 Task: Open a blank worksheet and write heading  Sales data.Add 10 people name  'Ethan Reynolds, Olivia Thompson, Benjamin Martinez, Emma Davis, Alexander Mitchell, Ava Rodriguez, Daniel Anderson, Mia Lewis, Christopher Scott, Sophia Harris.'Item code in between  5005-5060. Product range in between  2000-9000. Add Products   Keen Shoe, Lacoste Shoe, Merrell Shoe, Mizuno Shoe, Onitsuka Tiger Shoe, Salomon Shoe, Sanuk Shoe, Saucony Shoe, Sperry Shoe, Superga Shoe.Choose quantity  1 to 10 Tax 12 percent commission 2 percent Total Add Amount. Save page Attendance Trackerbook
Action: Mouse moved to (7, 24)
Screenshot: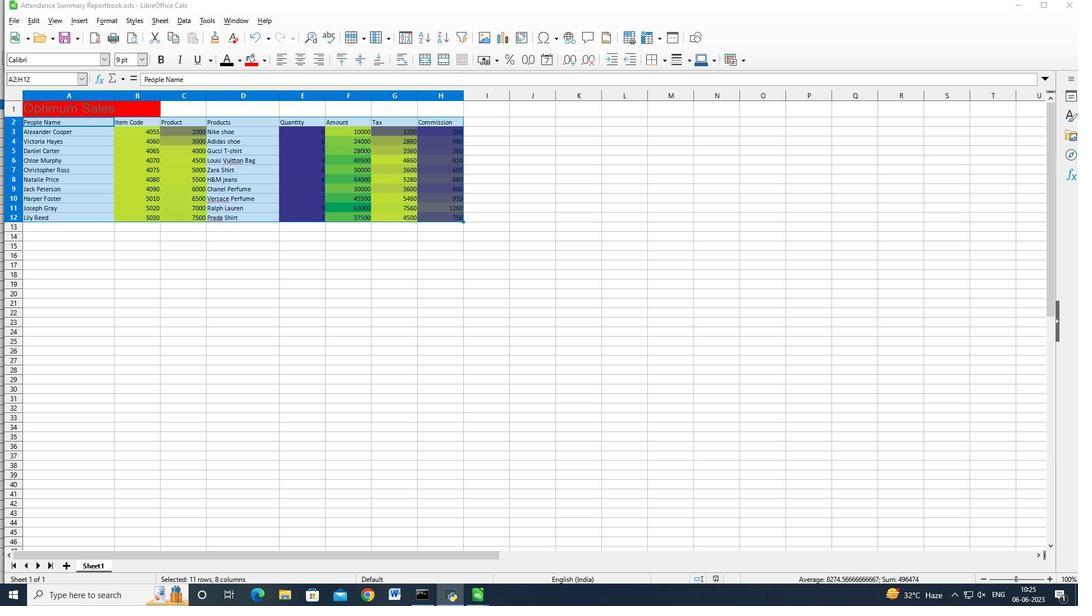 
Action: Mouse pressed left at (7, 24)
Screenshot: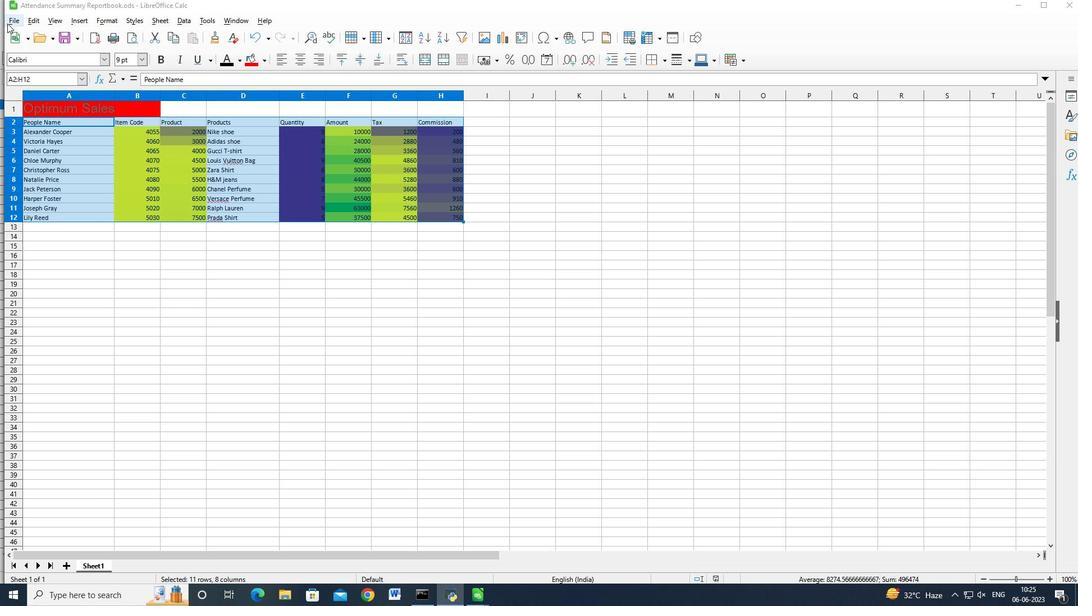
Action: Mouse moved to (134, 46)
Screenshot: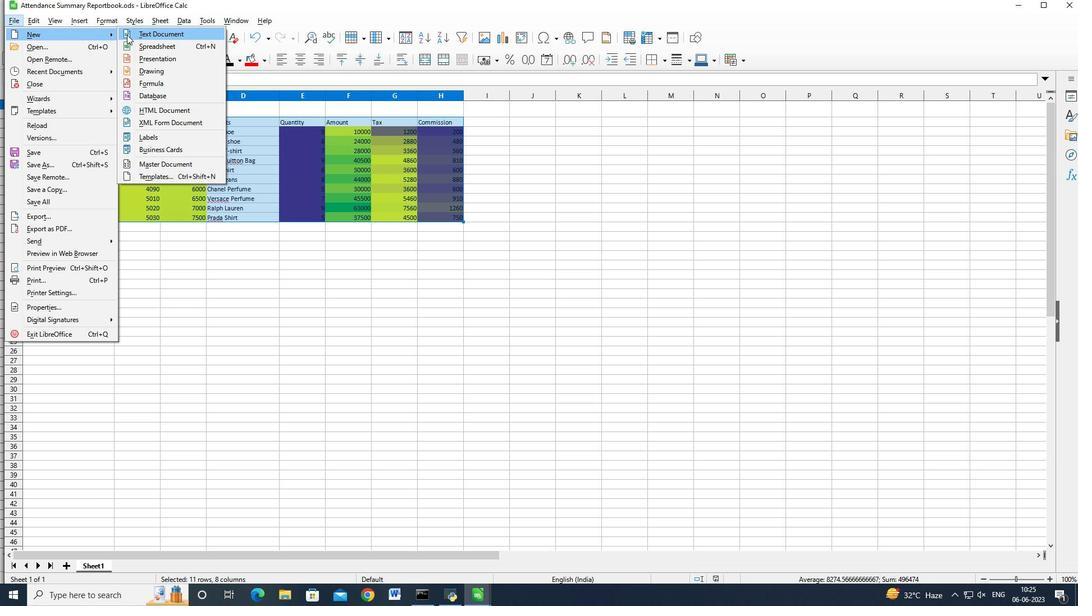 
Action: Mouse pressed left at (134, 46)
Screenshot: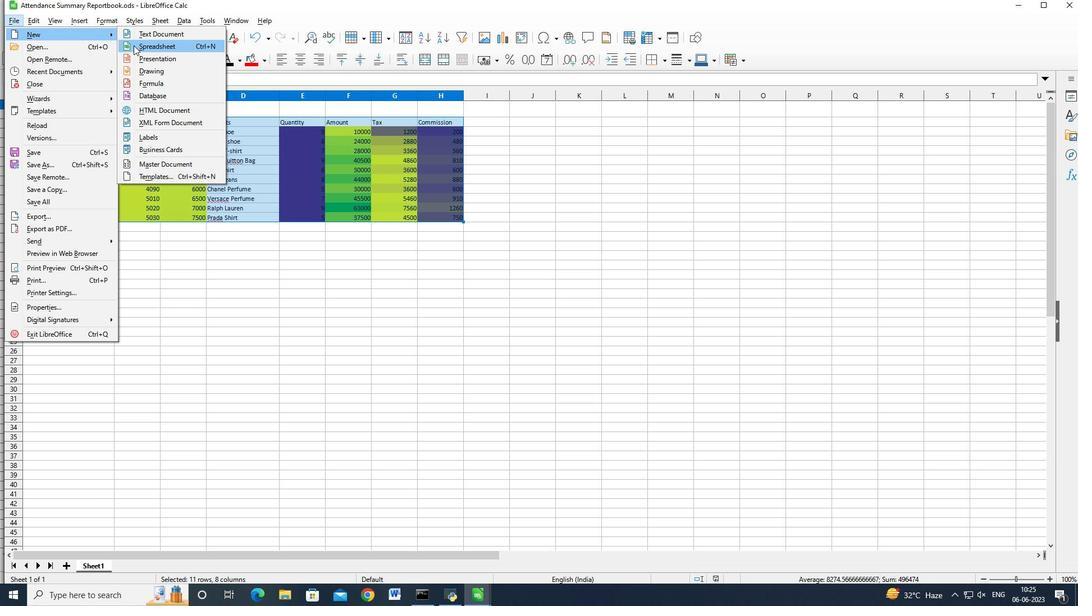 
Action: Mouse moved to (149, 51)
Screenshot: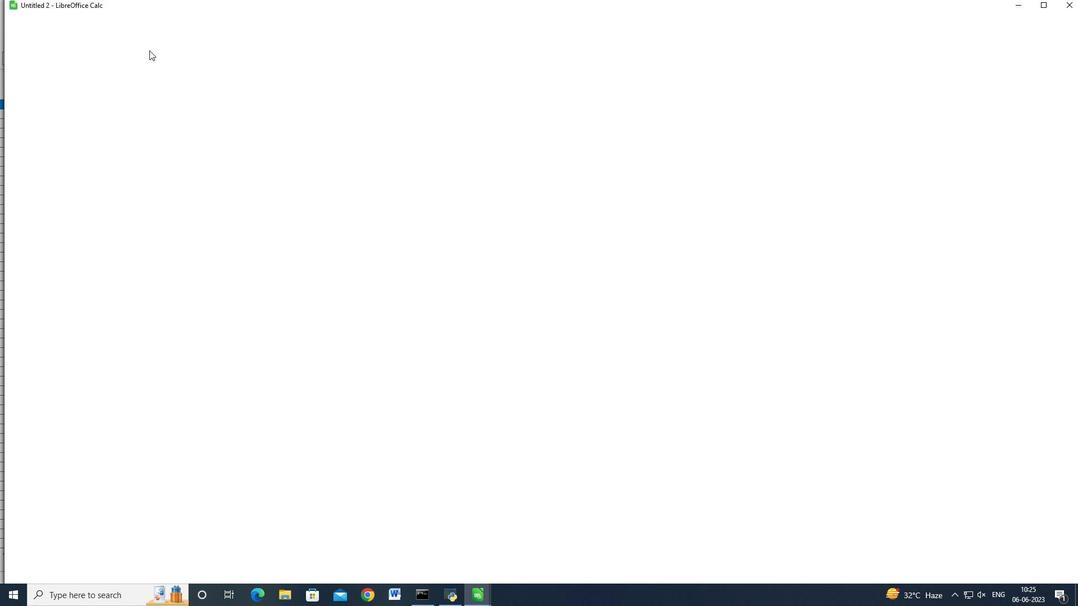 
Action: Key pressed <Key.shift_r><Key.shift_r>Sales<Key.space><Key.shift_r>D<Key.backspace>data<Key.enter><Key.shift>People<Key.space><Key.shift>Name<Key.space><Key.enter><Key.shift_r>Ethan<Key.space><Key.shift>Reynolds<Key.enter><Key.shift>Olivia<Key.space><Key.shift>Thompson<Key.enter><Key.shift><Key.shift><Key.shift><Key.shift>Benjamin<Key.space><Key.shift>Martinez<Key.enter><Key.shift_r>Emma<Key.space><Key.shift_r>Davis<Key.enter><Key.shift_r>Alexandeer<Key.space><Key.shift><Key.backspace><Key.backspace><Key.backspace>r<Key.shift>Mi<Key.backspace><Key.backspace><Key.backspace><Key.space><Key.shift>Mitchell<Key.enter><Key.shift_r>Ava<Key.space><Key.shift_r>Rodriguez<Key.enter><Key.shift_r>Daniel<Key.space><Key.shift_r>Anderson<Key.enter><Key.shift>Mia<Key.space><Key.shift>Lewis<Key.enter><Key.shift_r>Christopher<Key.space><Key.shift_r>Scott<Key.enter><Key.shift_r>Sp<Key.backspace>ophia<Key.space><Key.shift>Harris<Key.right><Key.up><Key.up><Key.up><Key.up><Key.up><Key.up><Key.up><Key.up><Key.up><Key.up><Key.shift>Item<Key.space><Key.shift>Code<Key.enter>5005<Key.enter>5010<Key.enter>5015<Key.enter>5020<Key.enter>5025<Key.enter>5030<Key.enter>5035<Key.enter>60<Key.backspace><Key.backspace>5040<Key.enter>5045<Key.enter>60<Key.backspace><Key.backspace>5050<Key.right><Key.up><Key.up><Key.up><Key.up><Key.up><Key.up><Key.up><Key.up><Key.up><Key.up><Key.up><Key.down><Key.shift><Key.shift><Key.shift><Key.shift><Key.shift><Key.shift><Key.shift><Key.shift><Key.shift><Key.shift><Key.shift><Key.shift><Key.shift><Key.shift><Key.shift><Key.shift><Key.shift><Key.shift><Key.shift><Key.shift><Key.shift><Key.shift><Key.shift><Key.shift><Key.shift><Key.shift><Key.shift><Key.shift><Key.shift>Product<Key.enter>2000<Key.enter>3000<Key.enter>4000<Key.enter>5000<Key.enter>6000<Key.enter>7000<Key.enter>8000<Key.enter>8500<Key.enter>8600<Key.enter>8700<Key.right><Key.up><Key.up><Key.up><Key.up><Key.up><Key.up><Key.up><Key.up><Key.up><Key.up><Key.shift>Products<Key.enter><Key.shift>Keen<Key.space><Key.shift_r>Show<Key.backspace>e<Key.enter><Key.shift>ACOSE<Key.backspace>TE<Key.space><Key.shift_r>SHOE<Key.enter><Key.shift_r><Key.shift_r><Key.shift_r><Key.shift_r><Key.shift_r><Key.shift_r><Key.shift_r><Key.shift_r><Key.shift_r><Key.shift_r><Key.shift_r><Key.shift_r><Key.shift_r><Key.shift_r>MERELL<Key.space><Key.shift>Show<Key.backspace>es<Key.backspace><Key.enter><Key.shift>Mizuno<Key.space><Key.shift_r>Shoe<Key.enter><Key.shift>Onitsuka<Key.space><Key.shift>Tiger<Key.space><Key.shift_r>Shoe<Key.enter><Key.shift>Salmon<Key.space><Key.shift_r>Shoe<Key.enter><Key.shift_r>Sanuk<Key.space><Key.shift_r>Shoe<Key.enter><Key.shift_r>Saucony<Key.space><Key.shift_r>Shoe<Key.enter><Key.shift_r>Sperry<Key.space><Key.shift>Shoe<Key.enter><Key.shift>Superga<Key.space><Key.shift>Shoes<Key.right><Key.up><Key.up><Key.up><Key.up><Key.up><Key.up><Key.up><Key.up><Key.up><Key.up><Key.shift_r>Qy<Key.backspace>un<Key.backspace>antity<Key.enter>1<Key.enter>2<Key.enter>3<Key.enter>4<Key.enter>5<Key.enter>6<Key.enter>7<Key.enter>8<Key.enter>9<Key.enter>10<Key.right><Key.up><Key.up><Key.up><Key.up><Key.up><Key.up><Key.up><Key.up><Key.up><Key.up><Key.shift>P<Key.backspace><Key.shift>Total<Key.down>=<Key.left><Key.shift>*<Key.left><Key.left><Key.enter>=<Key.left><Key.shift>*<Key.left><Key.left><Key.enter>=<Key.left><Key.shift>*<Key.left><Key.left><Key.enter>
Screenshot: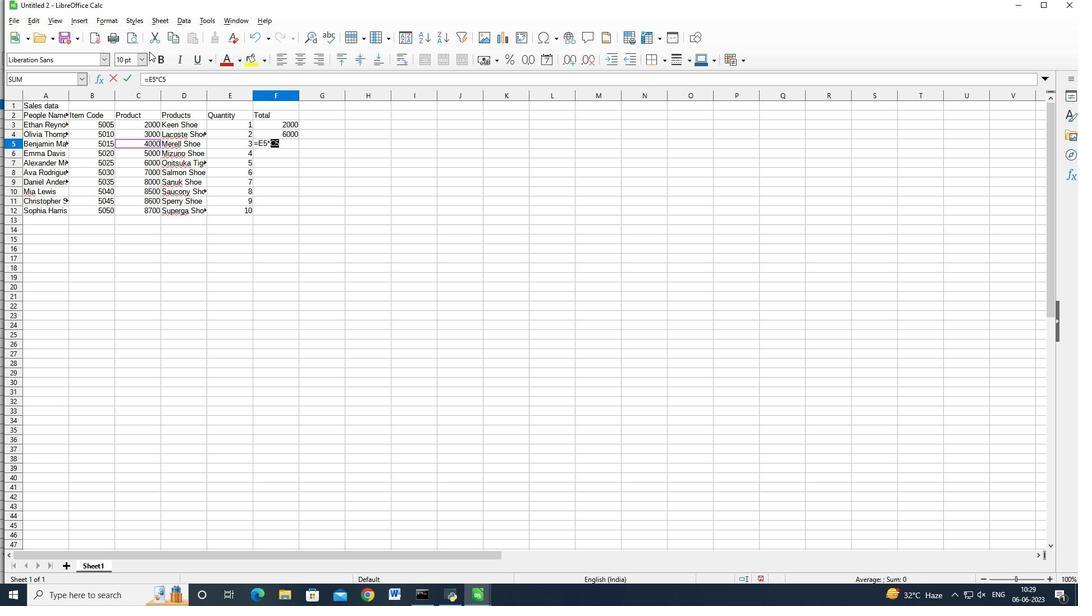 
Action: Mouse moved to (270, 121)
Screenshot: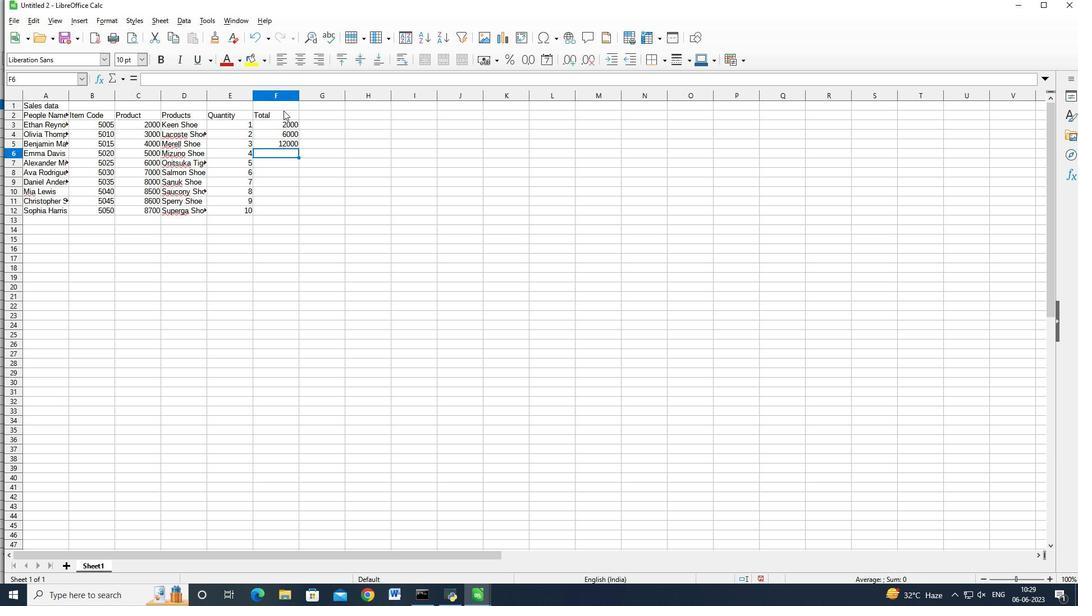 
Action: Mouse pressed left at (270, 121)
Screenshot: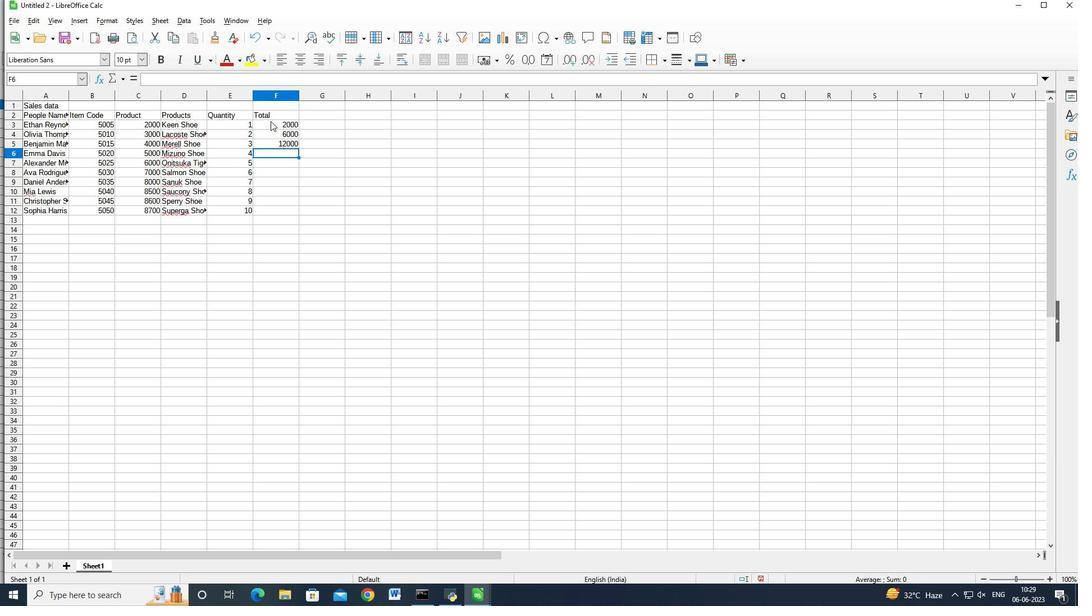 
Action: Mouse moved to (276, 133)
Screenshot: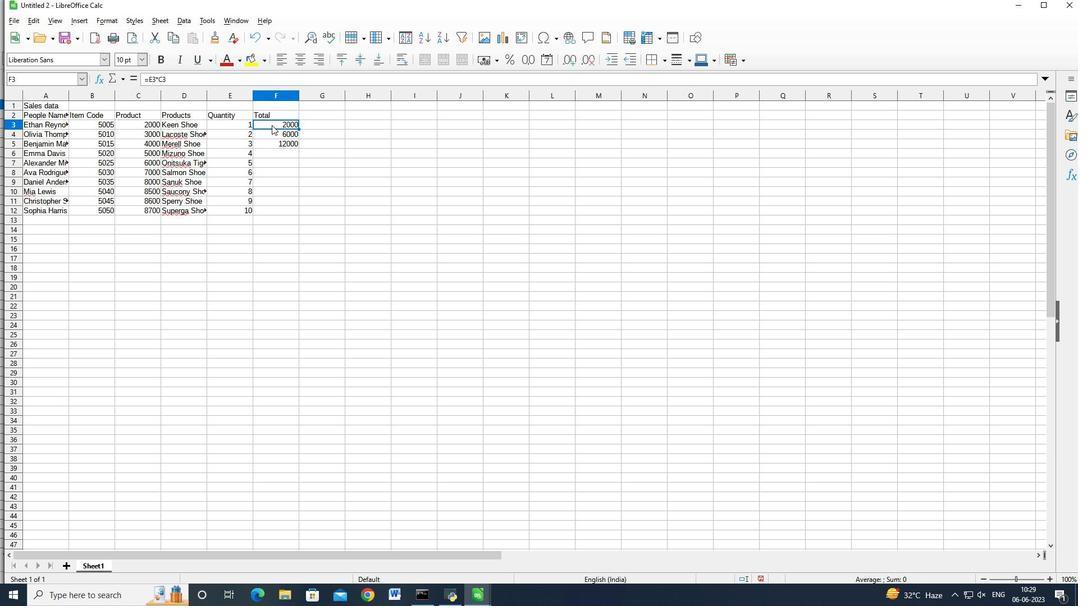 
Action: Key pressed <Key.shift>
Screenshot: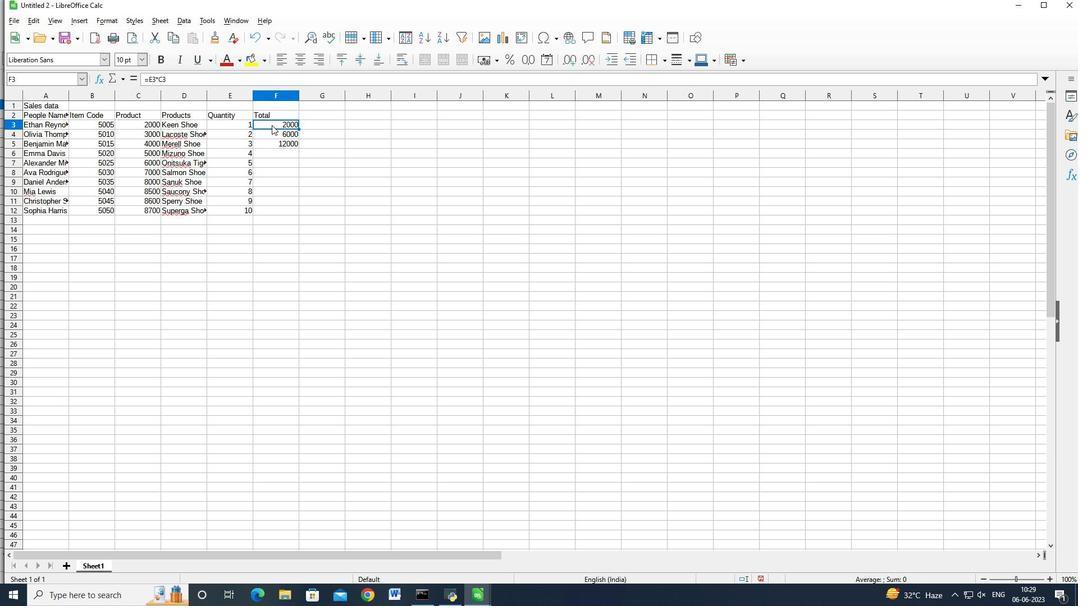 
Action: Mouse moved to (276, 133)
Screenshot: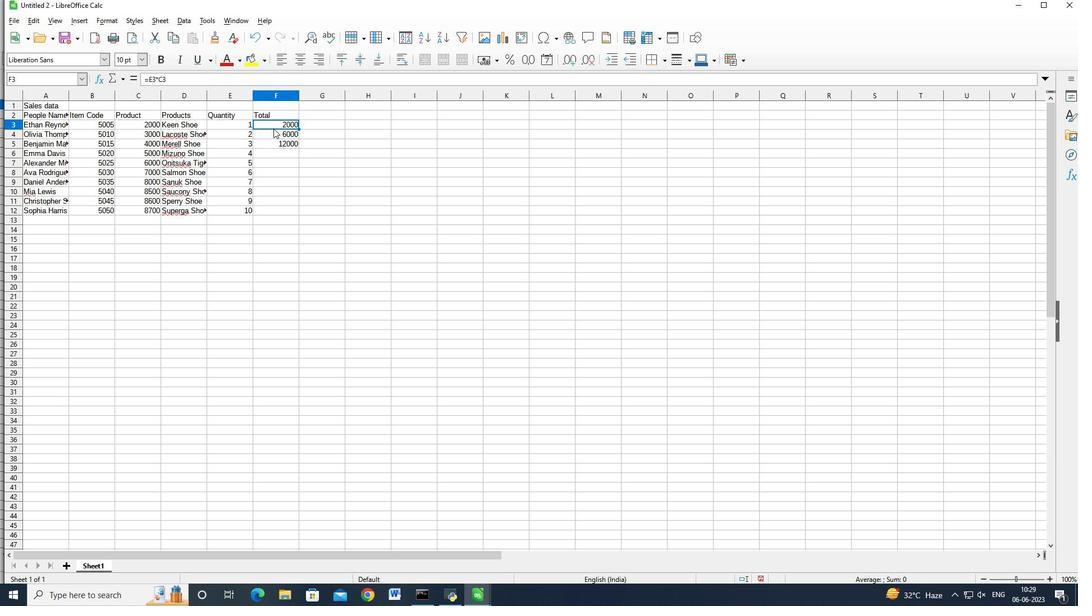 
Action: Mouse pressed left at (276, 133)
Screenshot: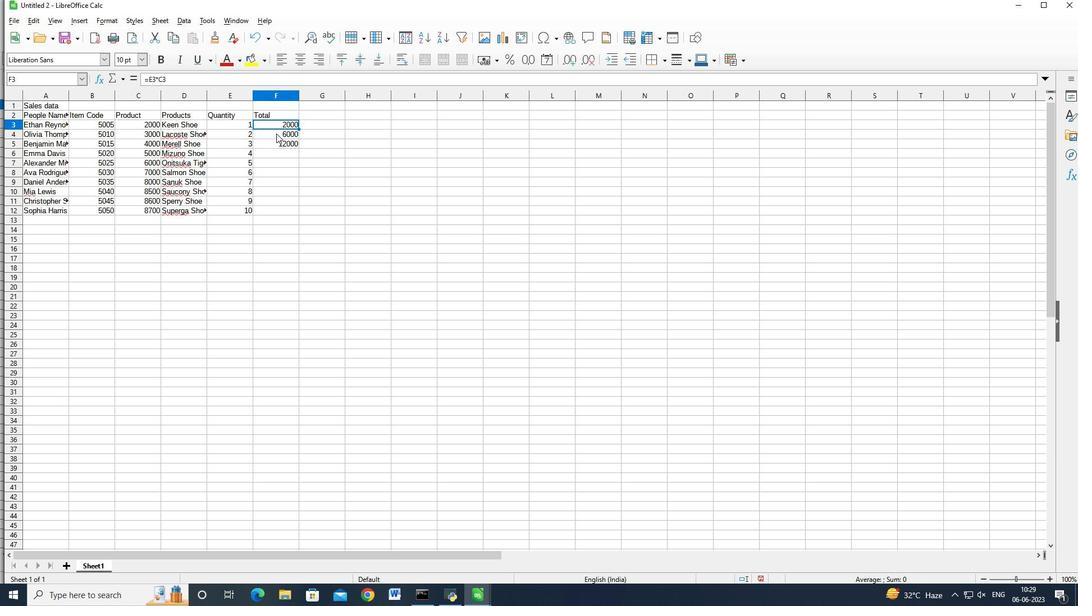 
Action: Mouse moved to (280, 137)
Screenshot: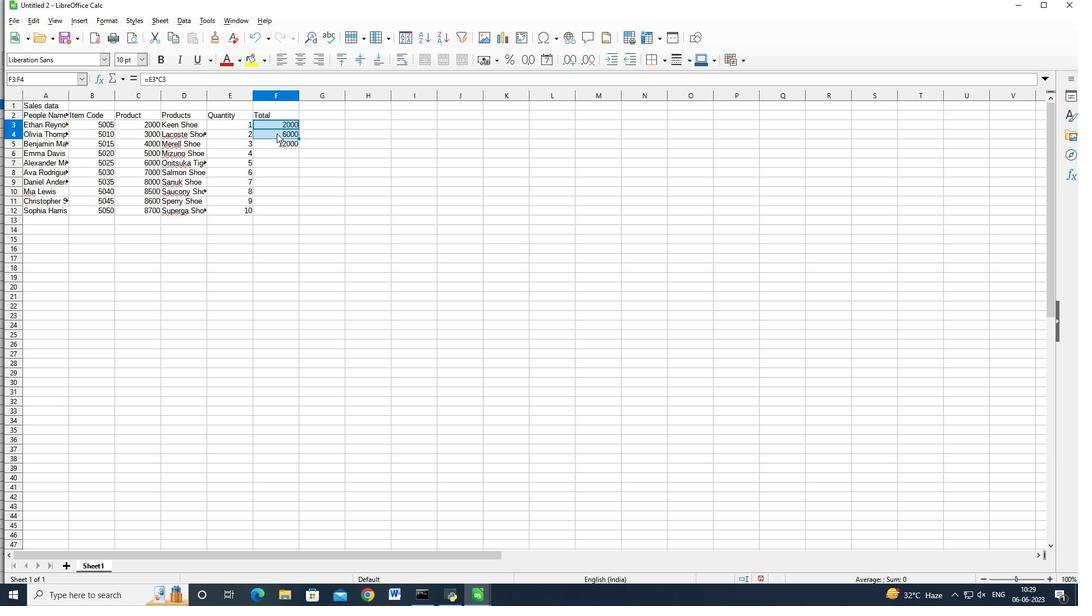 
Action: Key pressed <Key.shift>
Screenshot: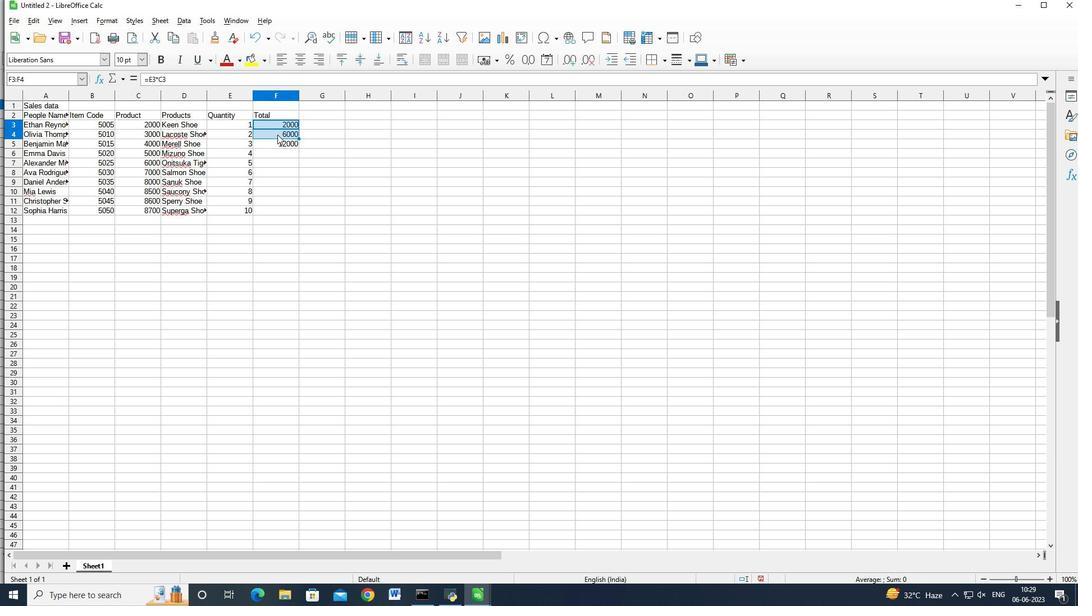 
Action: Mouse moved to (280, 138)
Screenshot: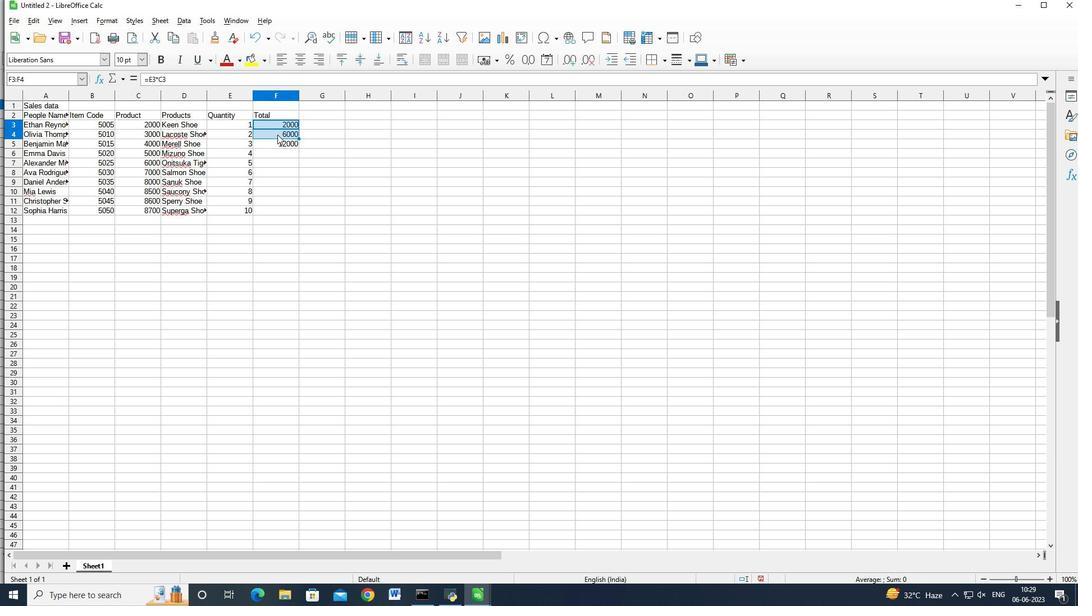 
Action: Key pressed <Key.shift>
Screenshot: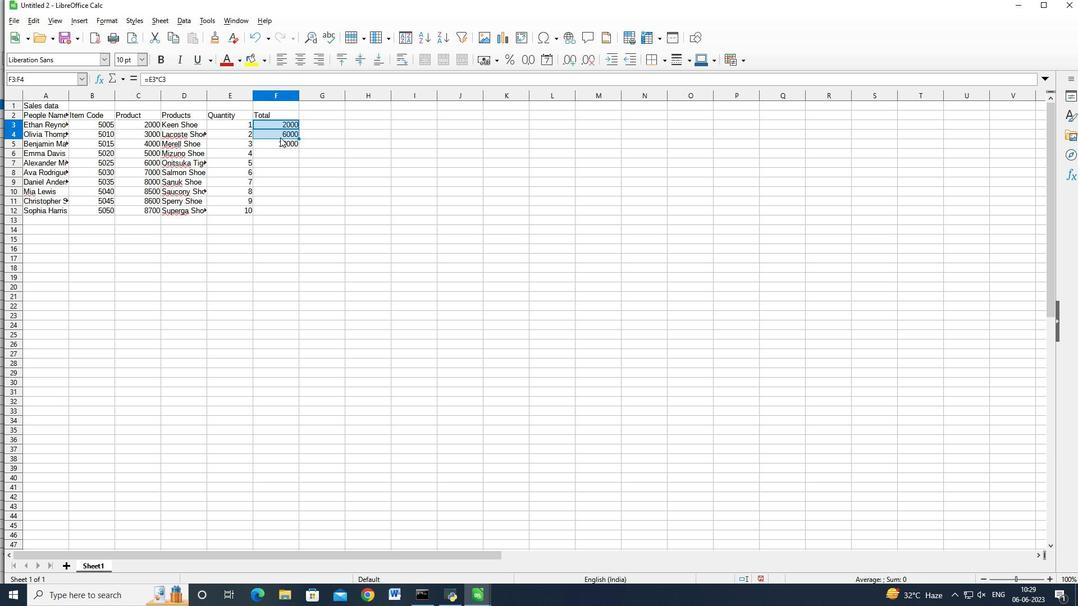 
Action: Mouse moved to (280, 138)
Screenshot: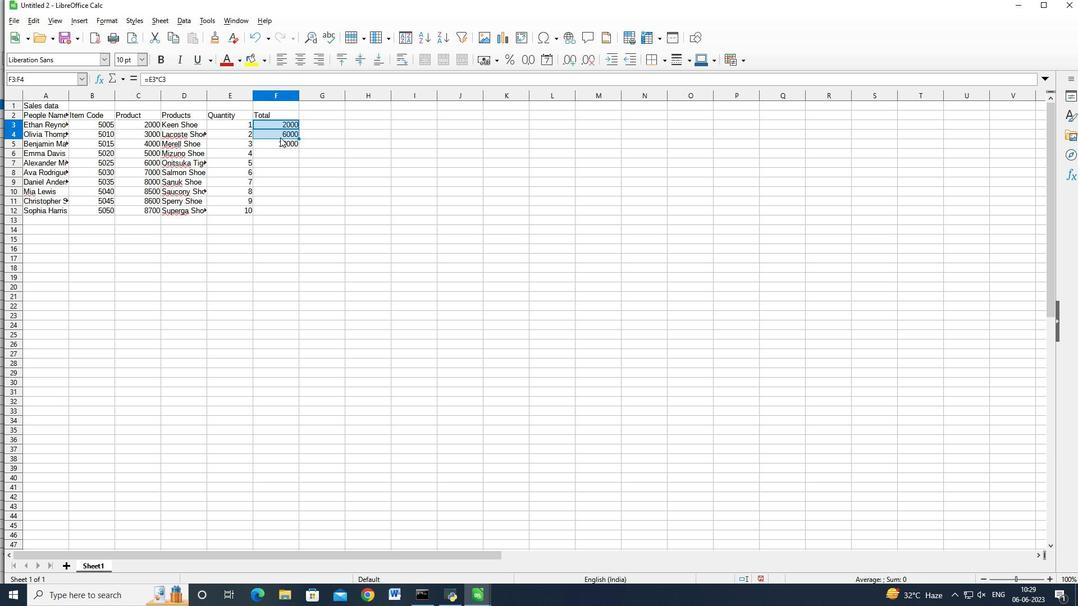 
Action: Key pressed <Key.shift>
Screenshot: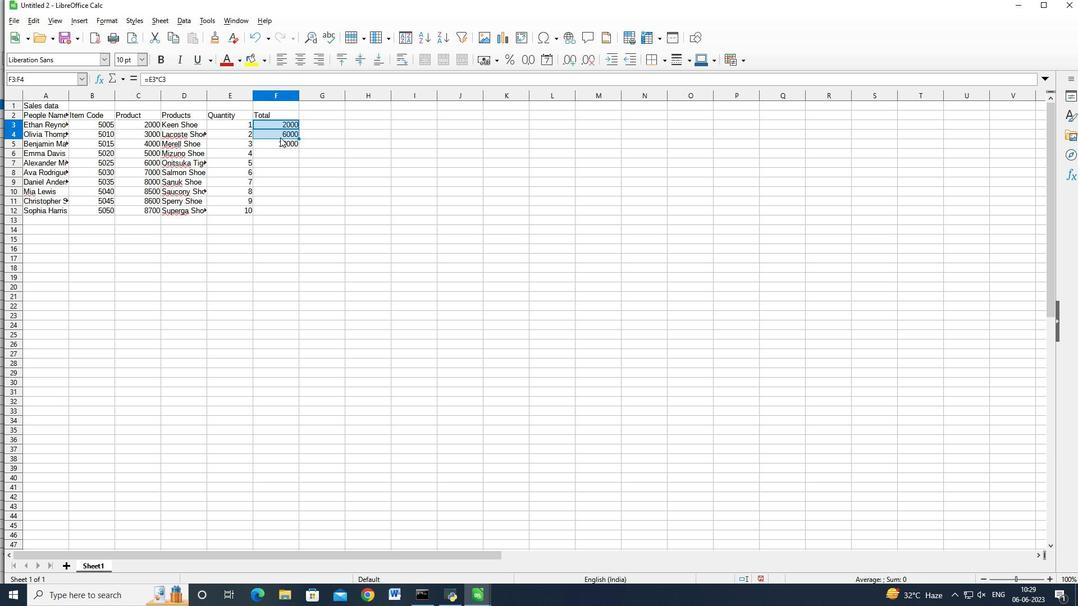 
Action: Mouse moved to (281, 138)
Screenshot: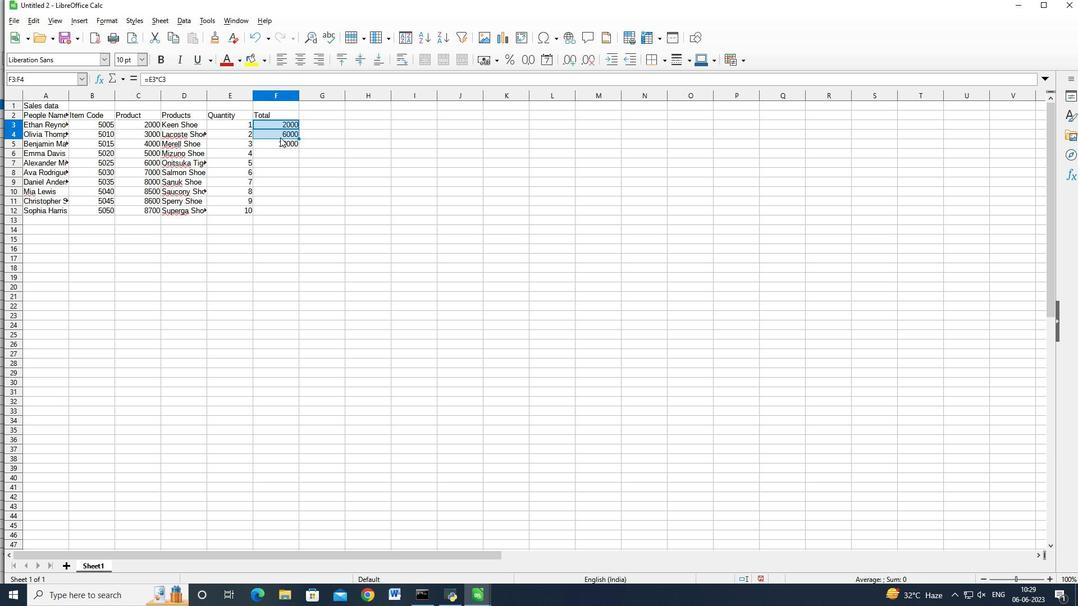 
Action: Key pressed <Key.shift>
Screenshot: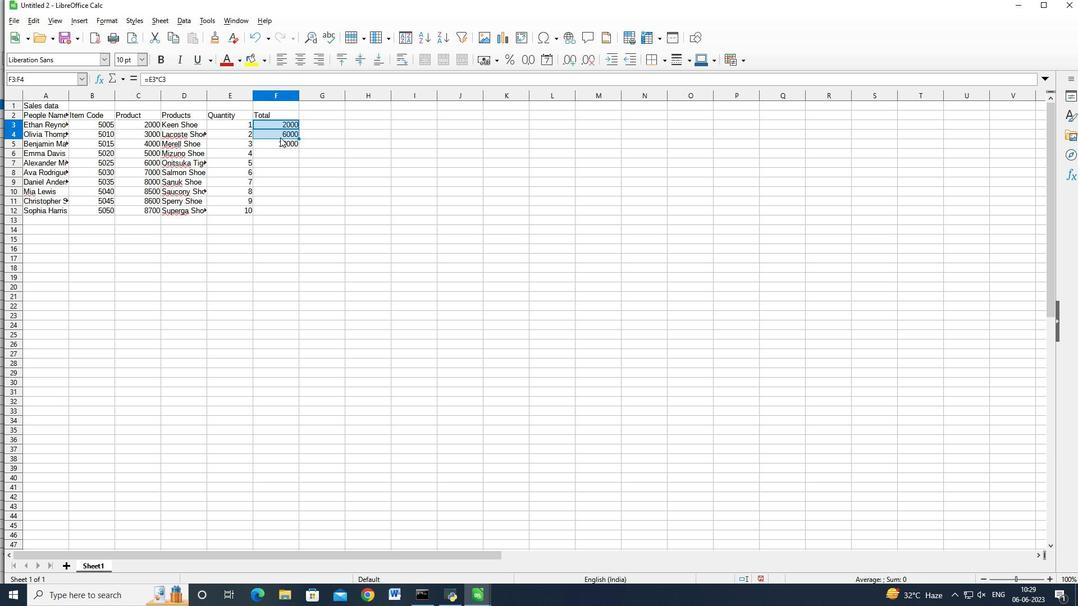 
Action: Mouse moved to (281, 139)
Screenshot: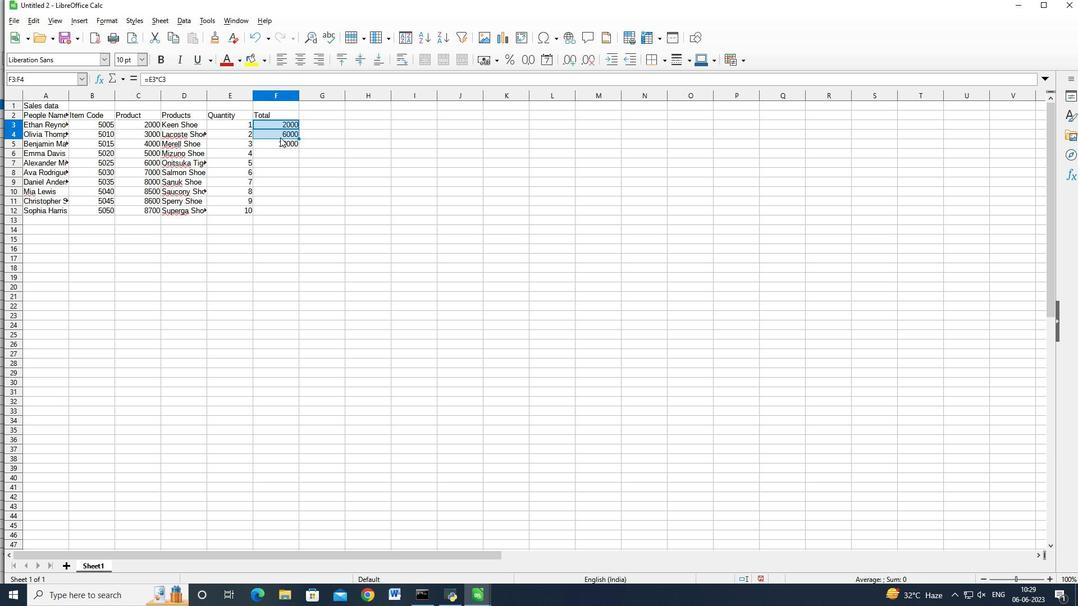 
Action: Key pressed <Key.shift>
Screenshot: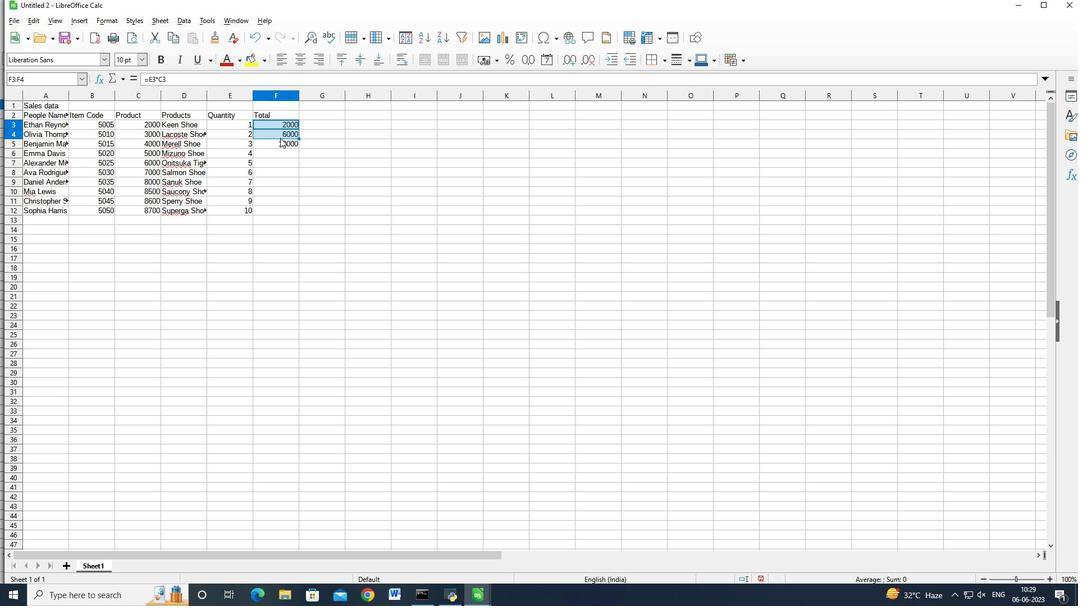 
Action: Mouse moved to (281, 139)
Screenshot: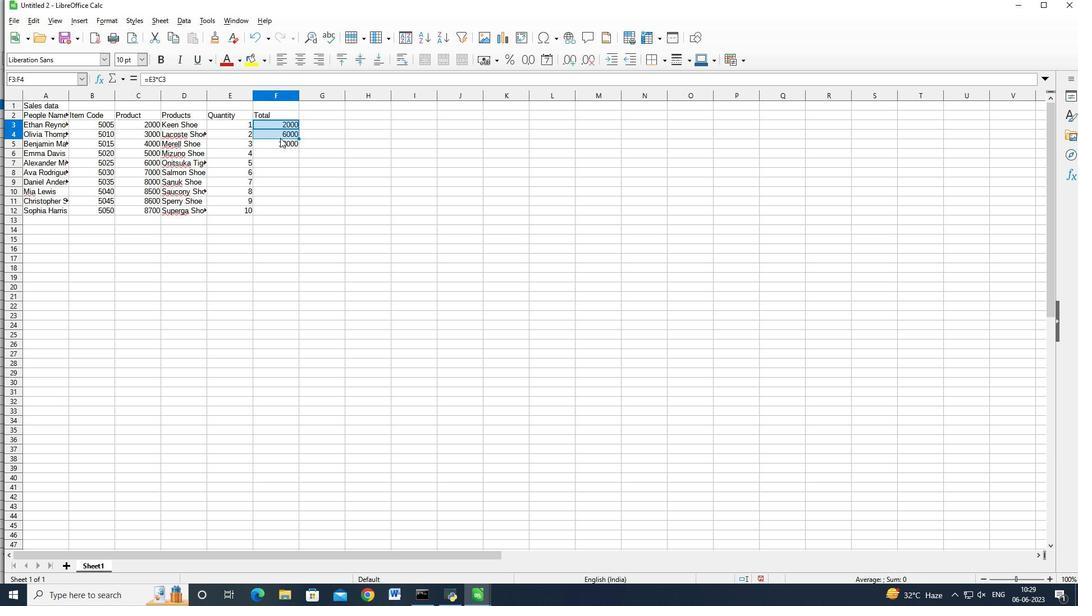 
Action: Key pressed <Key.shift><Key.shift>
Screenshot: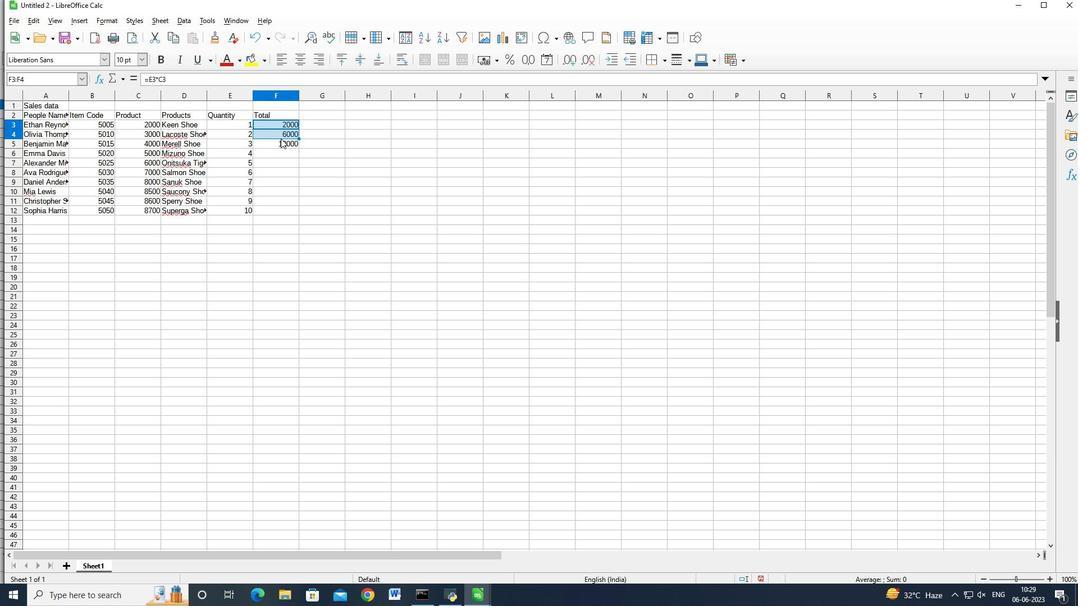 
Action: Mouse pressed left at (281, 139)
Screenshot: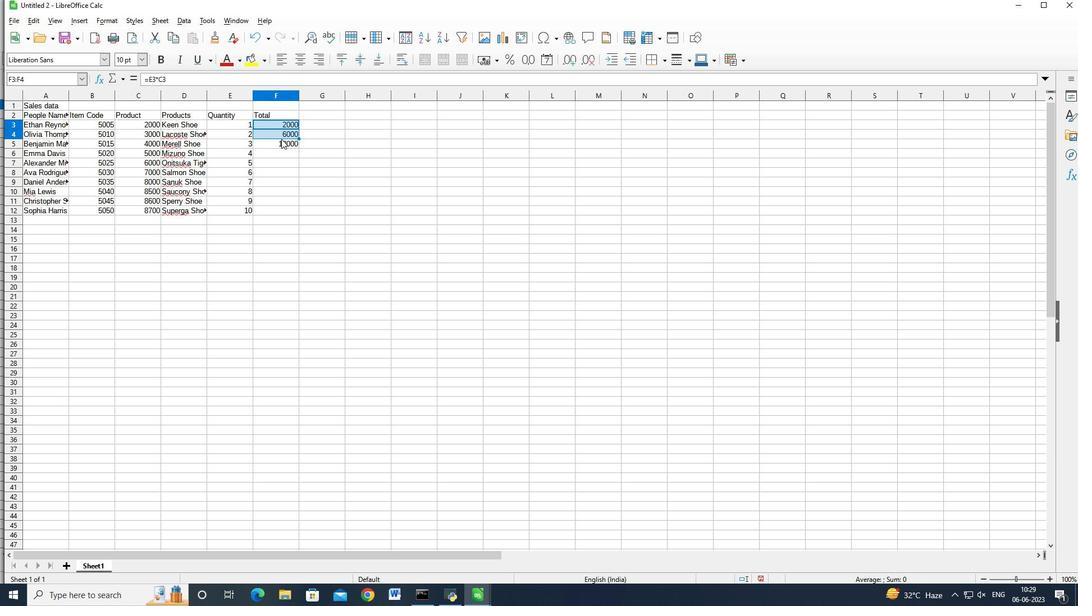 
Action: Key pressed <Key.shift><Key.shift><Key.shift><Key.shift><Key.shift><Key.shift>
Screenshot: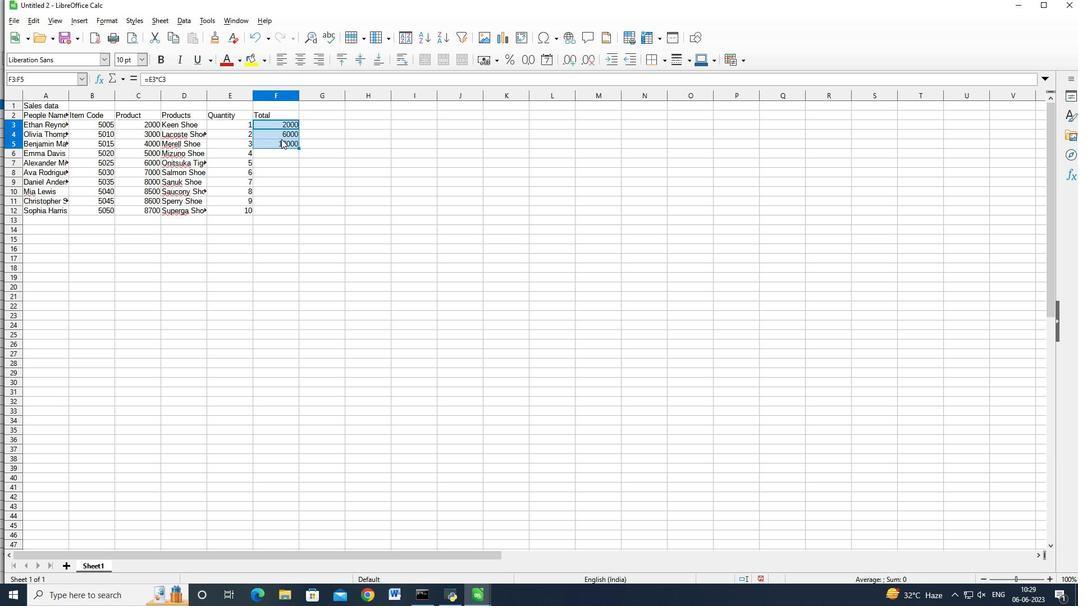 
Action: Mouse moved to (287, 139)
Screenshot: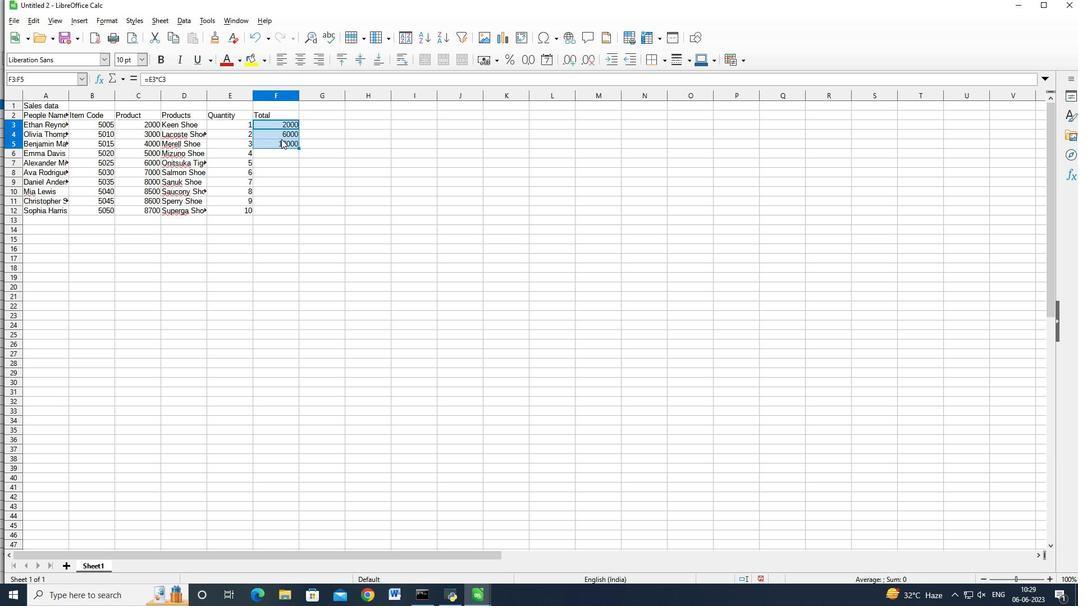 
Action: Key pressed <Key.shift>
Screenshot: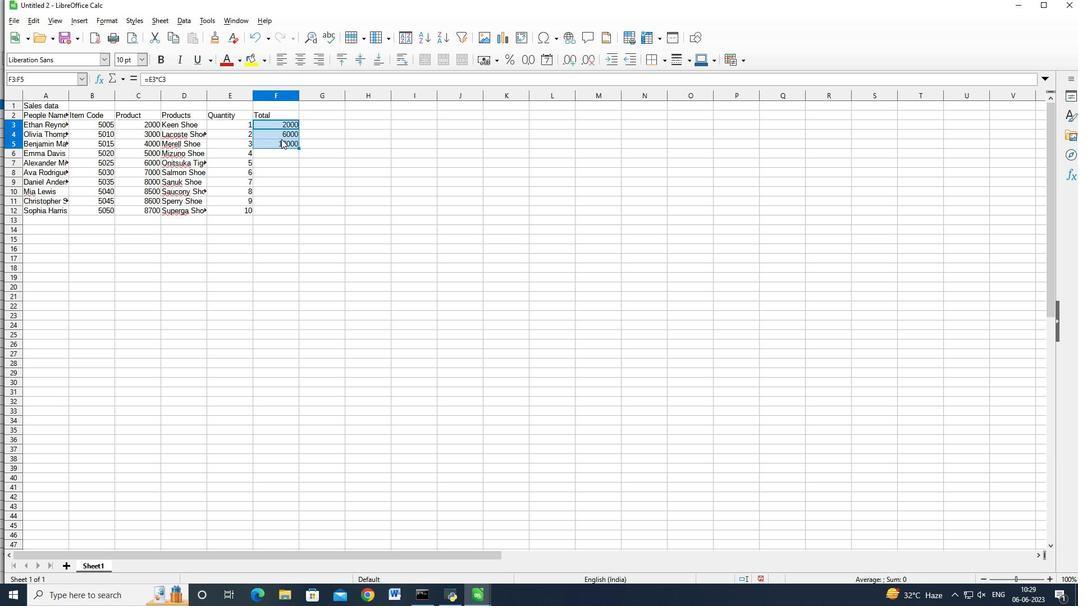
Action: Mouse moved to (296, 143)
Screenshot: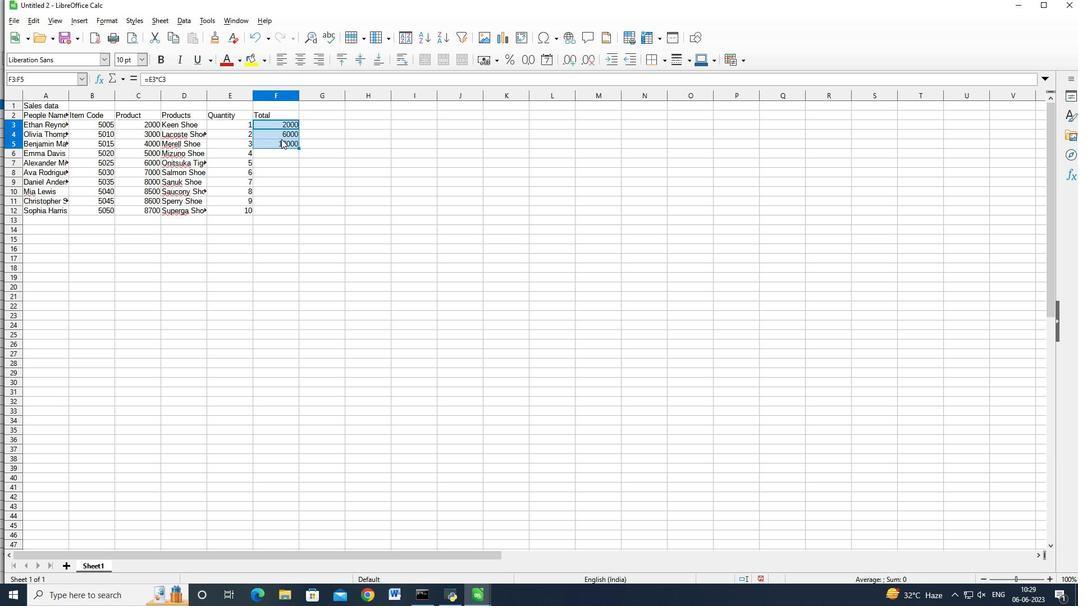 
Action: Key pressed <Key.shift>
Screenshot: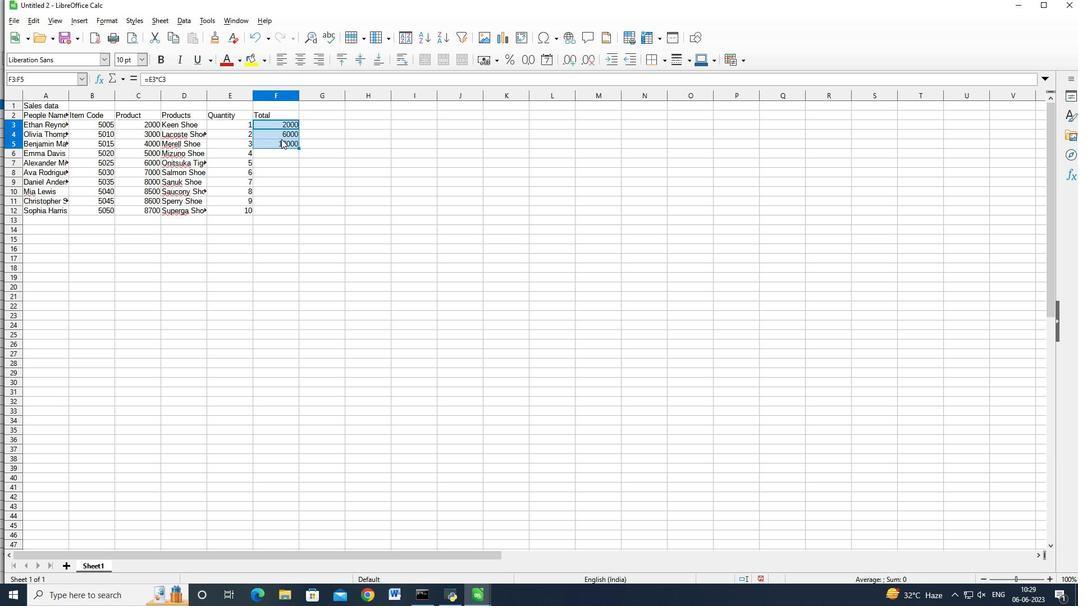 
Action: Mouse moved to (303, 146)
Screenshot: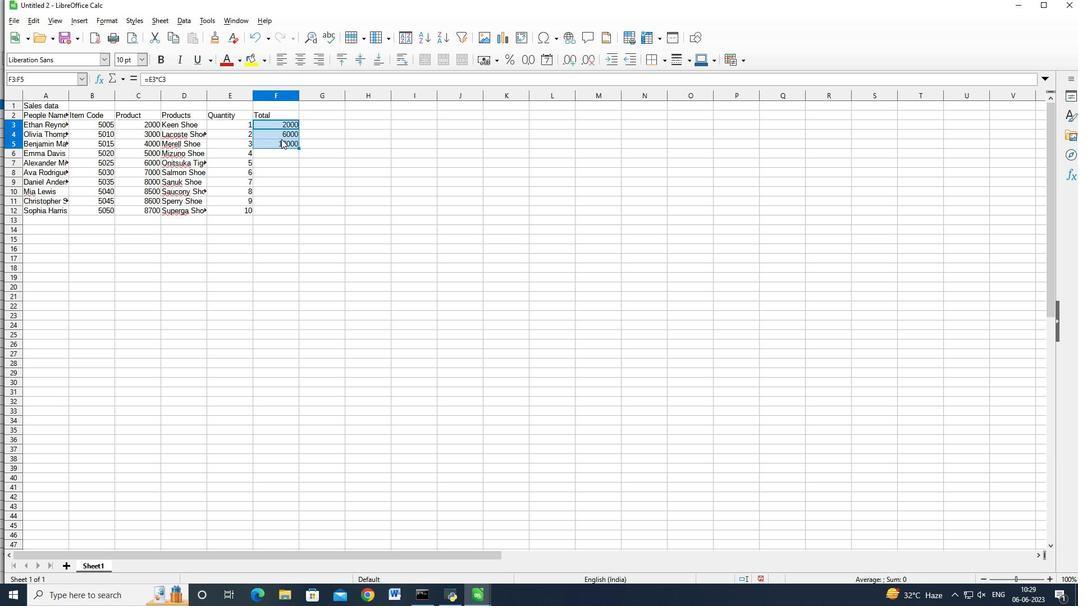 
Action: Key pressed <Key.shift>
Screenshot: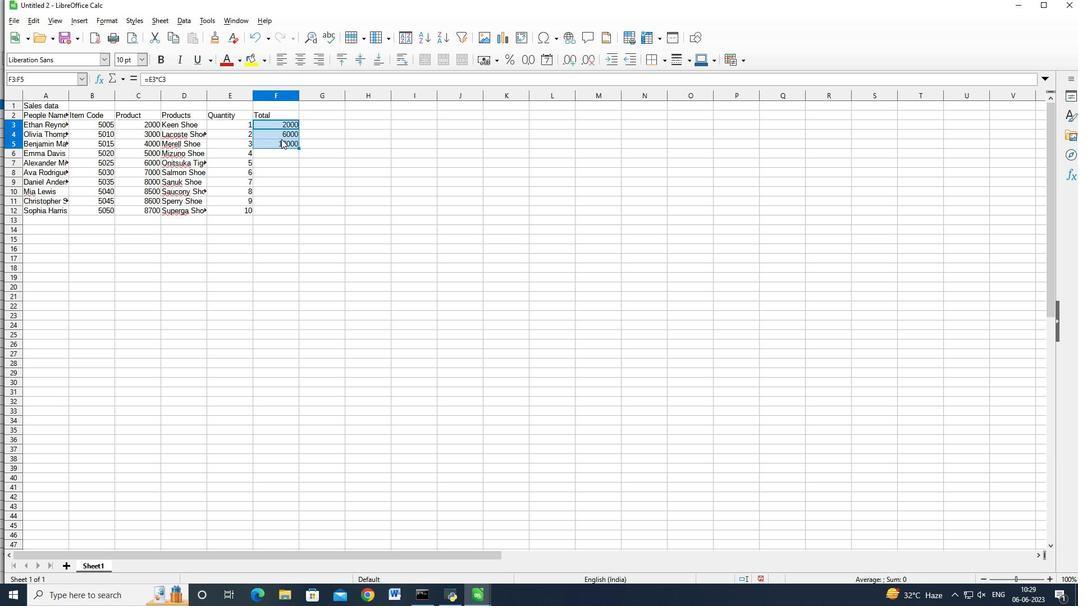 
Action: Mouse moved to (306, 147)
Screenshot: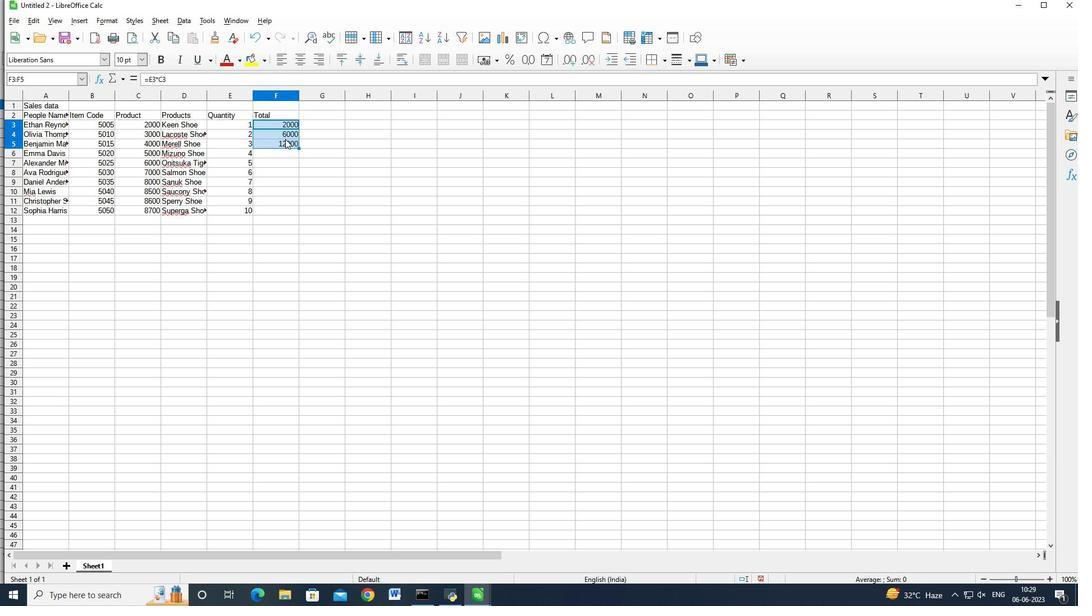 
Action: Key pressed <Key.shift><Key.shift>
Screenshot: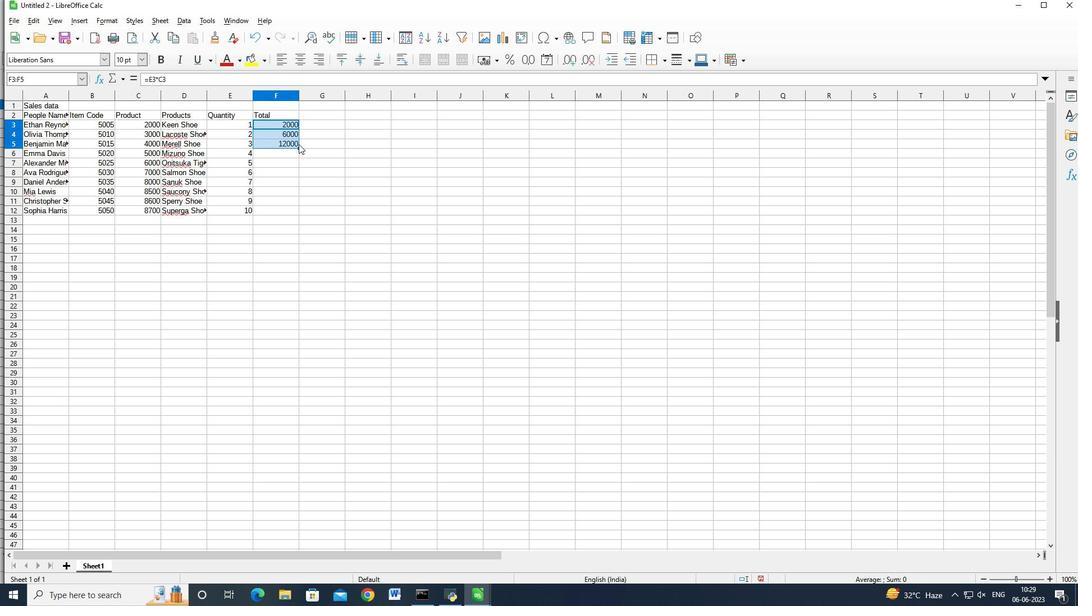 
Action: Mouse moved to (306, 147)
Screenshot: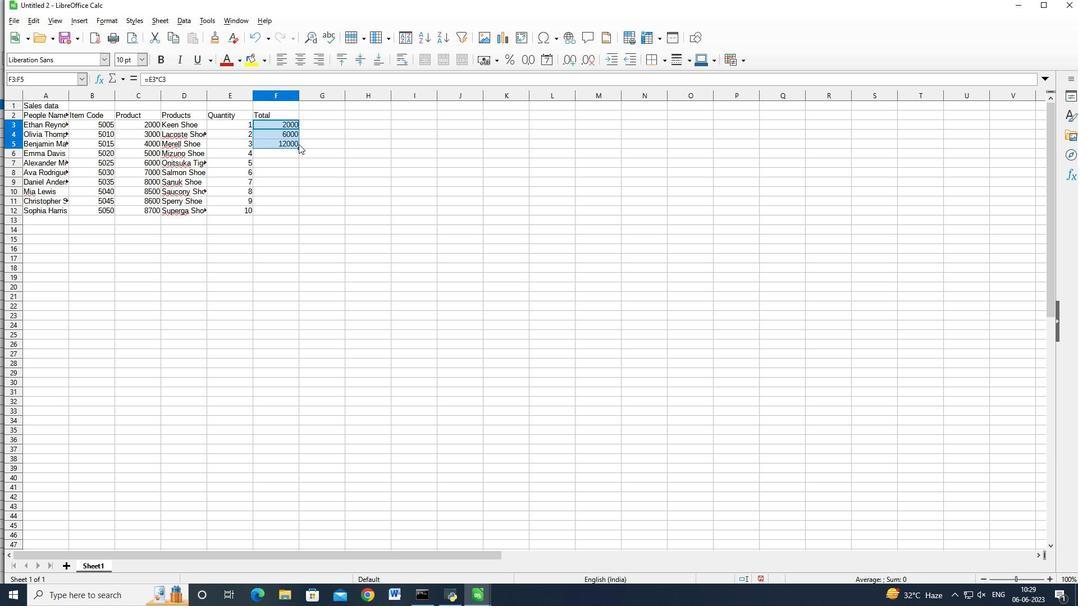 
Action: Key pressed <Key.shift>
Screenshot: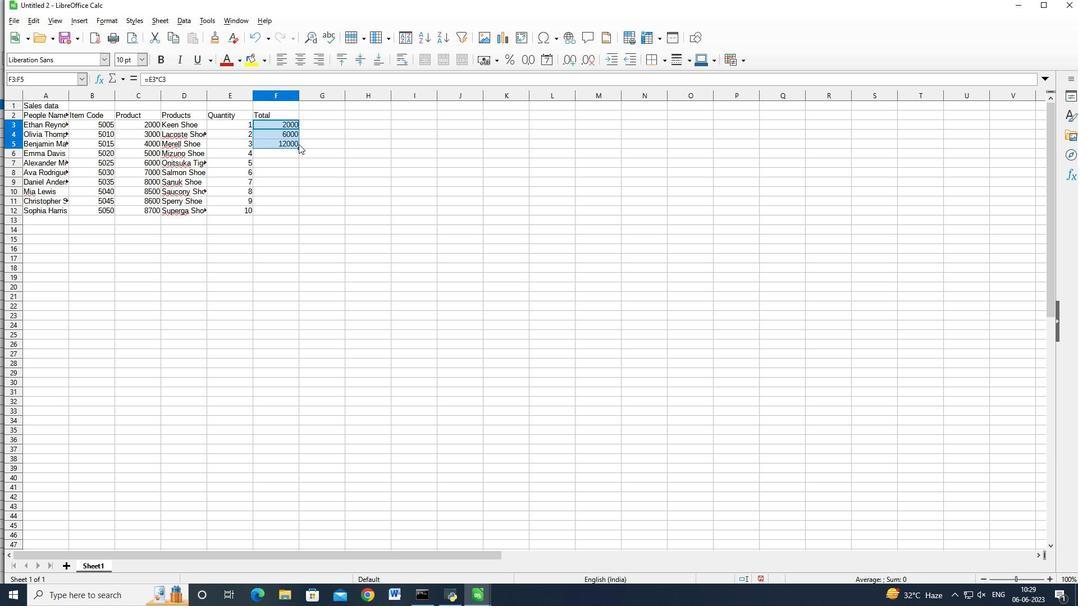 
Action: Mouse moved to (306, 148)
Screenshot: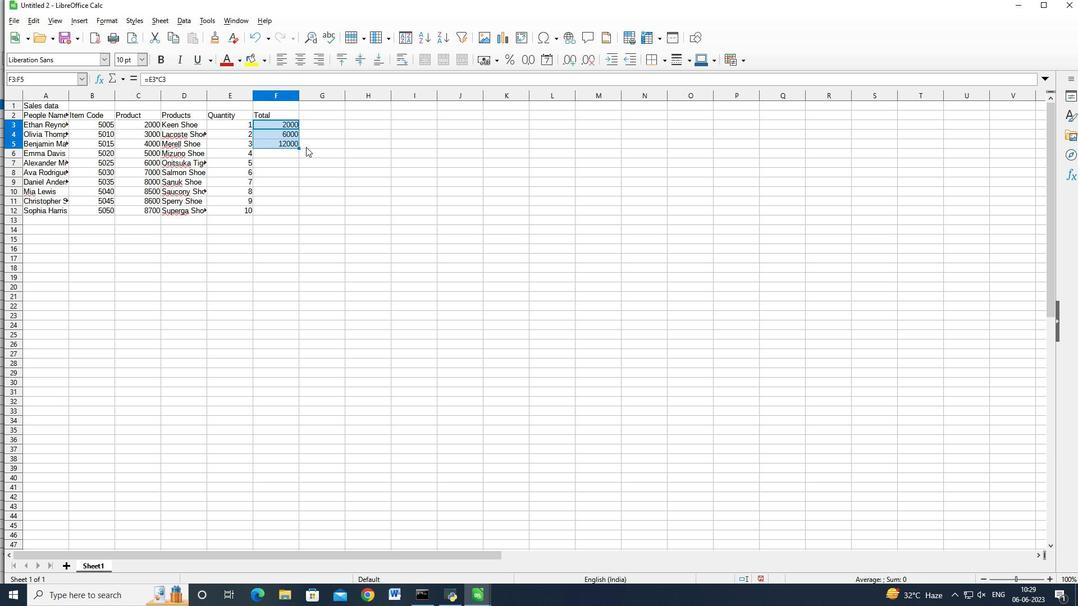 
Action: Key pressed <Key.shift>
Screenshot: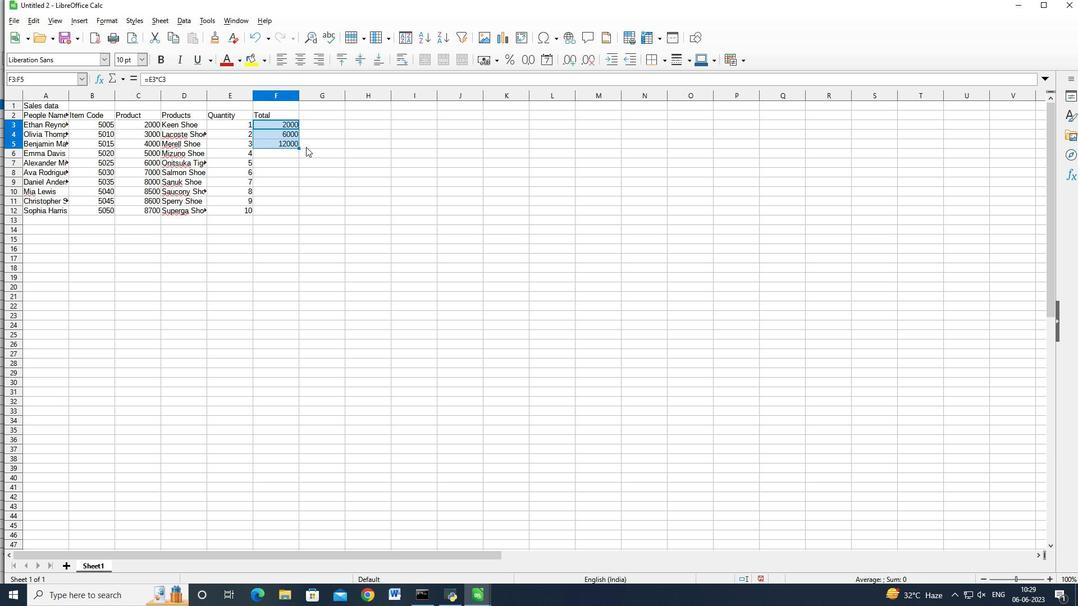 
Action: Mouse moved to (305, 149)
Screenshot: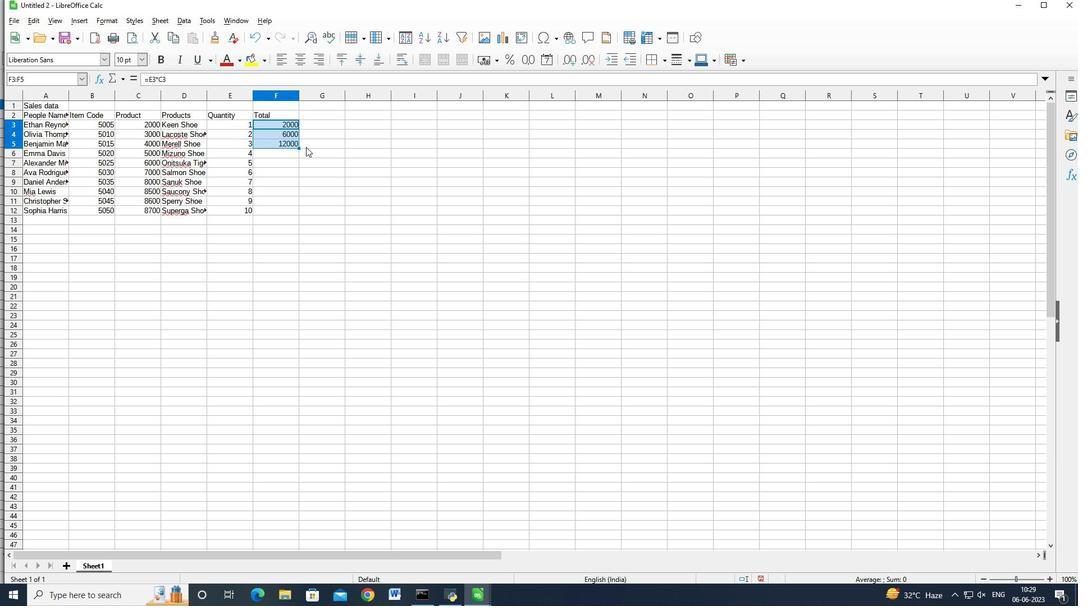 
Action: Key pressed <Key.shift>
Screenshot: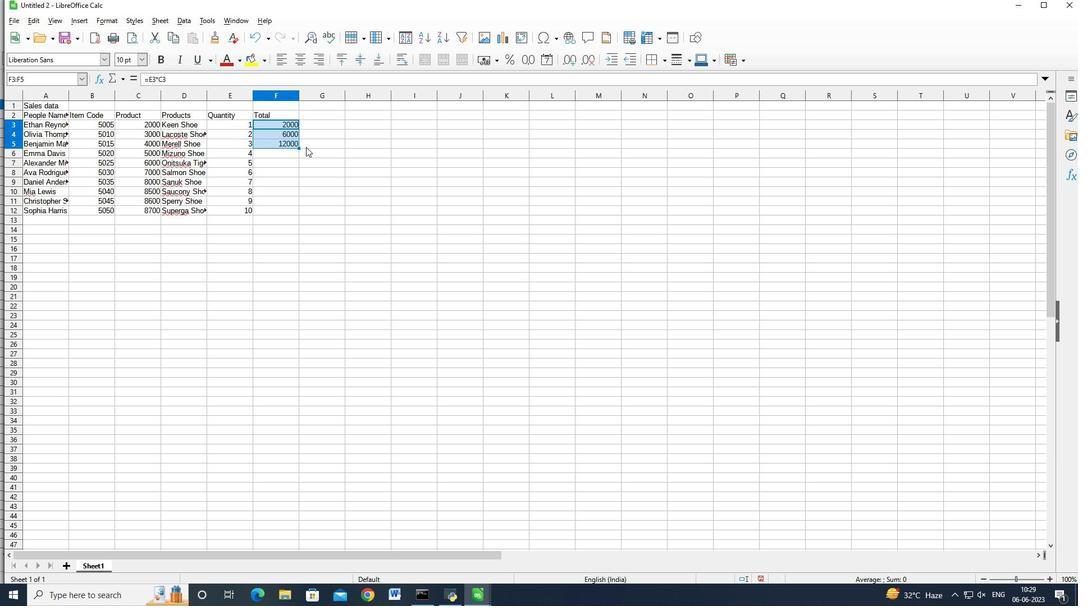 
Action: Mouse moved to (299, 148)
Screenshot: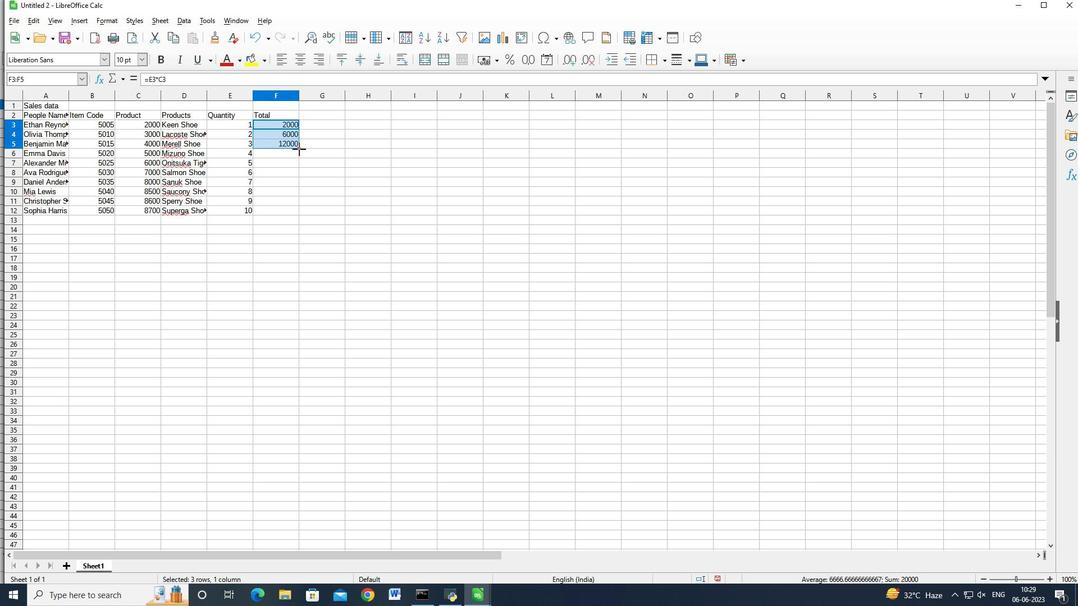 
Action: Mouse pressed left at (299, 148)
Screenshot: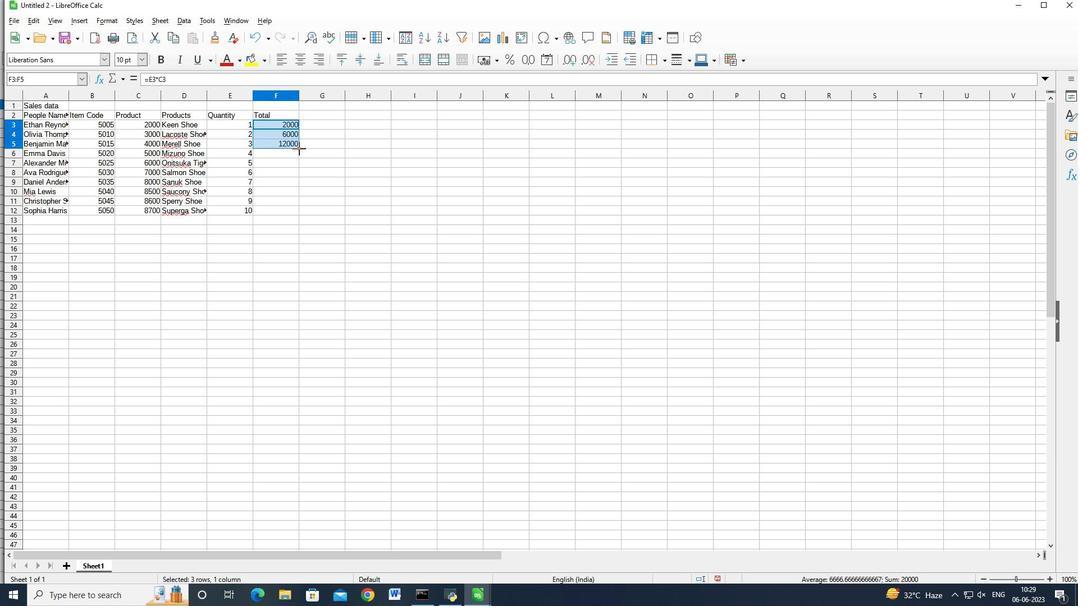 
Action: Mouse moved to (312, 116)
Screenshot: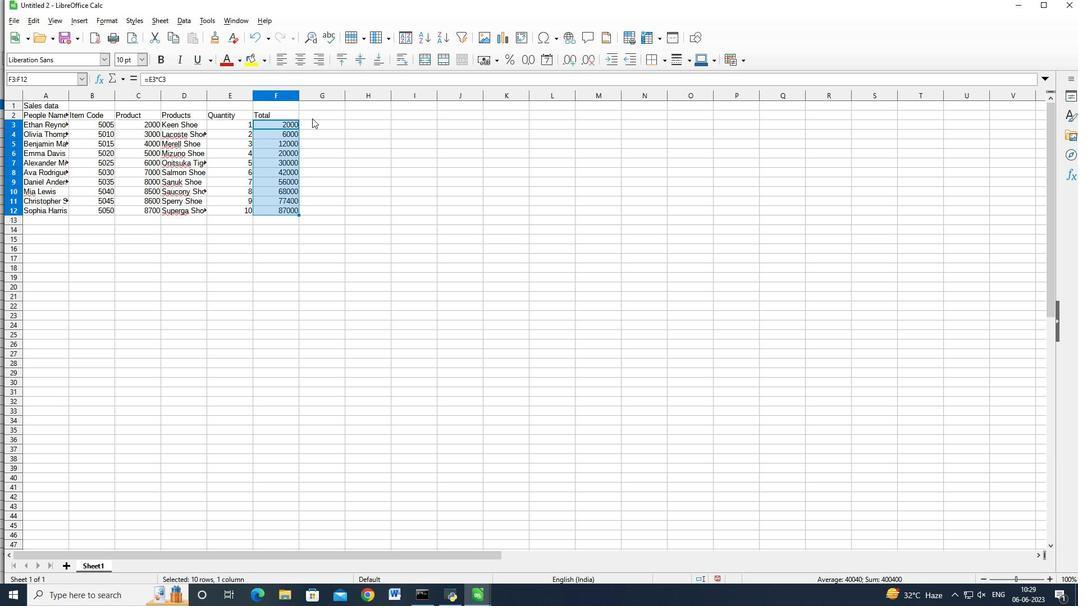 
Action: Mouse pressed left at (312, 116)
Screenshot: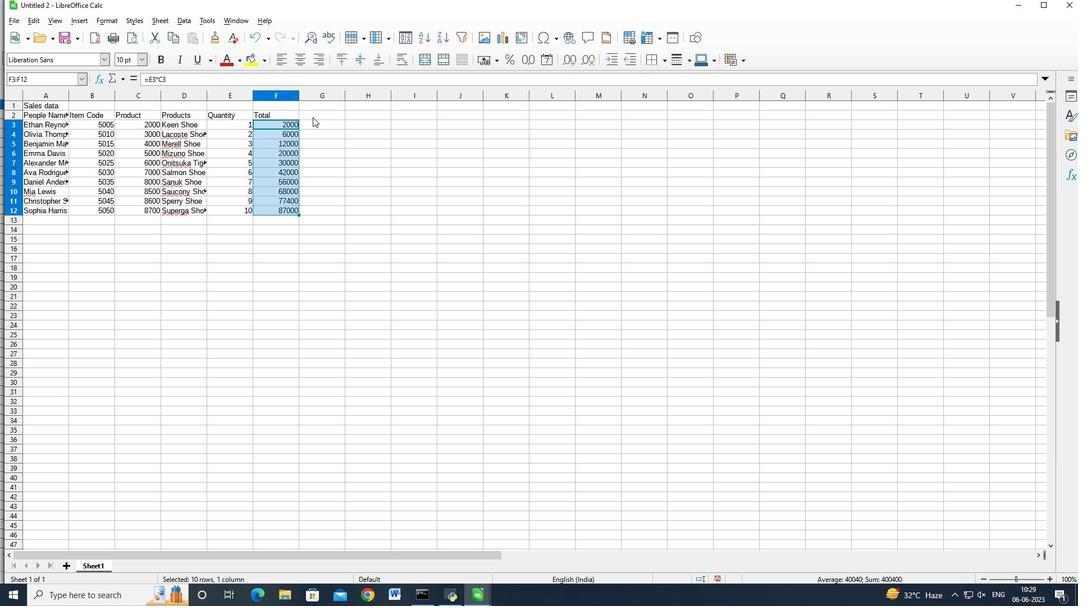 
Action: Mouse moved to (312, 116)
Screenshot: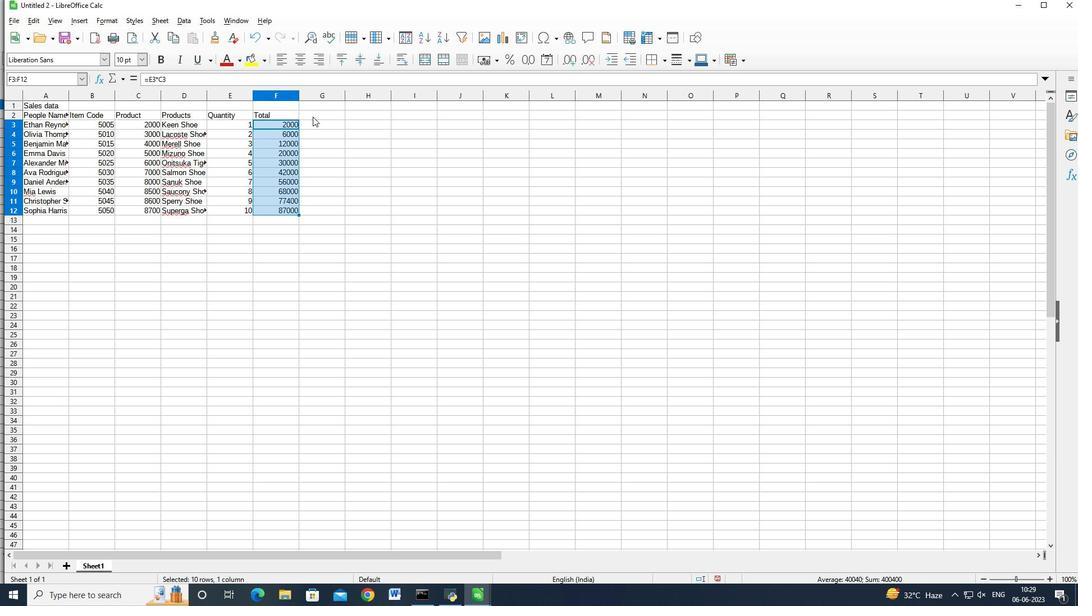 
Action: Key pressed <Key.shift><Key.shift><Key.shift><Key.shift><Key.shift><Key.shift><Key.shift><Key.shift><Key.shift>Quan<Key.backspace><Key.backspace><Key.backspace><Key.backspace><Key.shift>Tax<Key.enter>=<Key.left><Key.shift>*12<Key.shift_r>%<Key.enter>=<Key.left><Key.shift_r>*12<Key.shift_r>%<Key.enter>=<Key.left><Key.shift_r><Key.shift_r><Key.shift_r>*12<Key.shift_r>%<Key.enter>
Screenshot: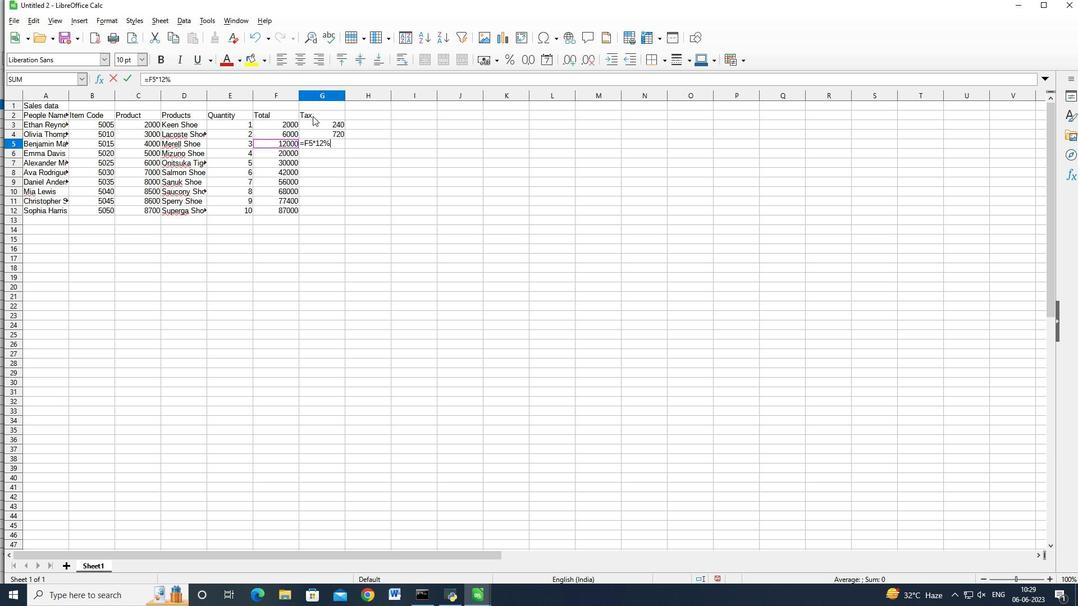 
Action: Mouse moved to (323, 121)
Screenshot: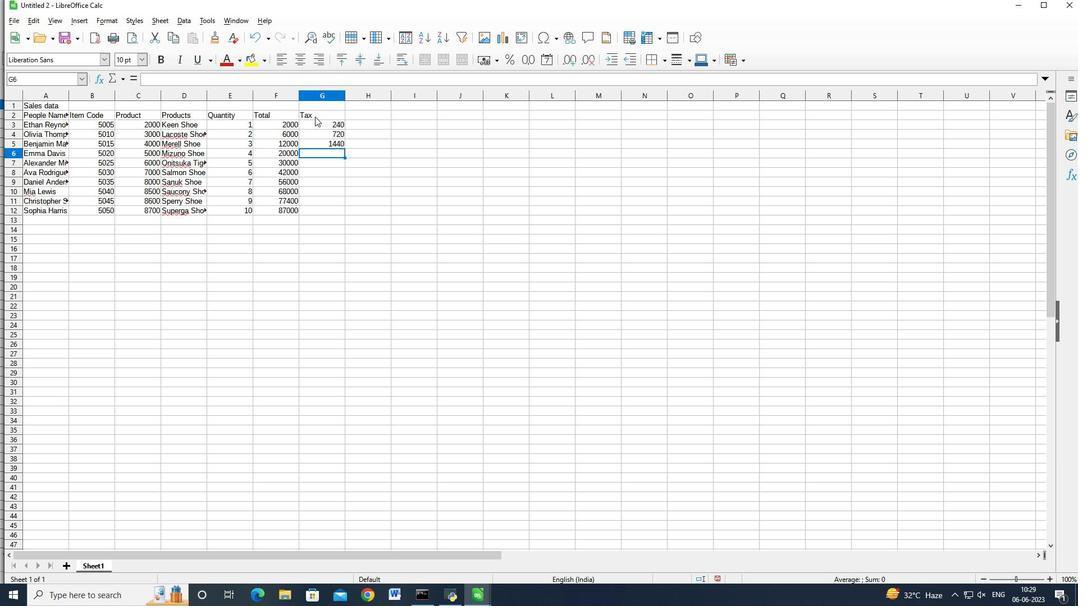 
Action: Mouse pressed left at (323, 121)
Screenshot: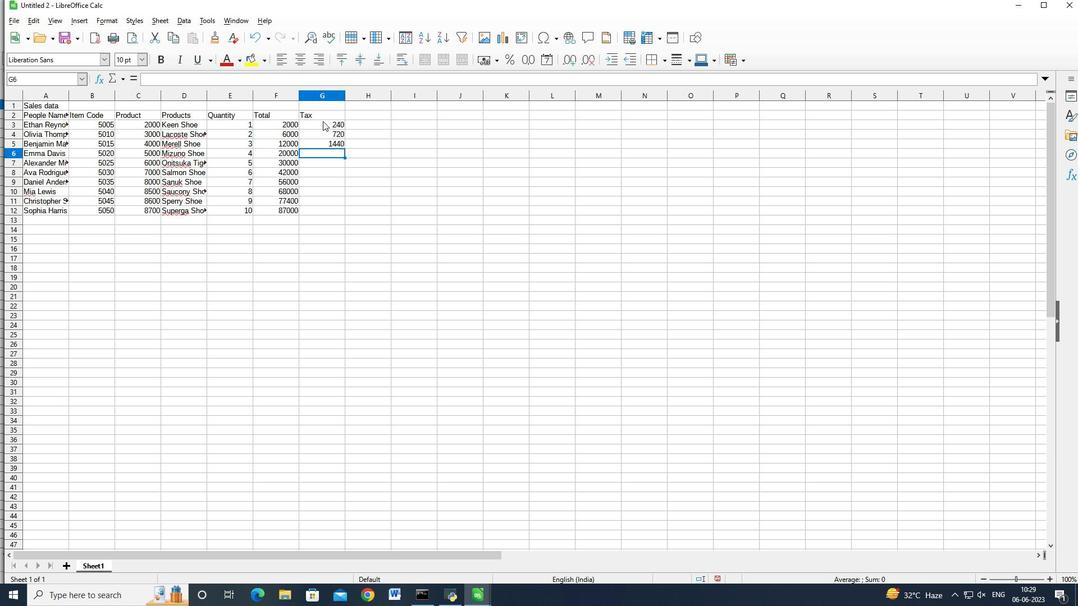 
Action: Mouse moved to (325, 129)
Screenshot: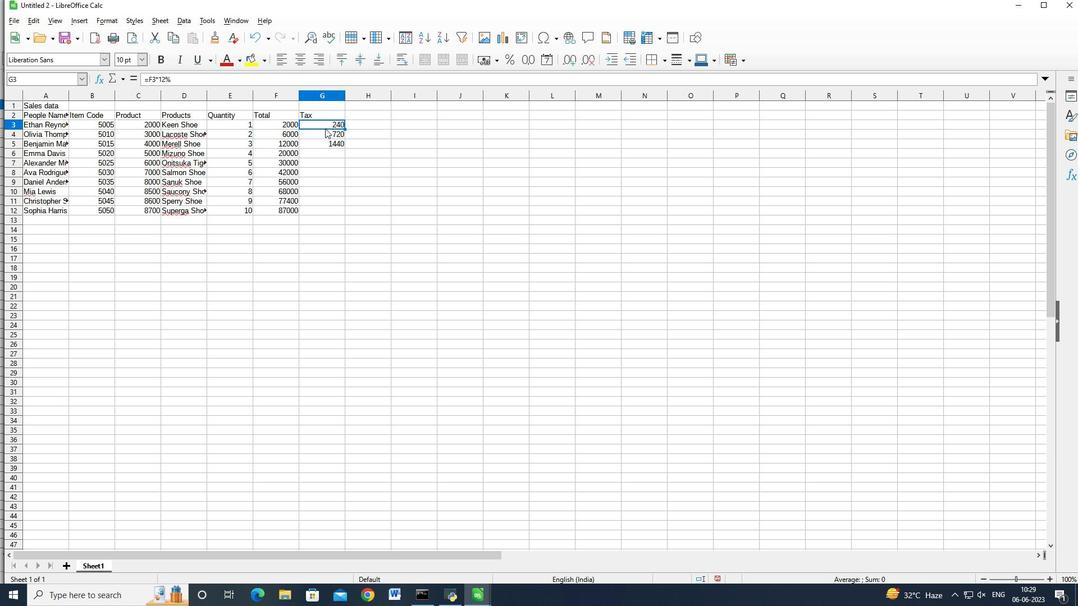 
Action: Key pressed <Key.shift>
Screenshot: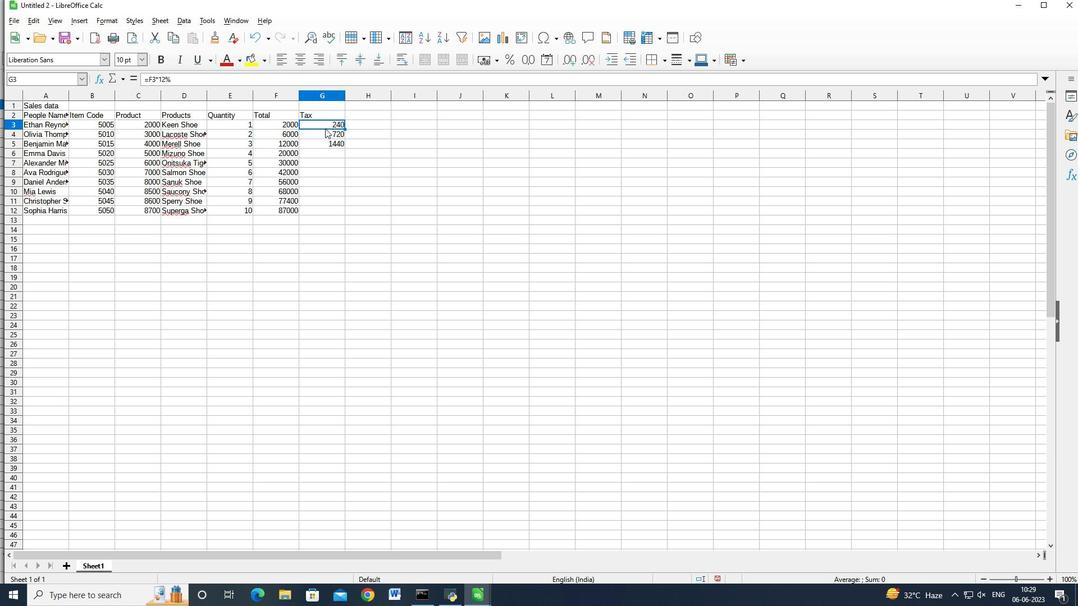 
Action: Mouse pressed left at (325, 129)
Screenshot: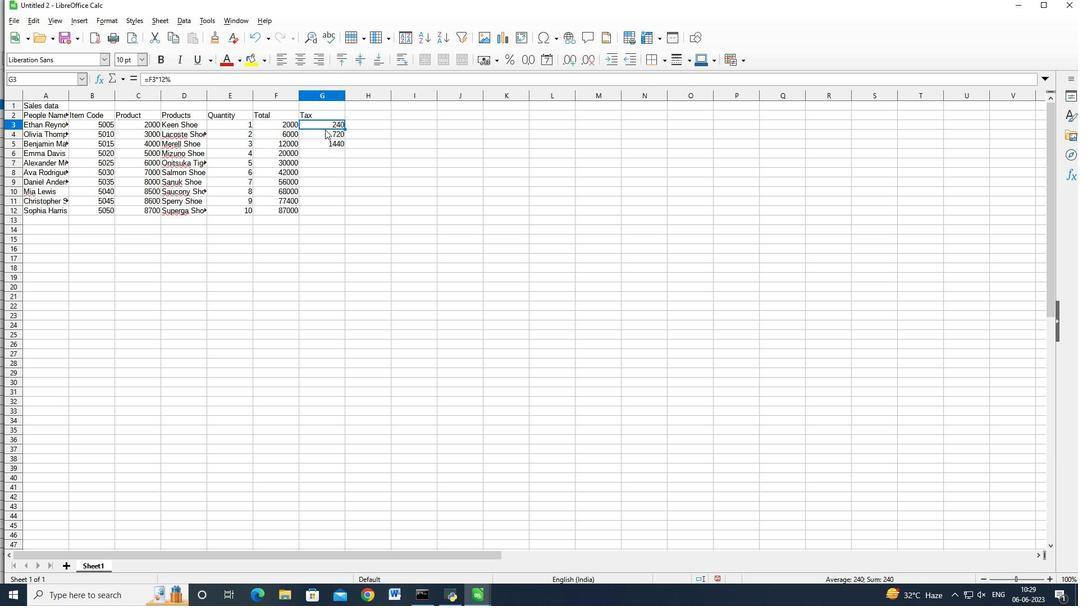 
Action: Mouse moved to (329, 139)
Screenshot: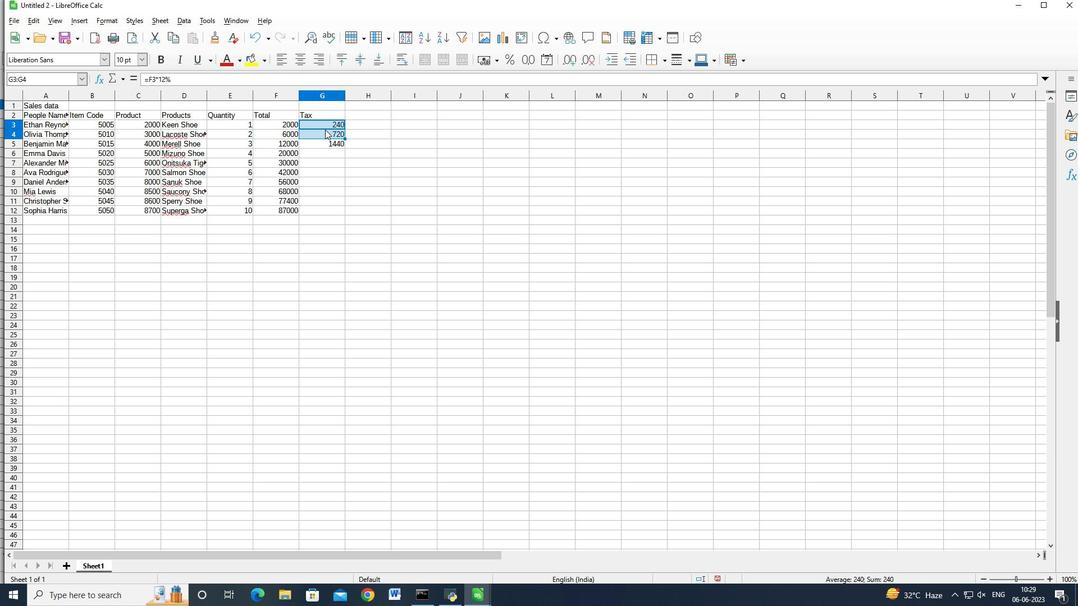 
Action: Key pressed <Key.shift>
Screenshot: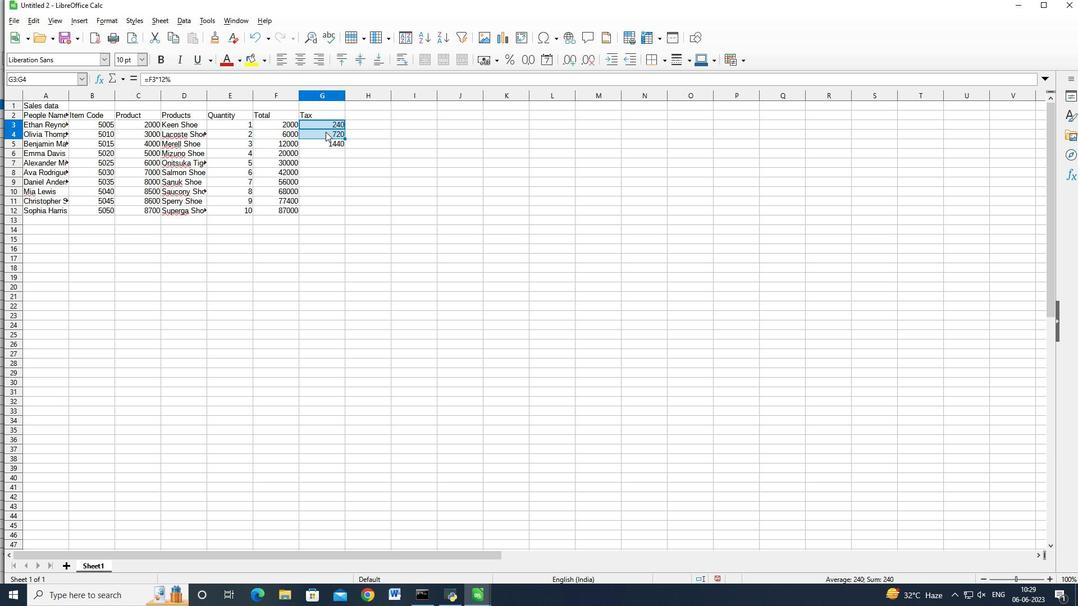 
Action: Mouse moved to (329, 140)
Screenshot: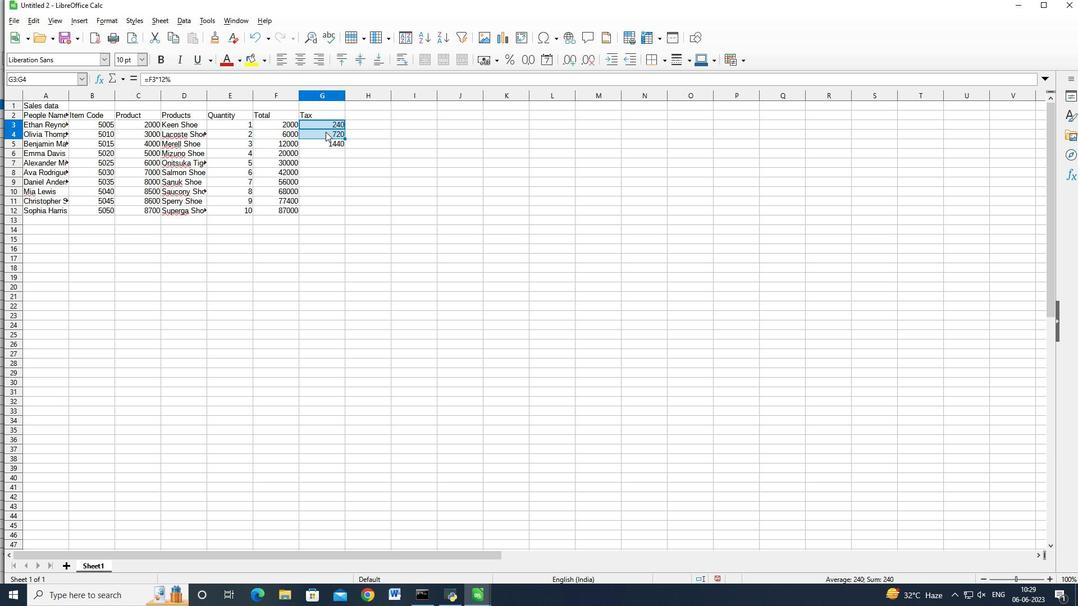 
Action: Key pressed <Key.shift><Key.shift><Key.shift><Key.shift>
Screenshot: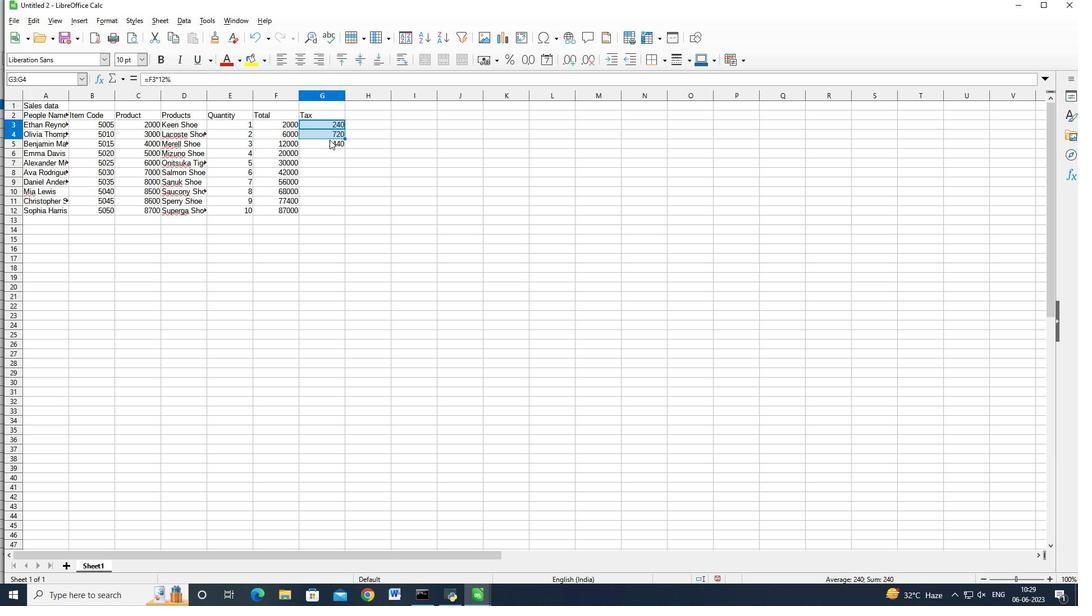 
Action: Mouse pressed left at (329, 140)
Screenshot: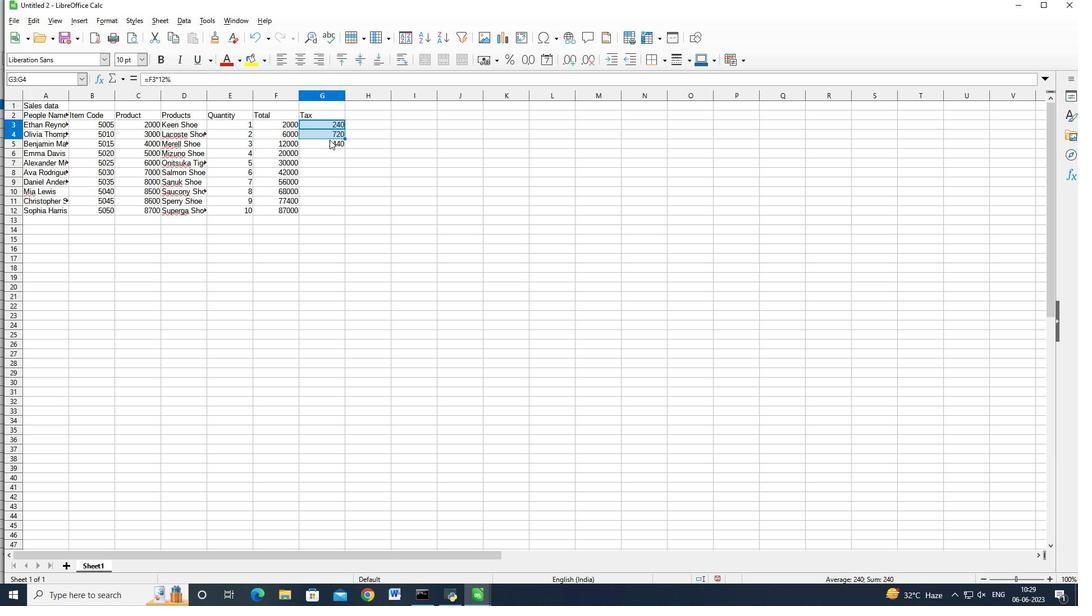 
Action: Key pressed <Key.shift><Key.shift><Key.shift><Key.shift><Key.shift>
Screenshot: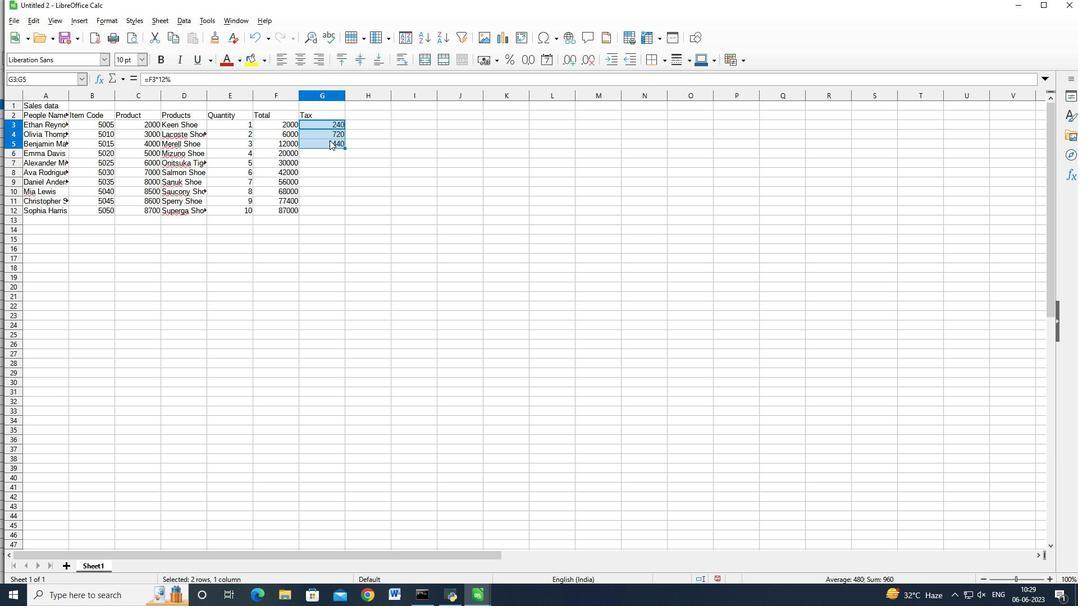 
Action: Mouse moved to (332, 140)
Screenshot: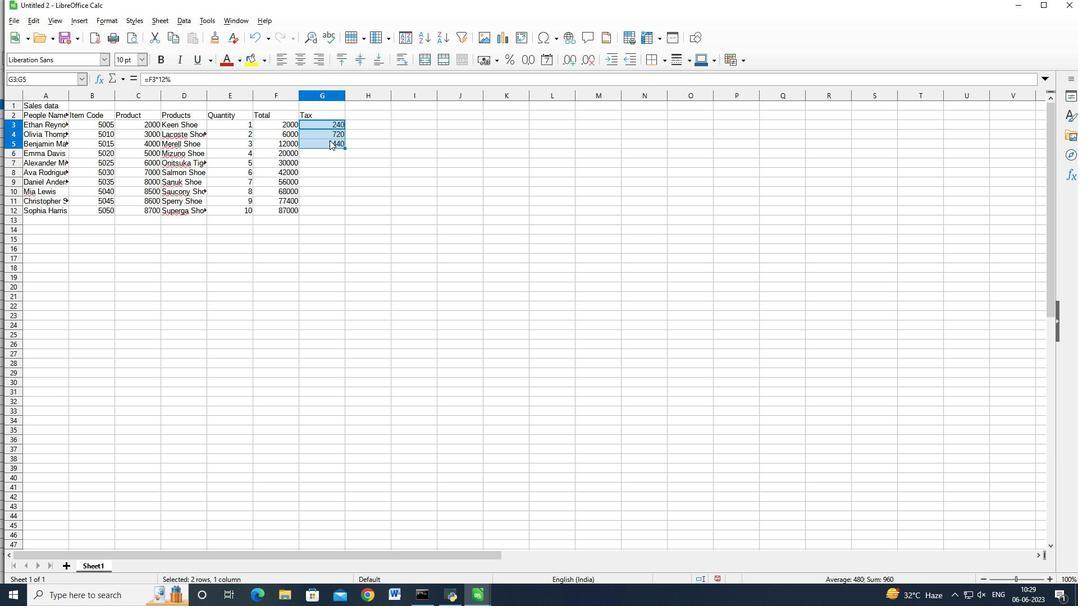 
Action: Key pressed <Key.shift>
Screenshot: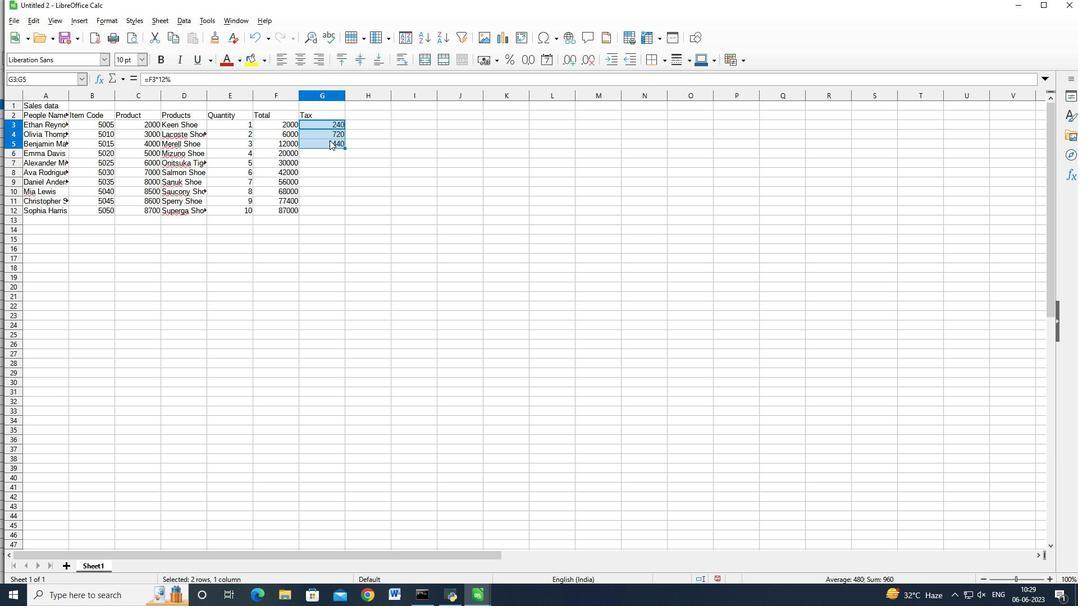 
Action: Mouse moved to (333, 140)
Screenshot: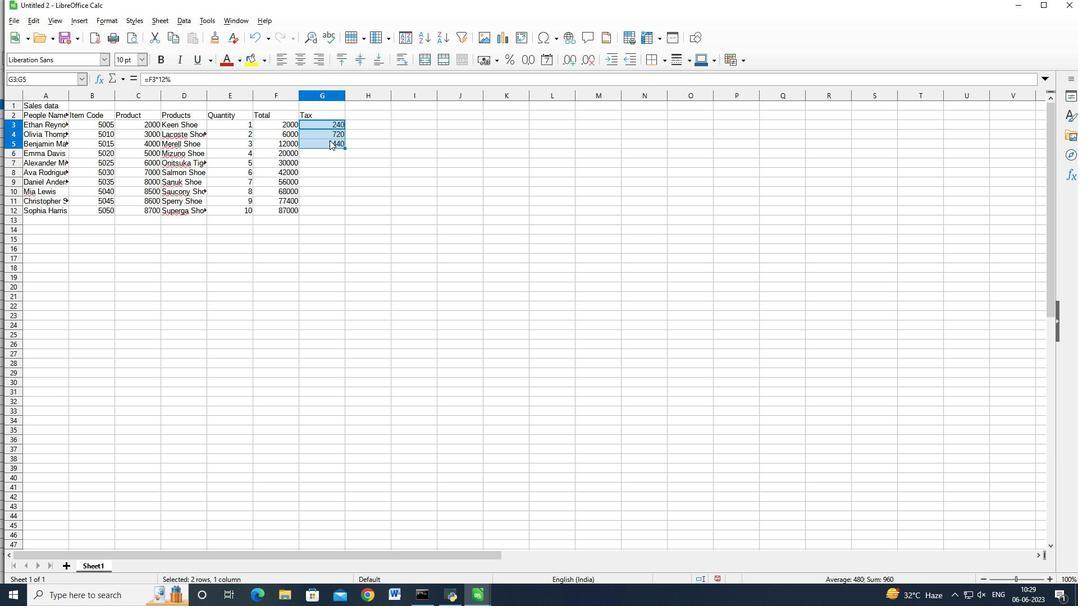
Action: Key pressed <Key.shift>
Screenshot: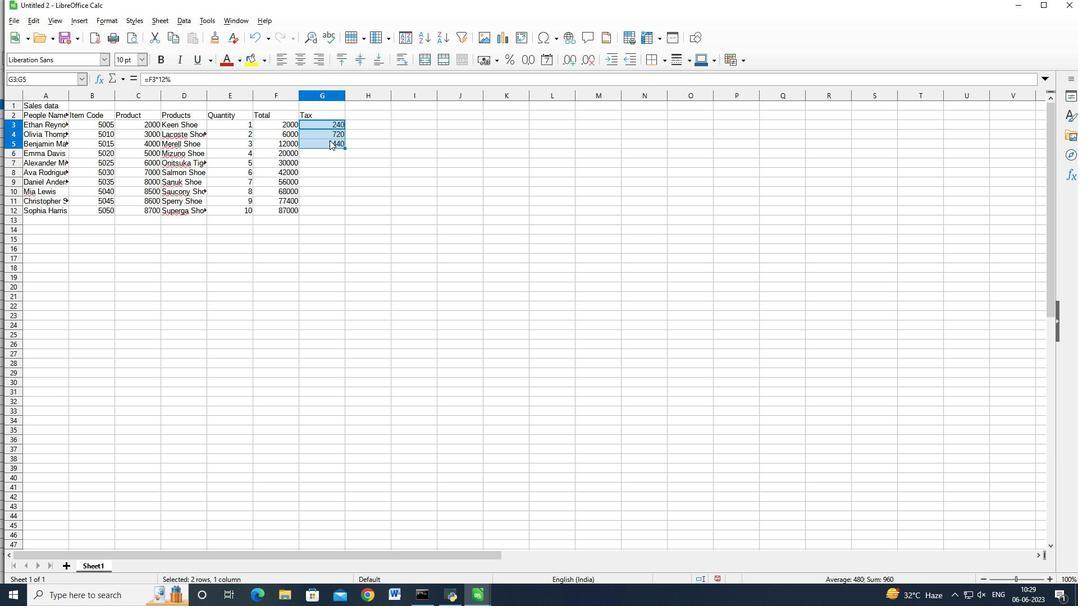 
Action: Mouse moved to (334, 139)
Screenshot: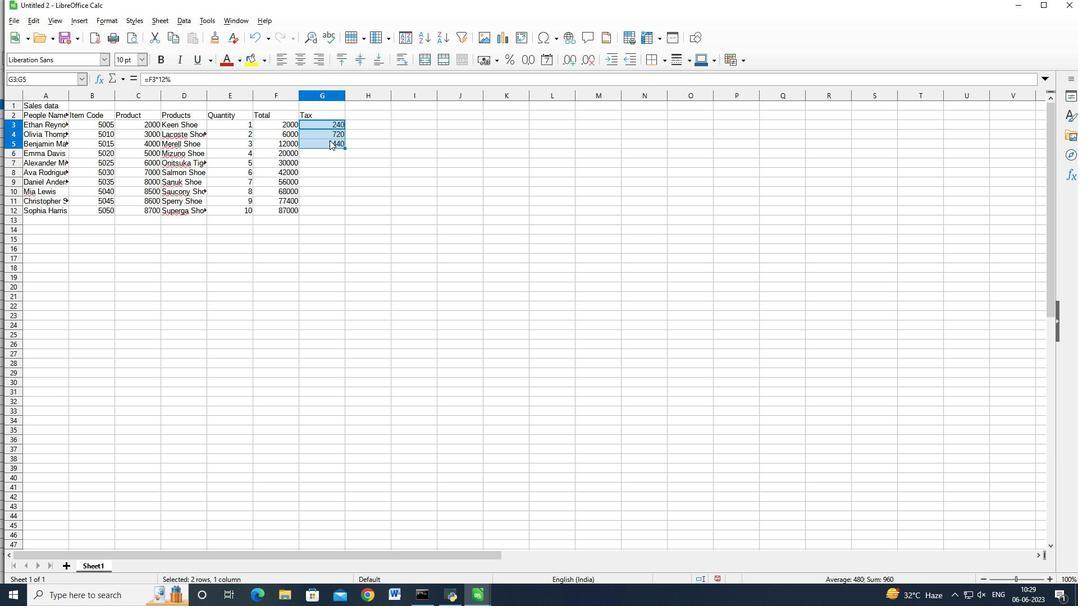 
Action: Key pressed <Key.shift>
Screenshot: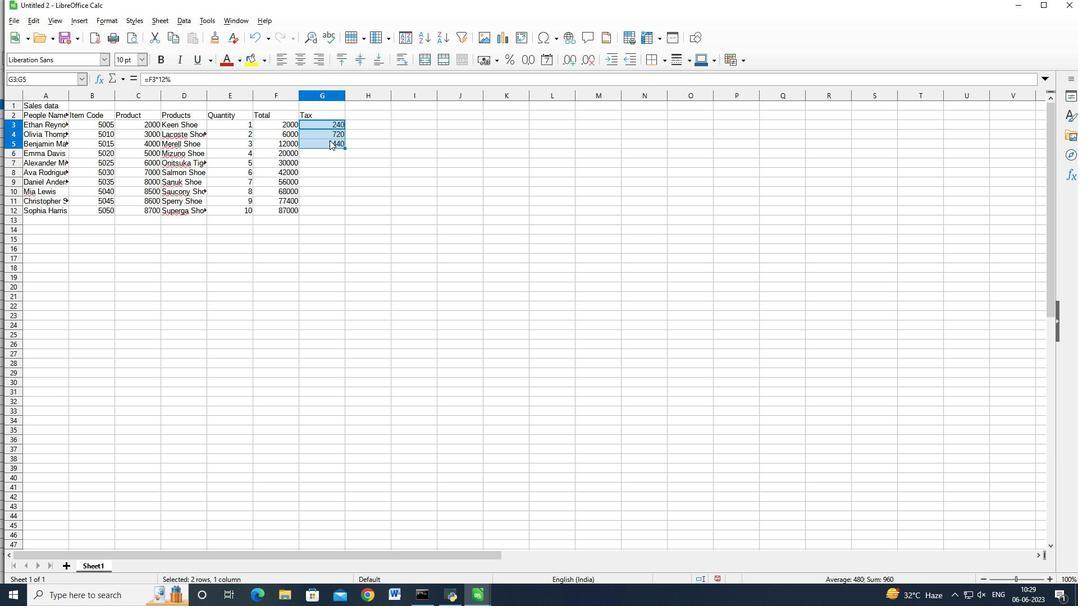 
Action: Mouse moved to (334, 139)
Screenshot: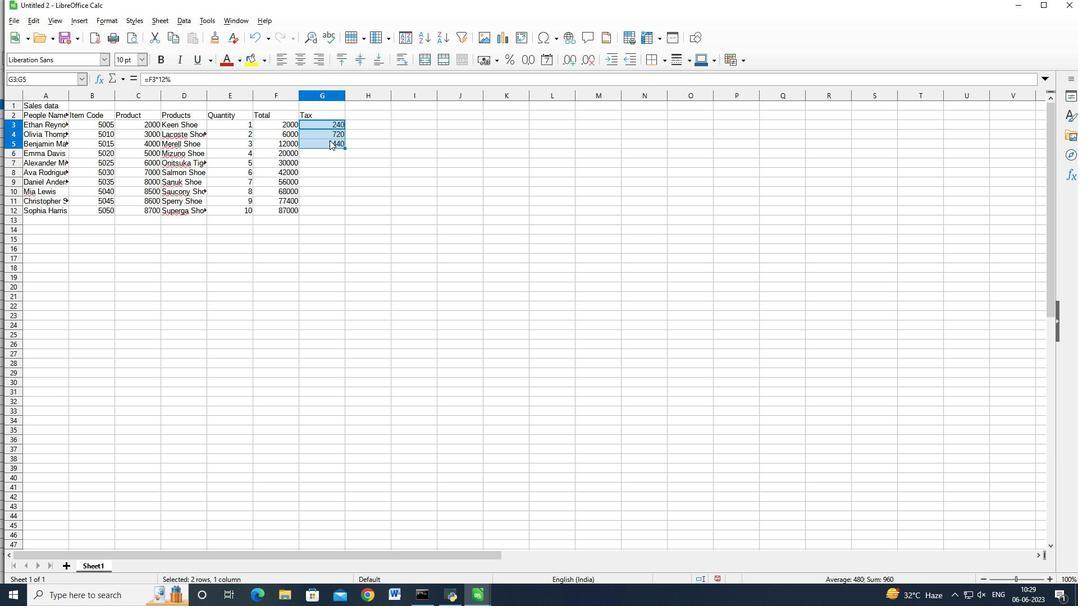 
Action: Key pressed <Key.shift>
Screenshot: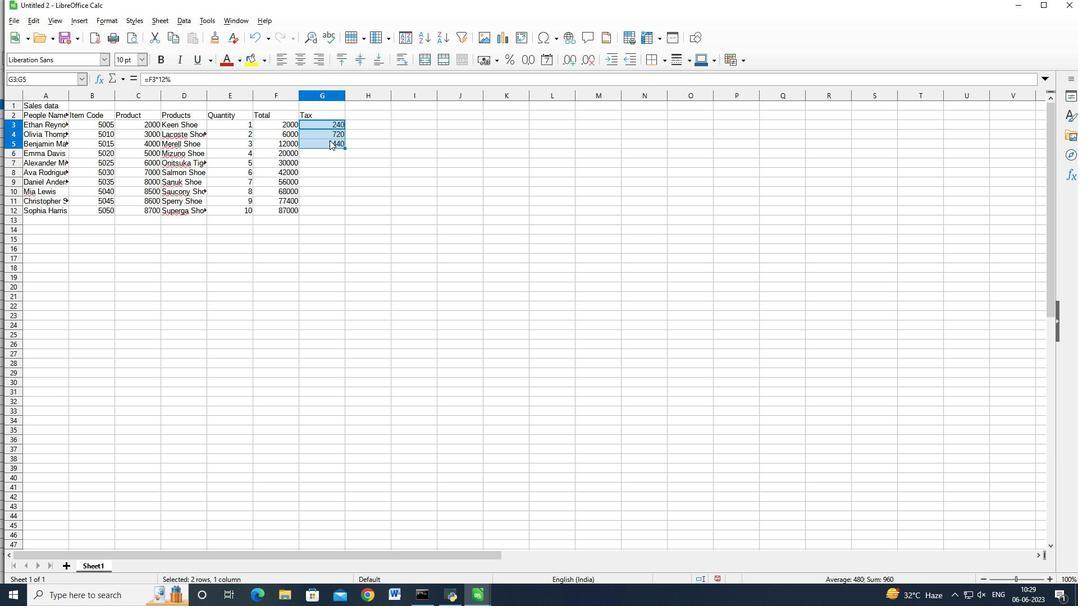 
Action: Mouse moved to (335, 139)
Screenshot: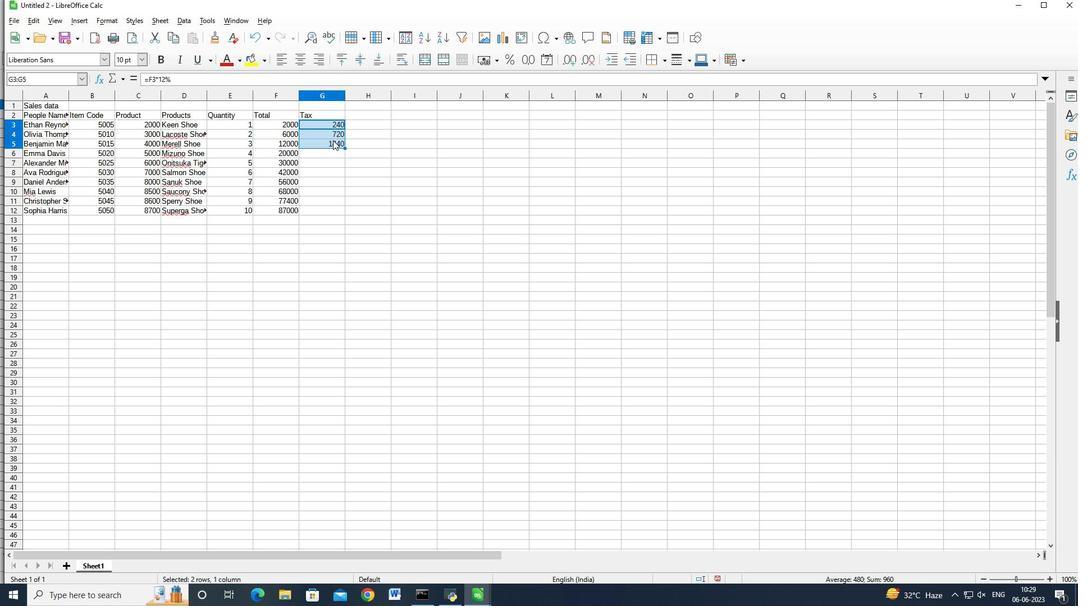 
Action: Key pressed <Key.shift>
Screenshot: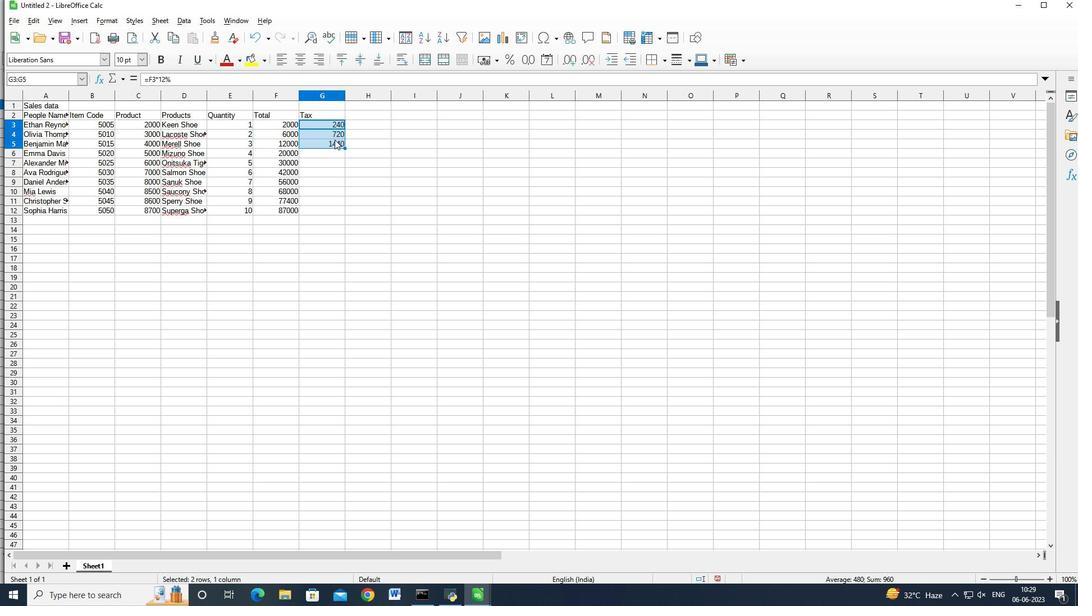 
Action: Mouse moved to (339, 142)
Screenshot: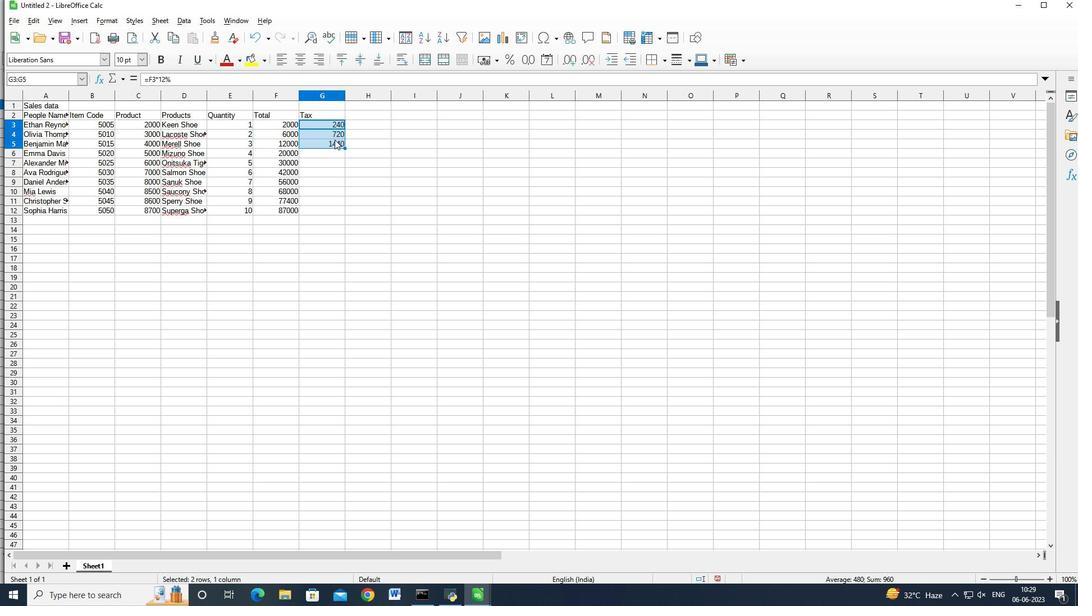 
Action: Key pressed <Key.shift>
Screenshot: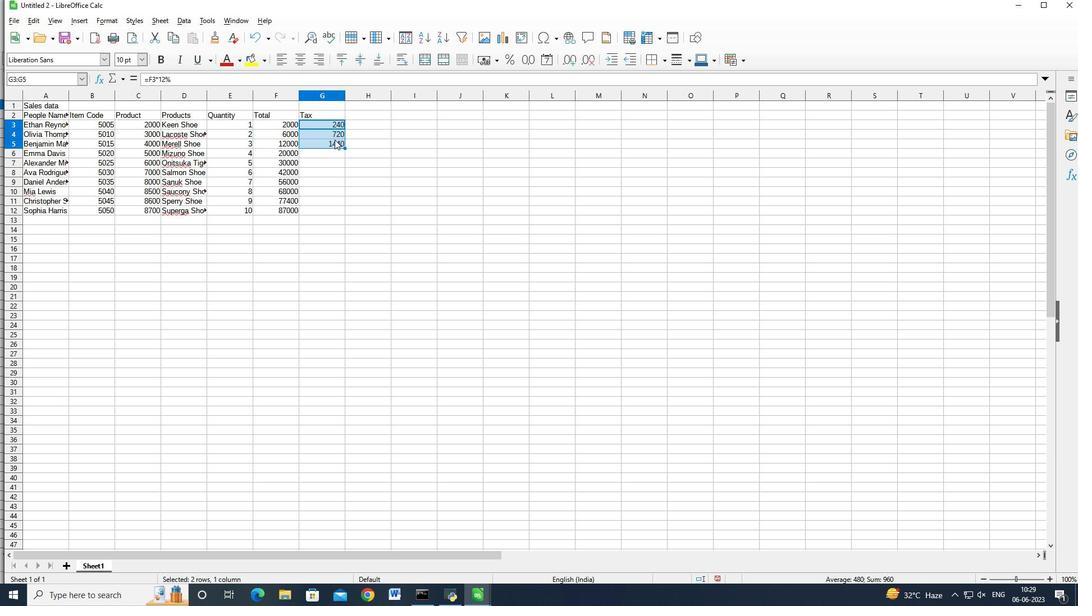 
Action: Mouse moved to (342, 144)
Screenshot: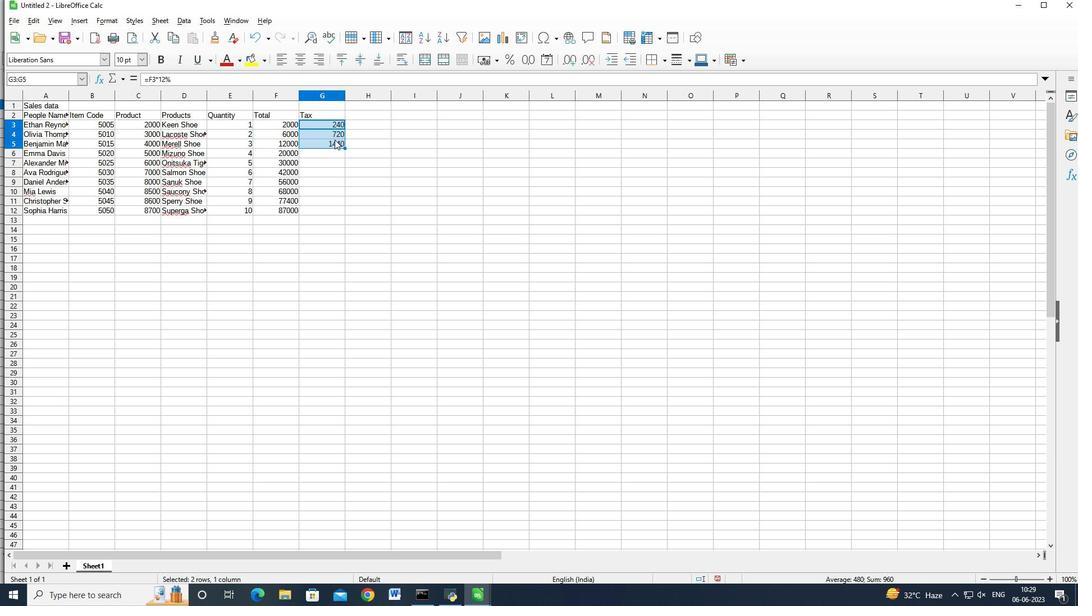 
Action: Key pressed <Key.shift>
Screenshot: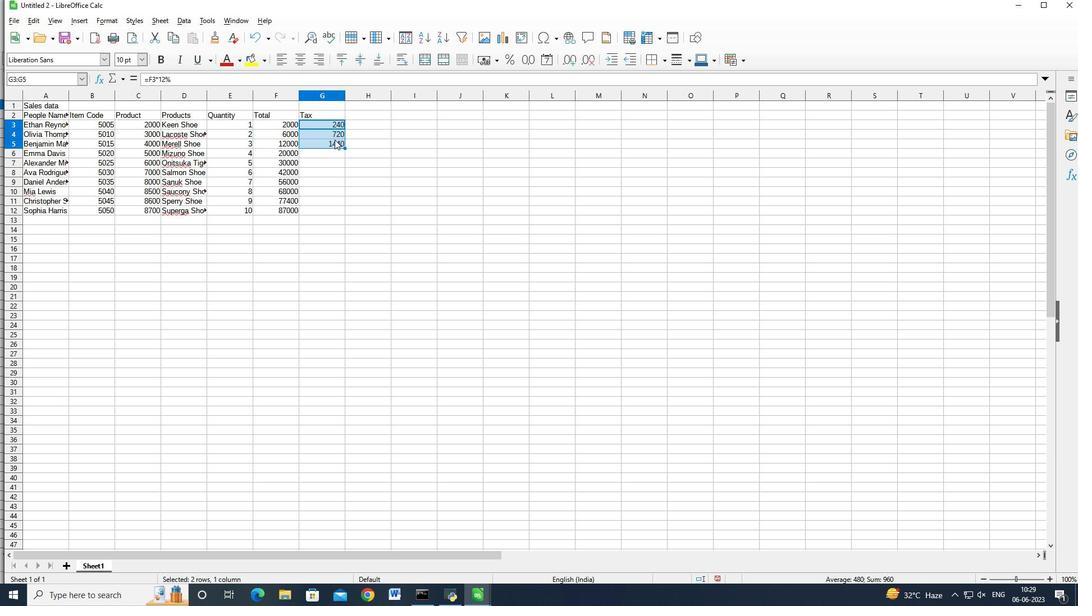 
Action: Mouse moved to (343, 146)
Screenshot: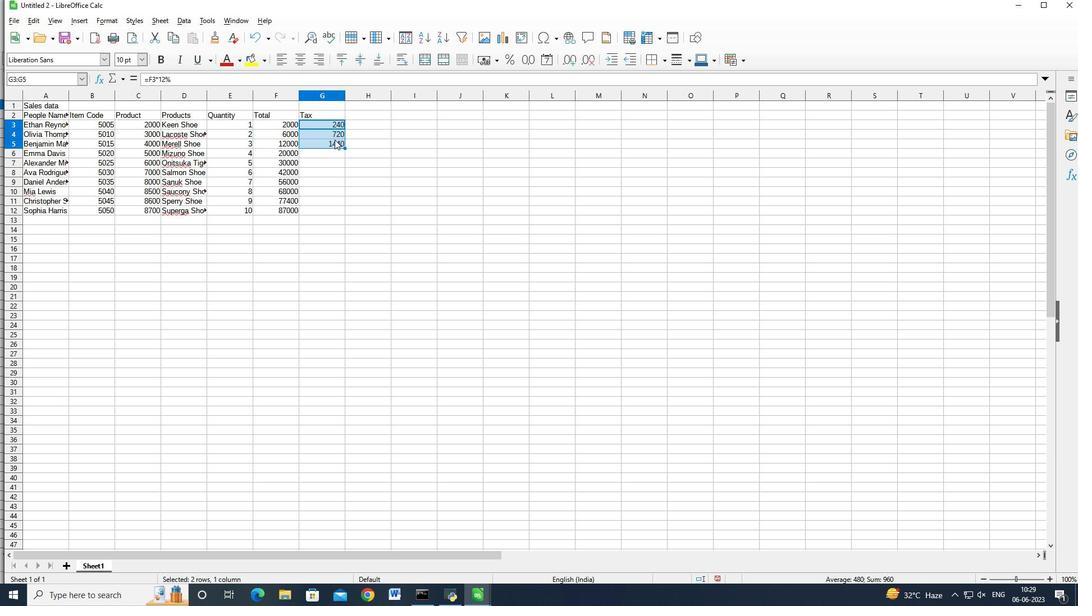 
Action: Key pressed <Key.shift>
Screenshot: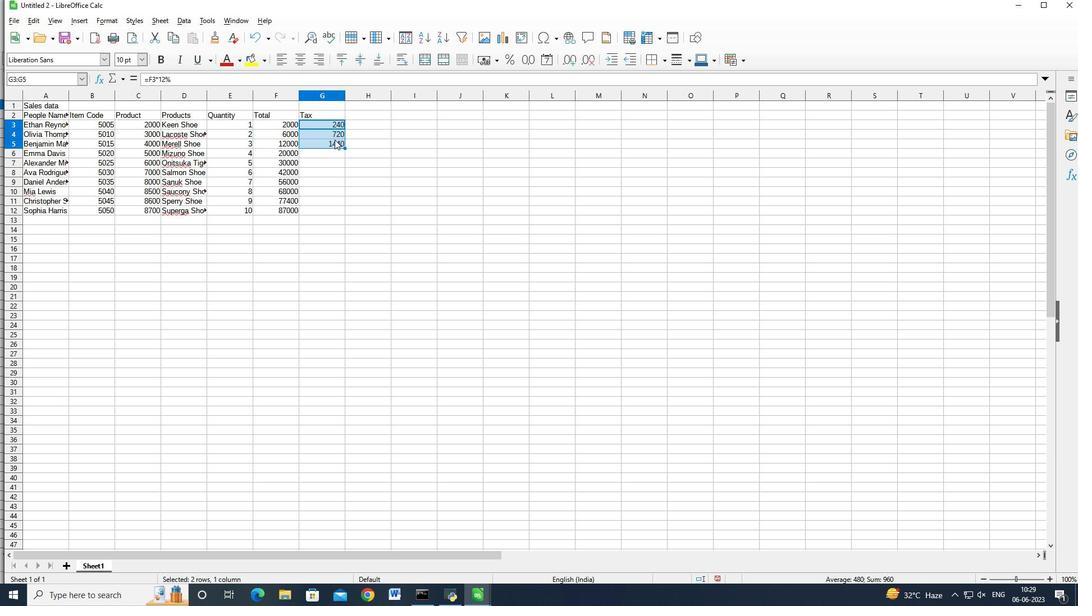 
Action: Mouse moved to (343, 146)
Screenshot: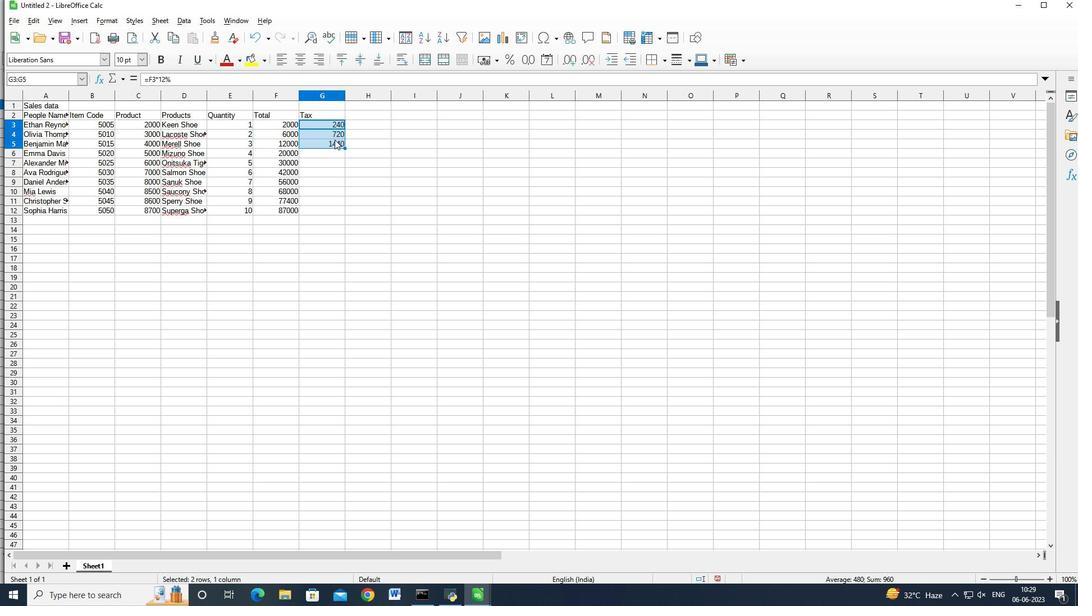 
Action: Key pressed <Key.shift><Key.shift><Key.shift>
Screenshot: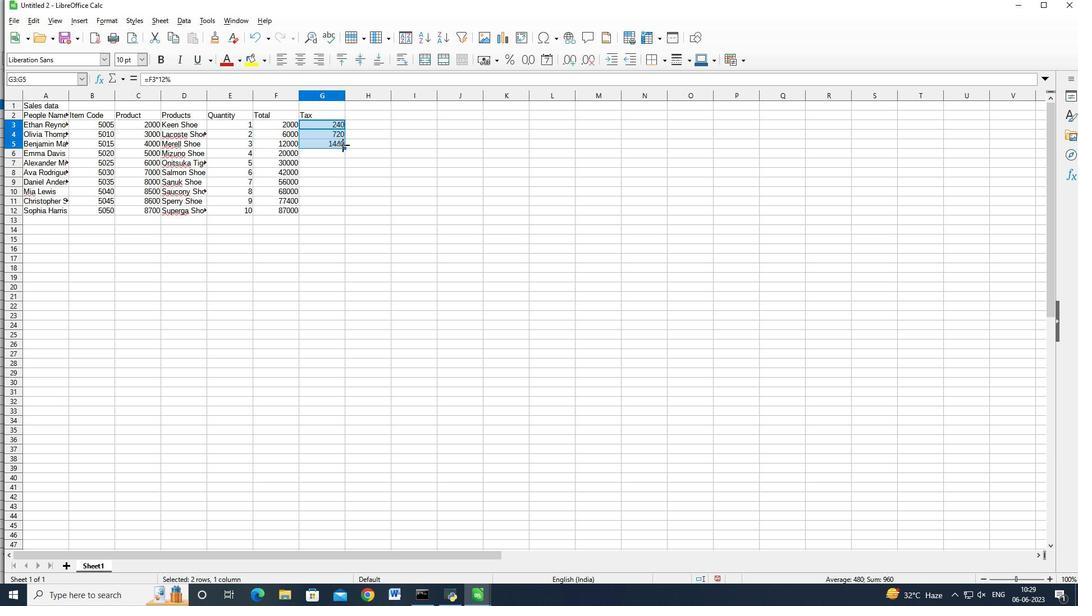 
Action: Mouse moved to (344, 148)
Screenshot: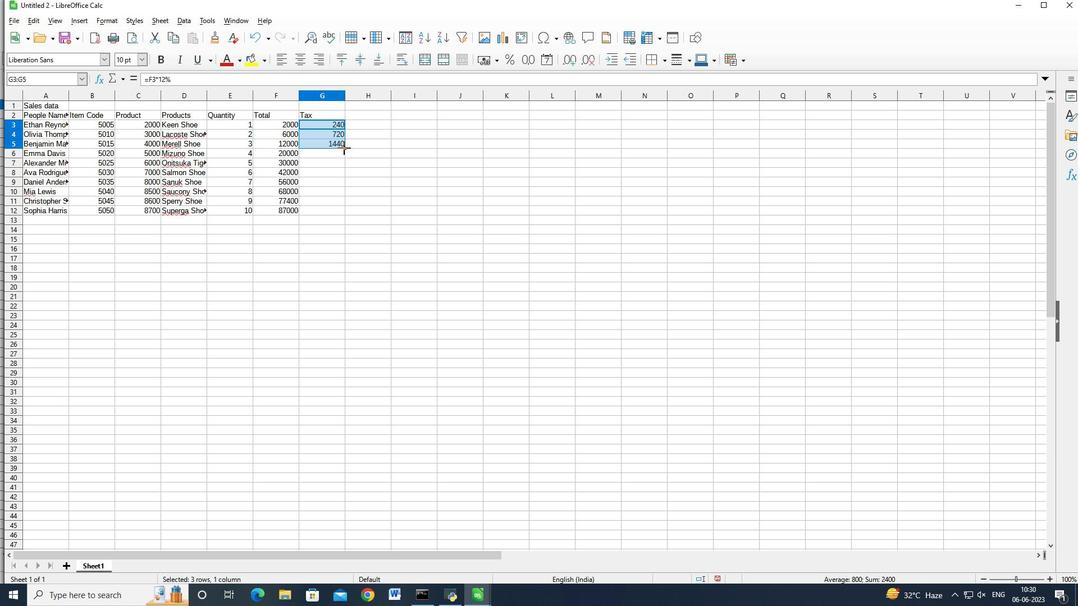 
Action: Mouse pressed left at (344, 148)
Screenshot: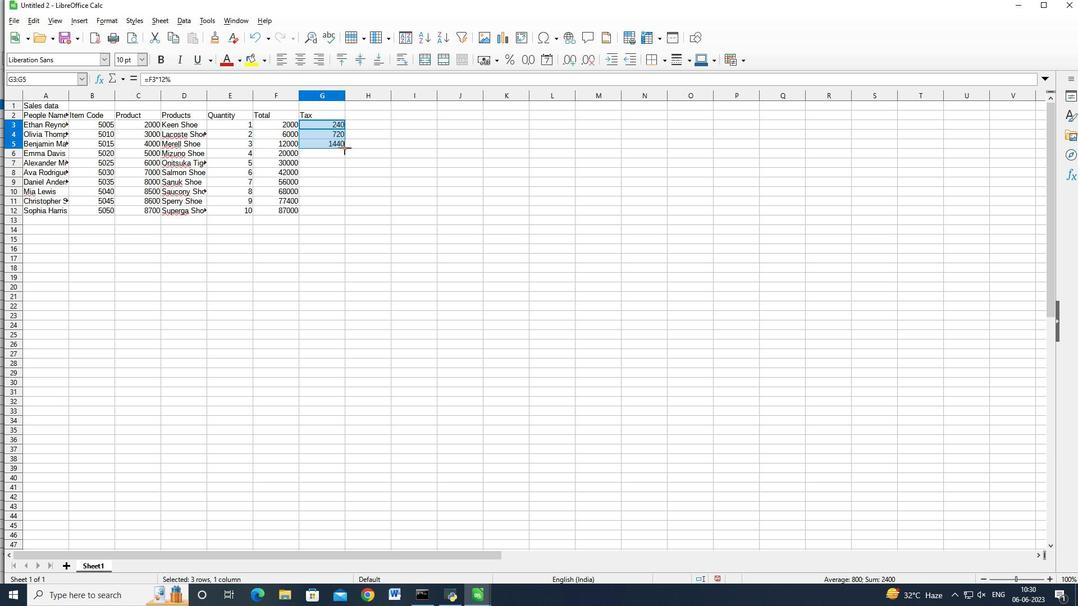 
Action: Mouse moved to (364, 112)
Screenshot: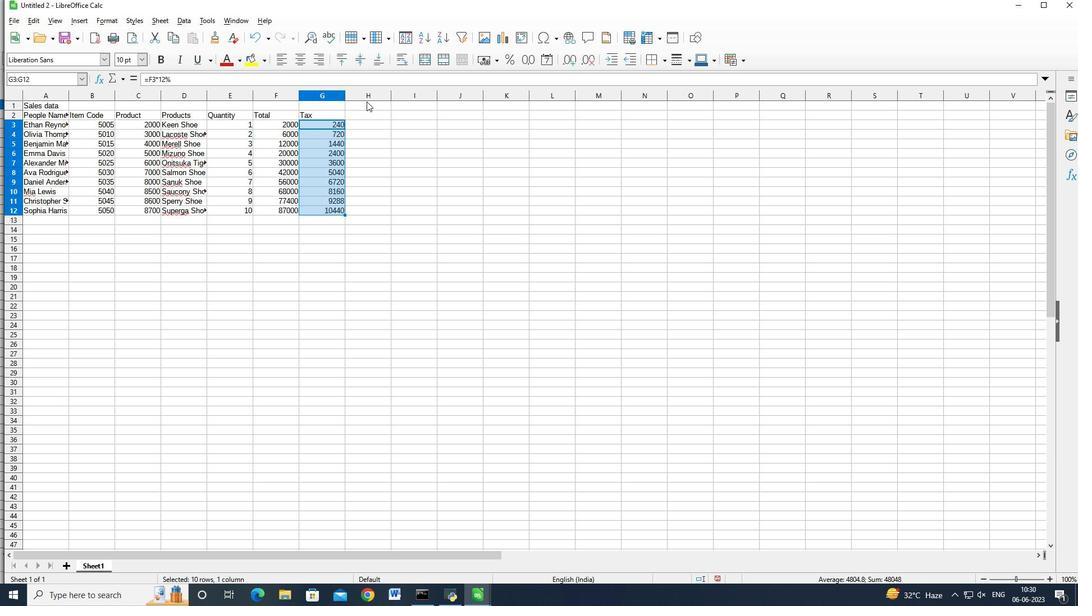 
Action: Mouse pressed left at (364, 112)
Screenshot: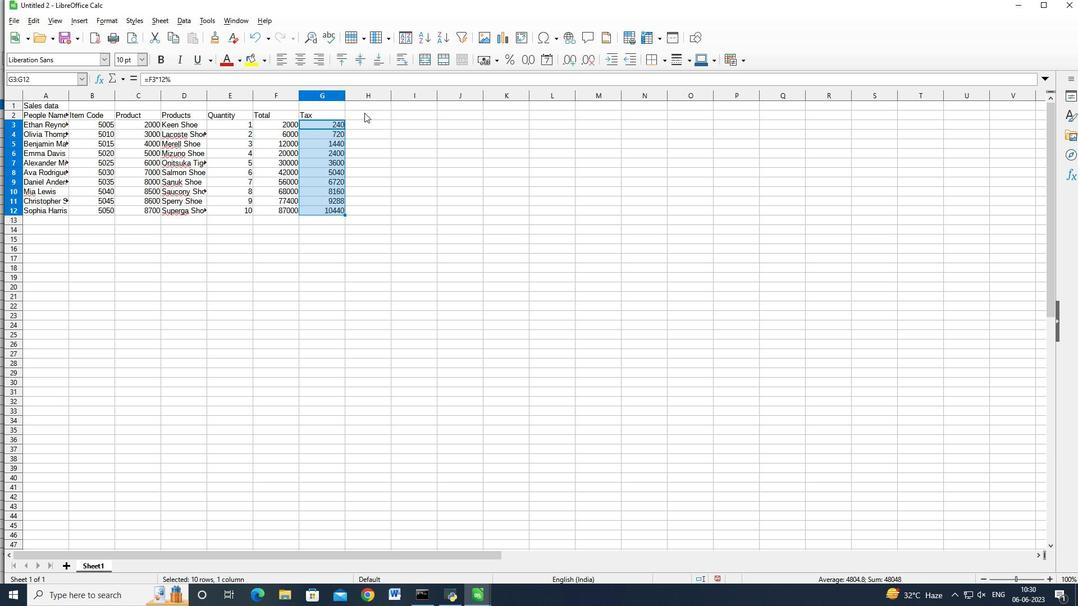 
Action: Key pressed <Key.shift>Commision
Screenshot: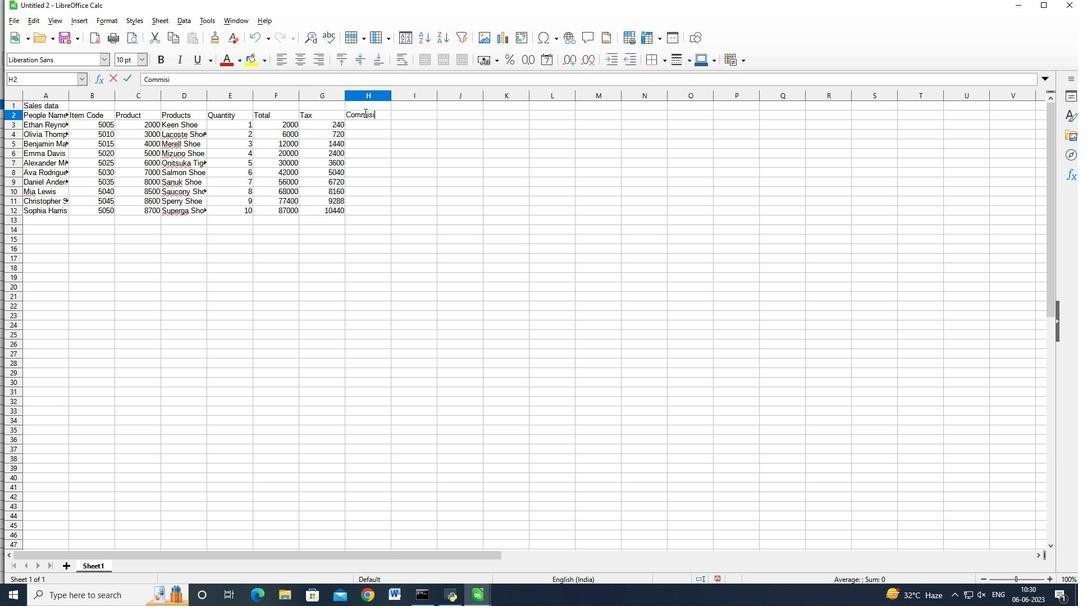 
Action: Mouse moved to (364, 123)
Screenshot: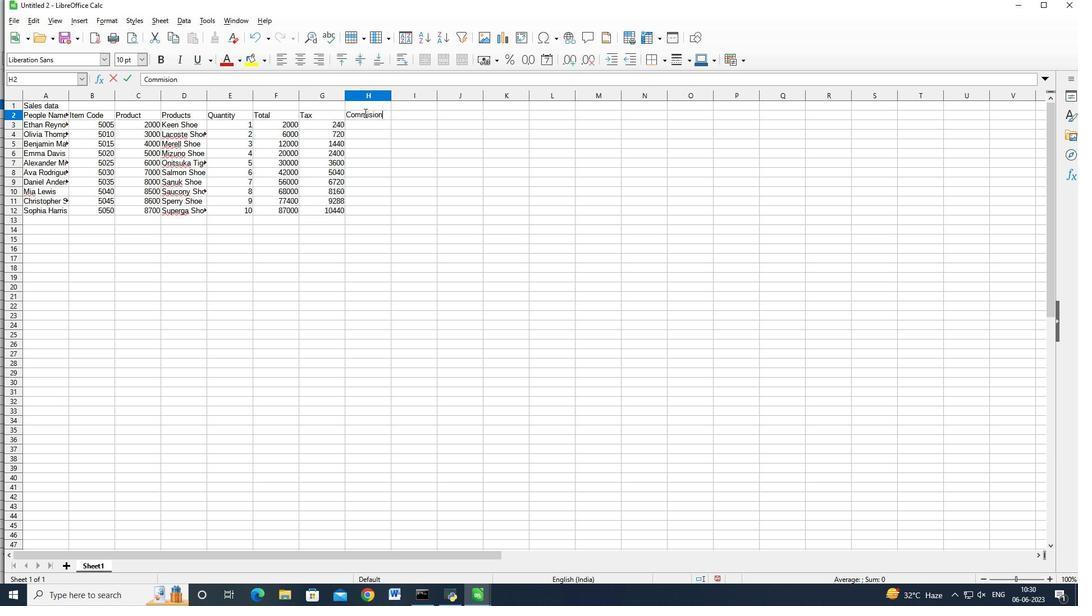 
Action: Mouse pressed left at (364, 123)
Screenshot: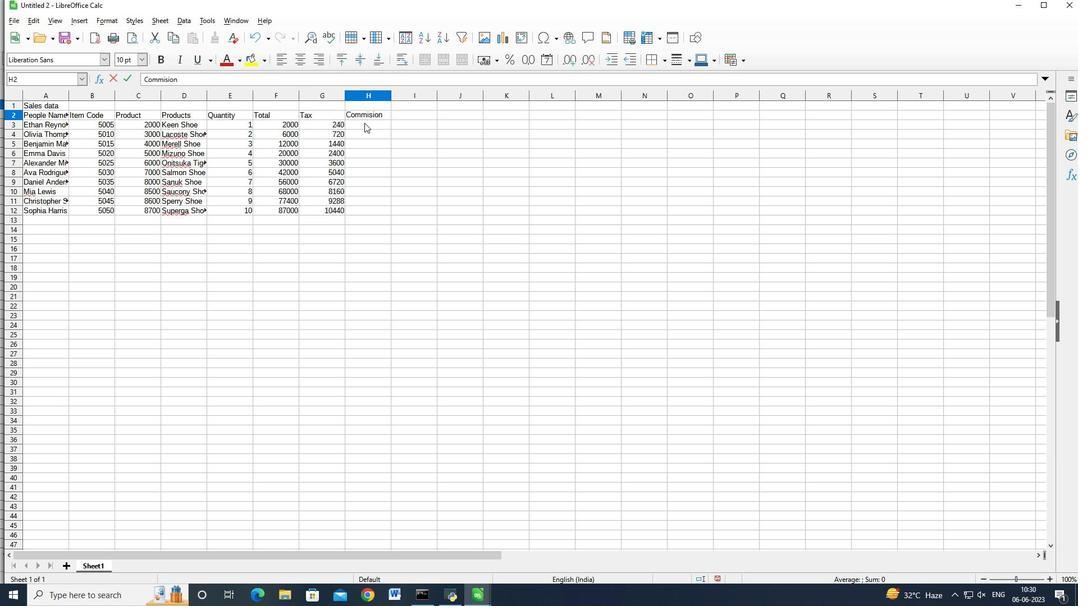 
Action: Mouse moved to (379, 113)
Screenshot: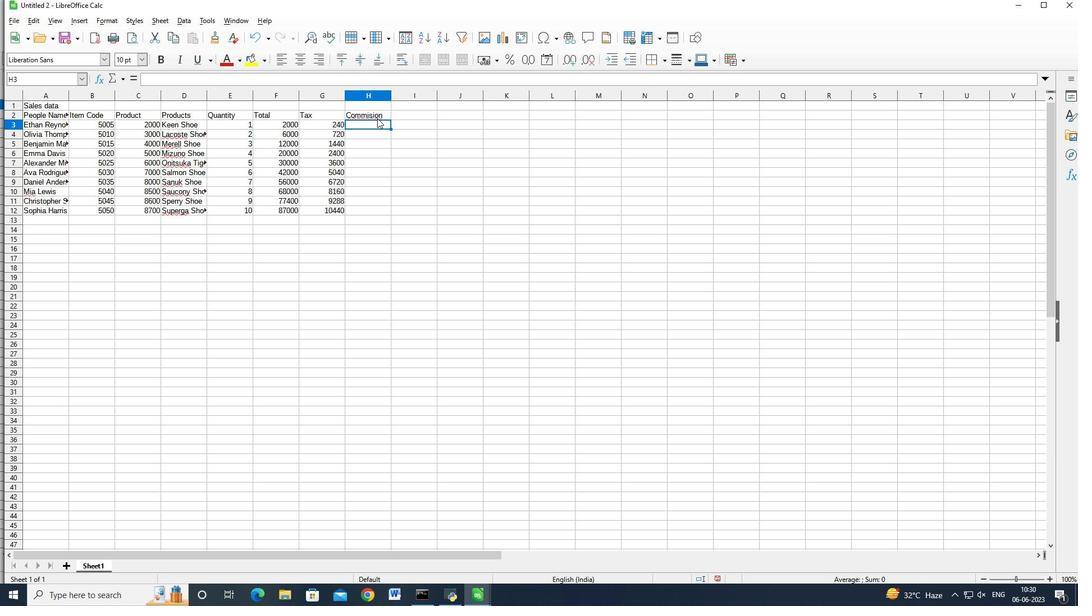 
Action: Mouse pressed left at (379, 113)
Screenshot: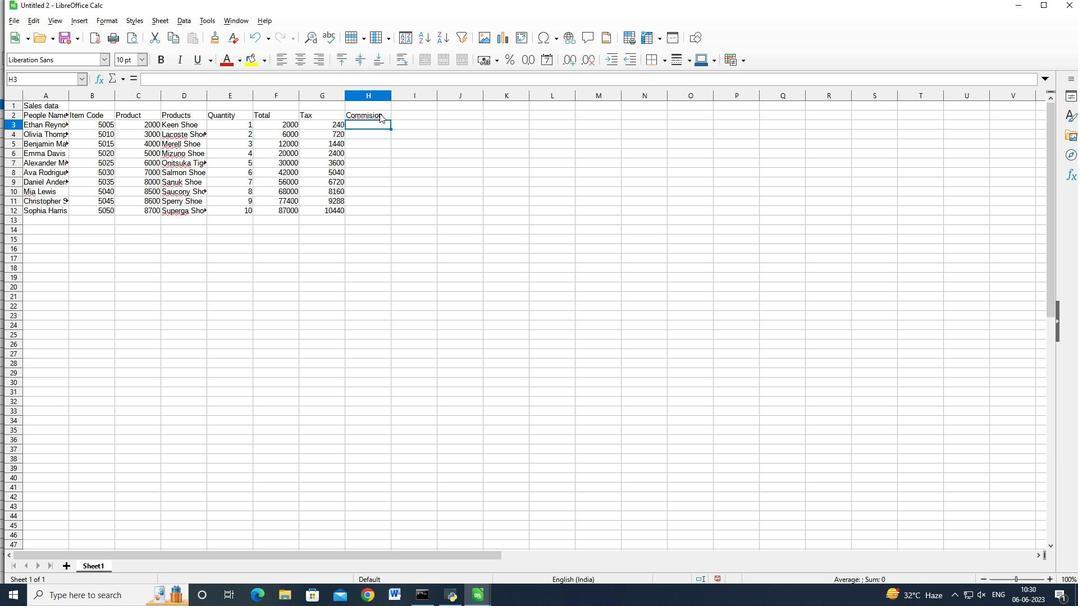 
Action: Mouse moved to (376, 114)
Screenshot: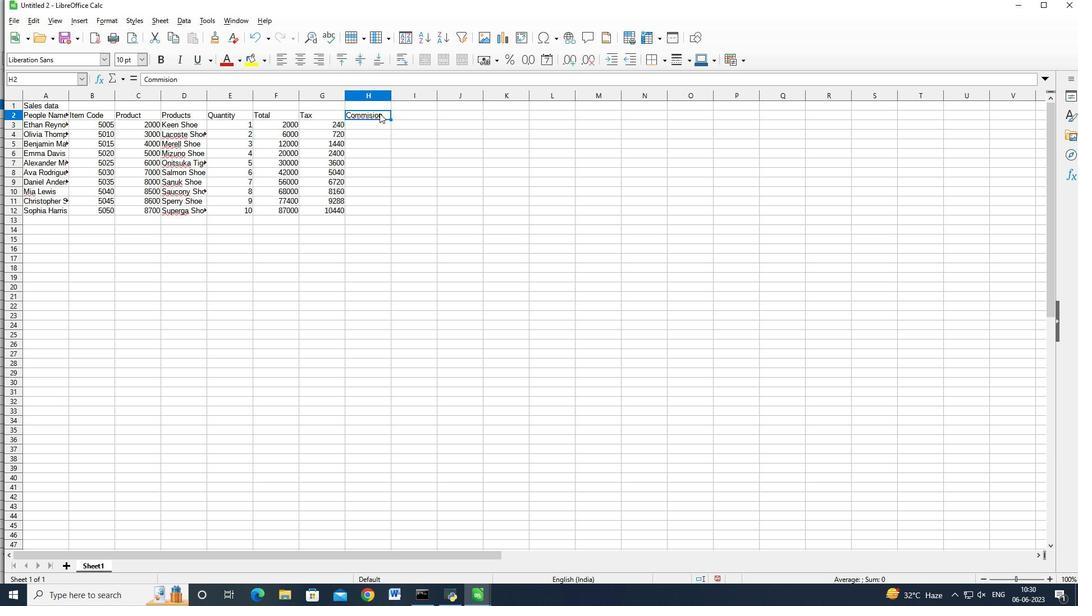 
Action: Mouse pressed left at (376, 114)
Screenshot: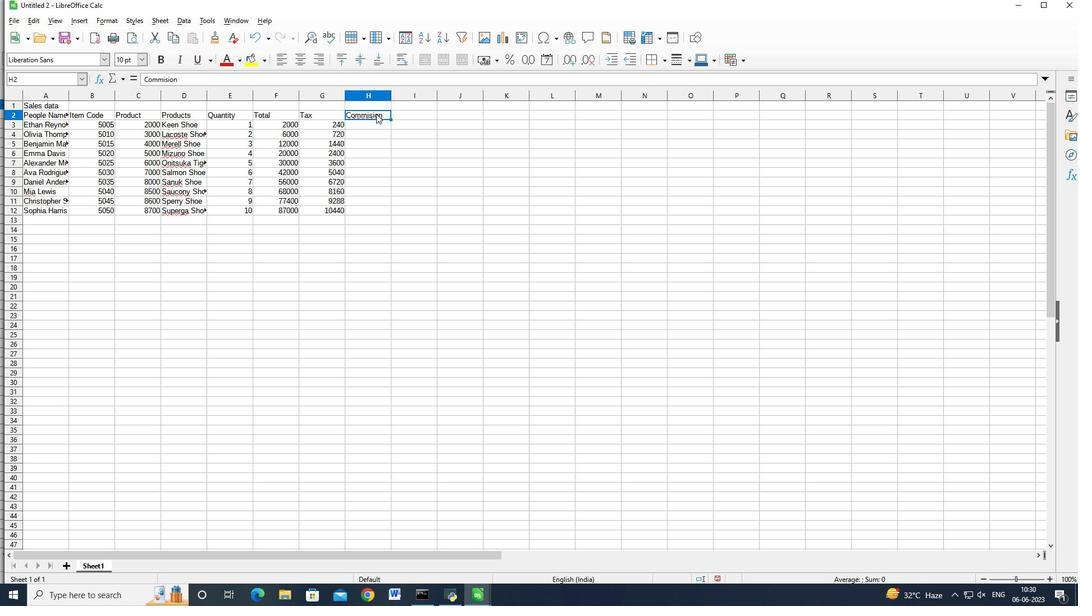 
Action: Mouse moved to (206, 79)
Screenshot: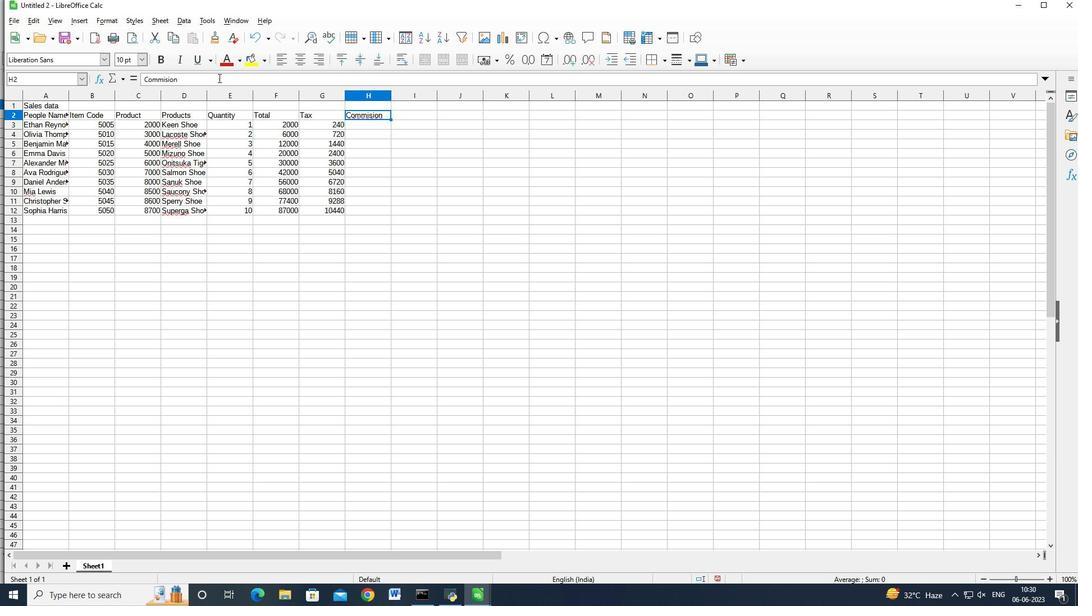 
Action: Mouse pressed left at (206, 79)
Screenshot: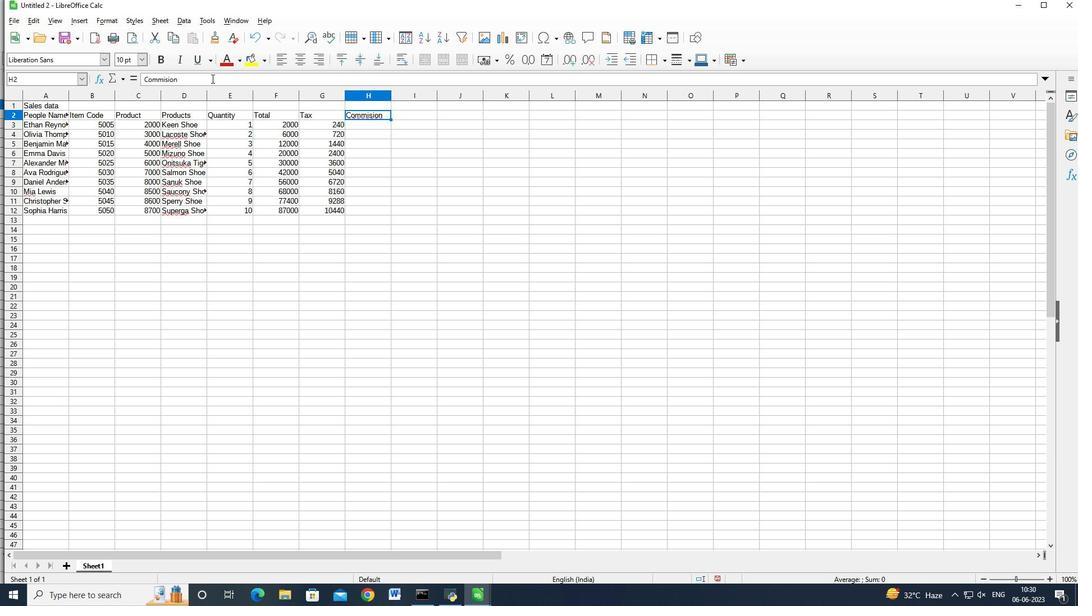 
Action: Key pressed <Key.backspace><Key.backspace><Key.backspace><Key.backspace>ssion<Key.enter>
Screenshot: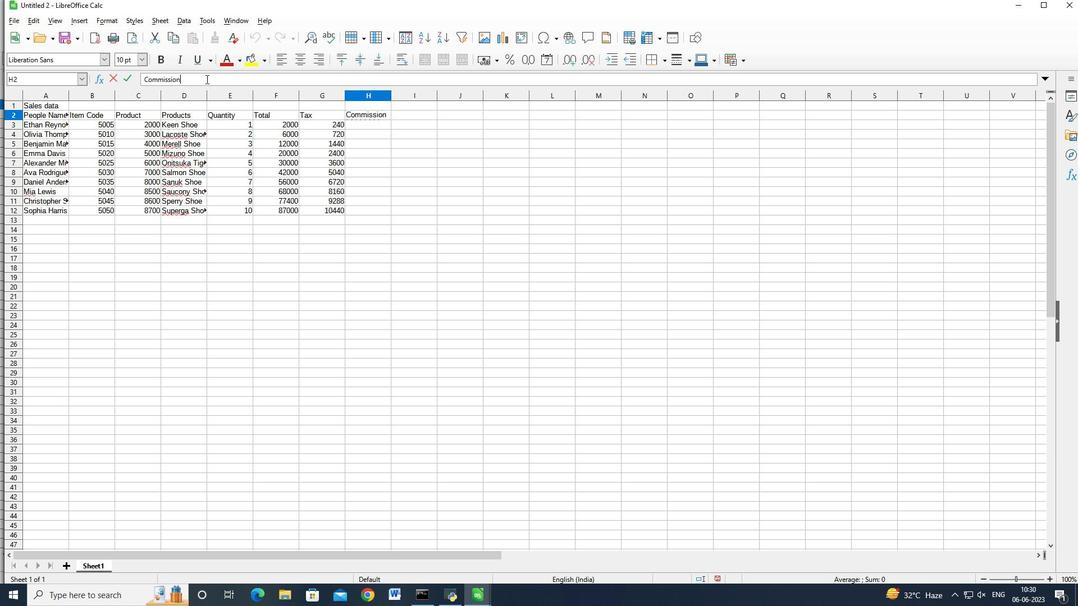 
Action: Mouse moved to (290, 122)
Screenshot: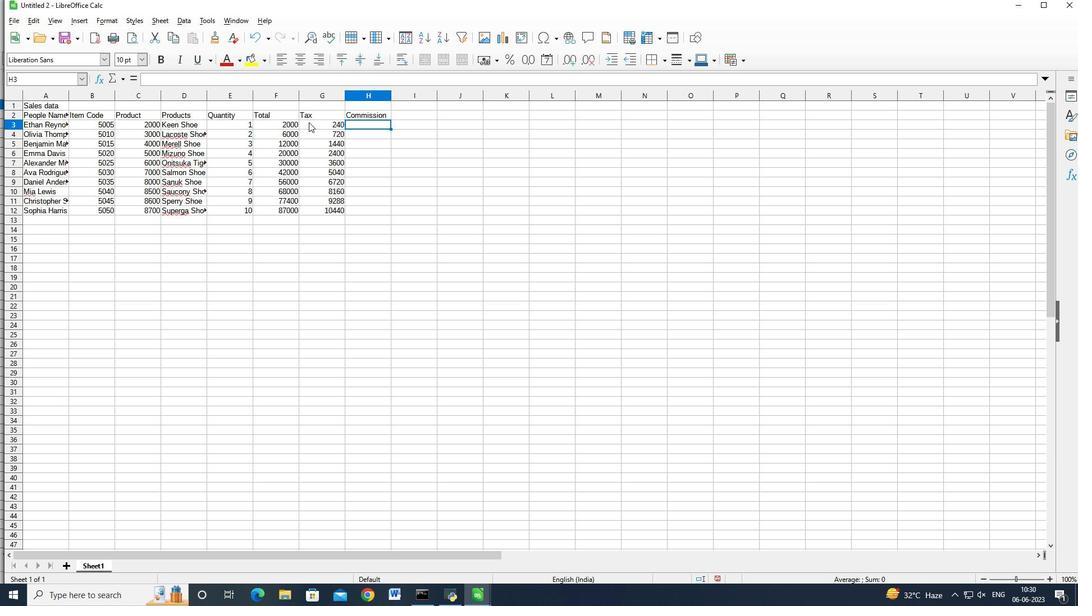
Action: Mouse pressed left at (290, 122)
Screenshot: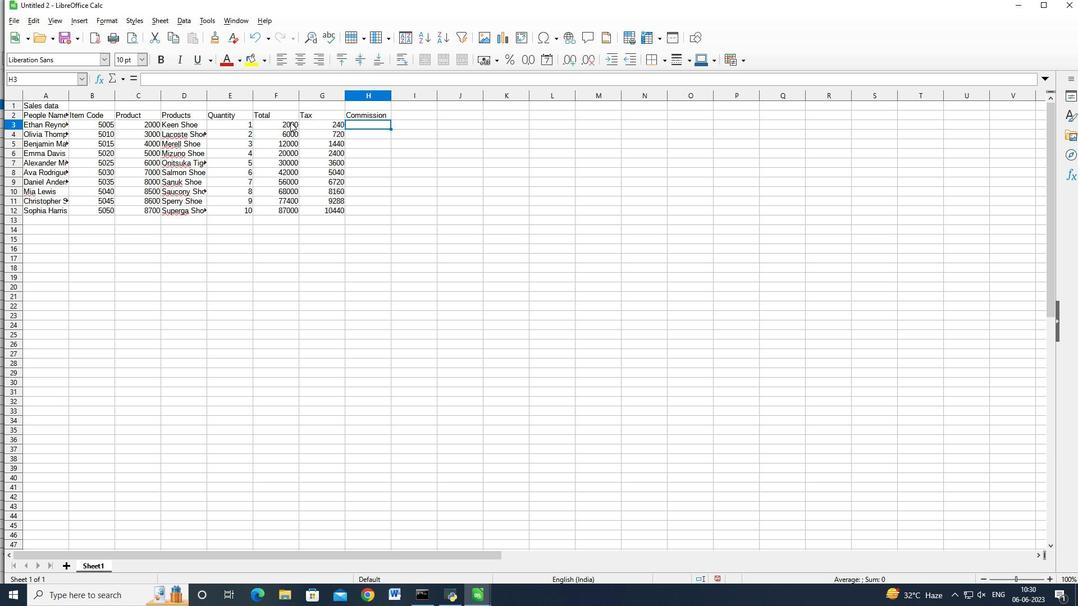 
Action: Mouse moved to (380, 126)
Screenshot: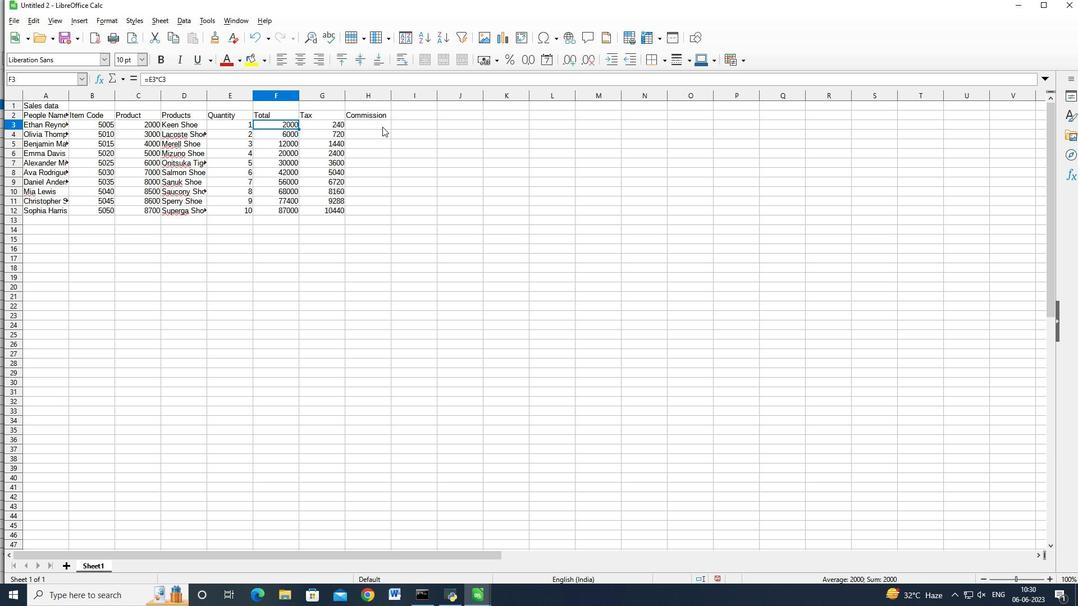 
Action: Mouse pressed left at (380, 126)
Screenshot: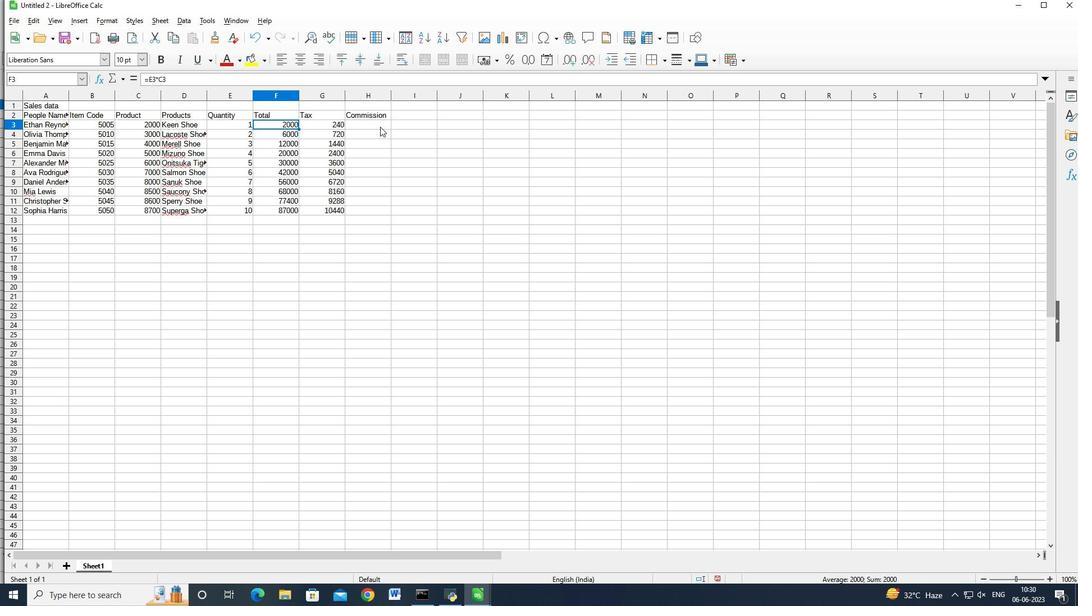 
Action: Key pressed =<Key.left><Key.left><Key.shift_r><Key.shift_r><Key.shift_r><Key.shift_r><Key.shift_r><Key.shift_r><Key.shift_r><Key.shift_r><Key.shift_r><Key.shift_r><Key.shift_r>*2<Key.shift_r>%<Key.enter>=<Key.left><Key.left>8<Key.backspace><Key.shift>*<Key.shift_r>@5<Key.backspace><Key.backspace>25<Key.backspace><Key.shift_r>%<Key.enter>=<Key.left><Key.left><Key.shift_r>*2<Key.shift_r>%<Key.enter>
Screenshot: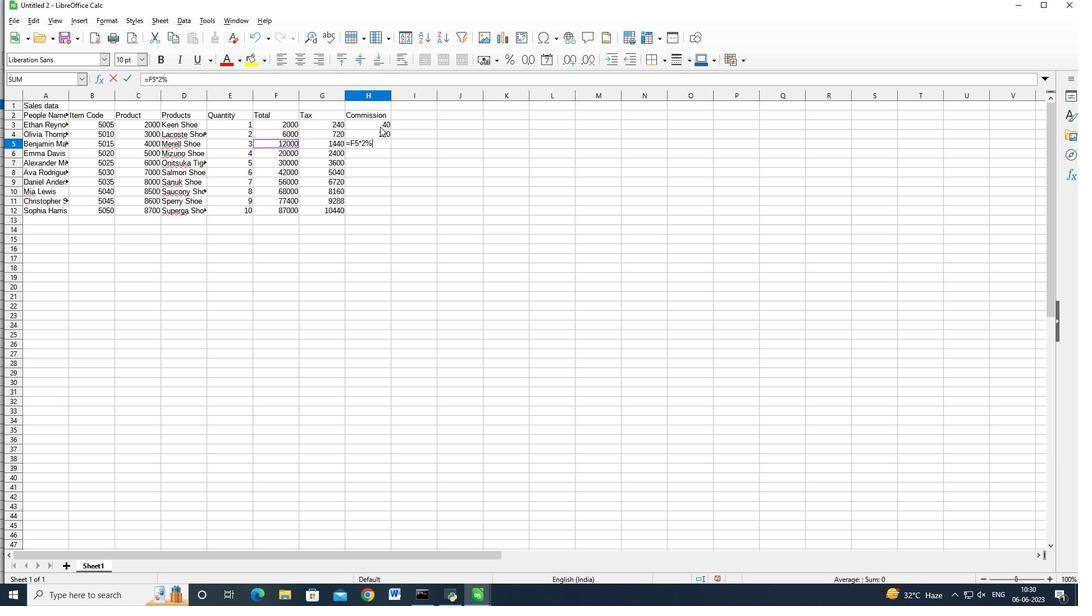 
Action: Mouse pressed left at (380, 126)
Screenshot: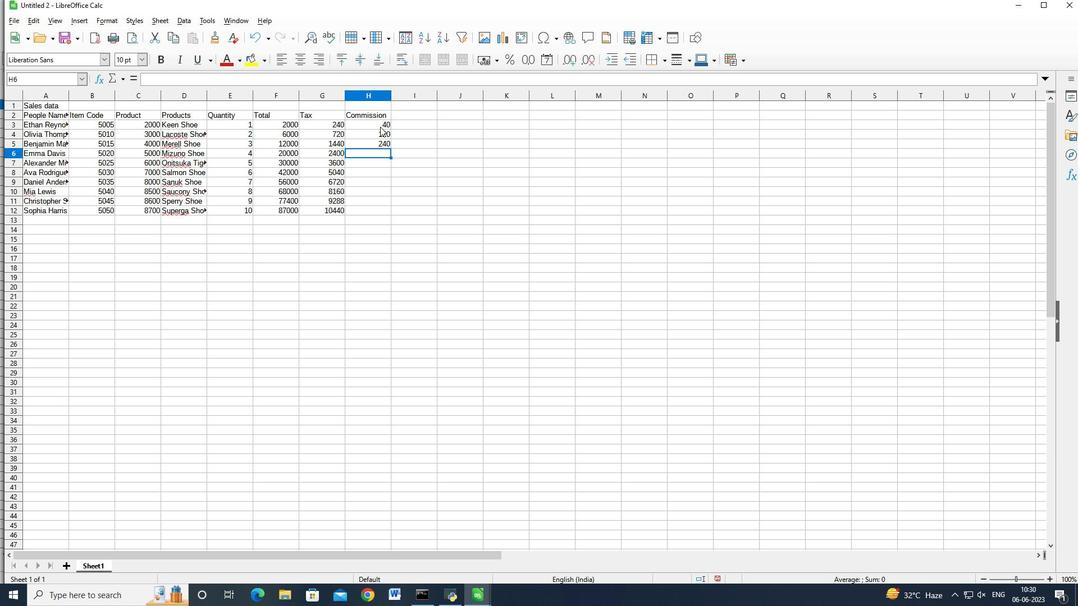 
Action: Mouse moved to (380, 145)
Screenshot: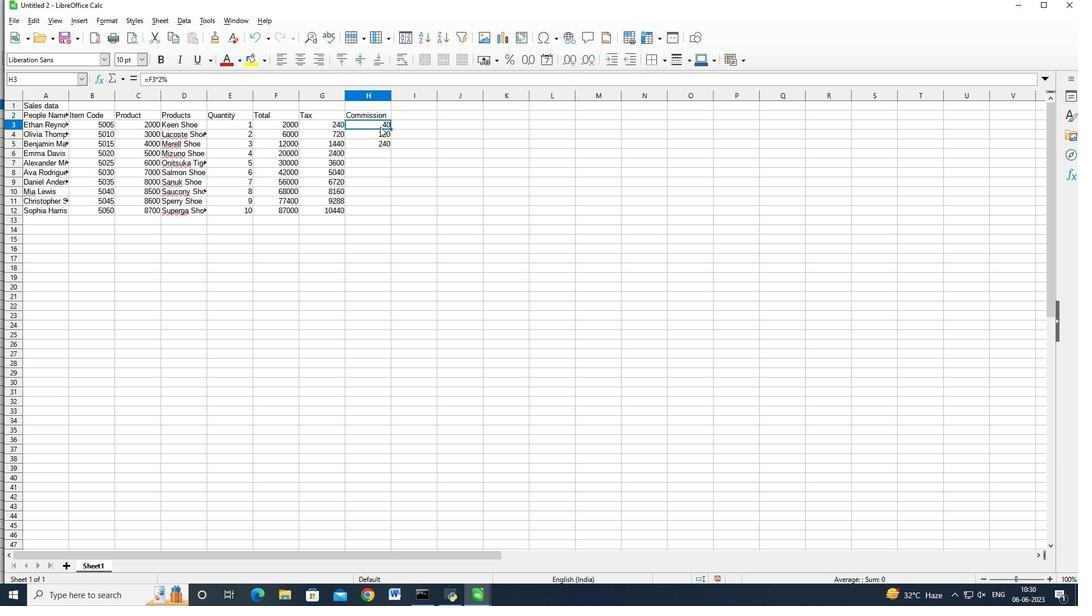 
Action: Key pressed <Key.shift>
Screenshot: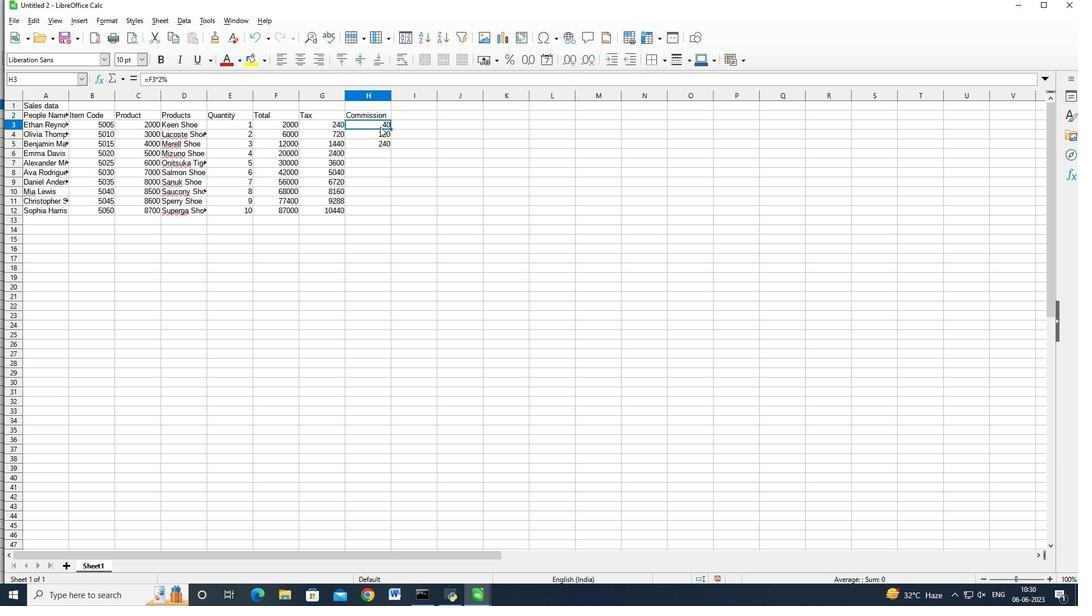 
Action: Mouse moved to (381, 142)
Screenshot: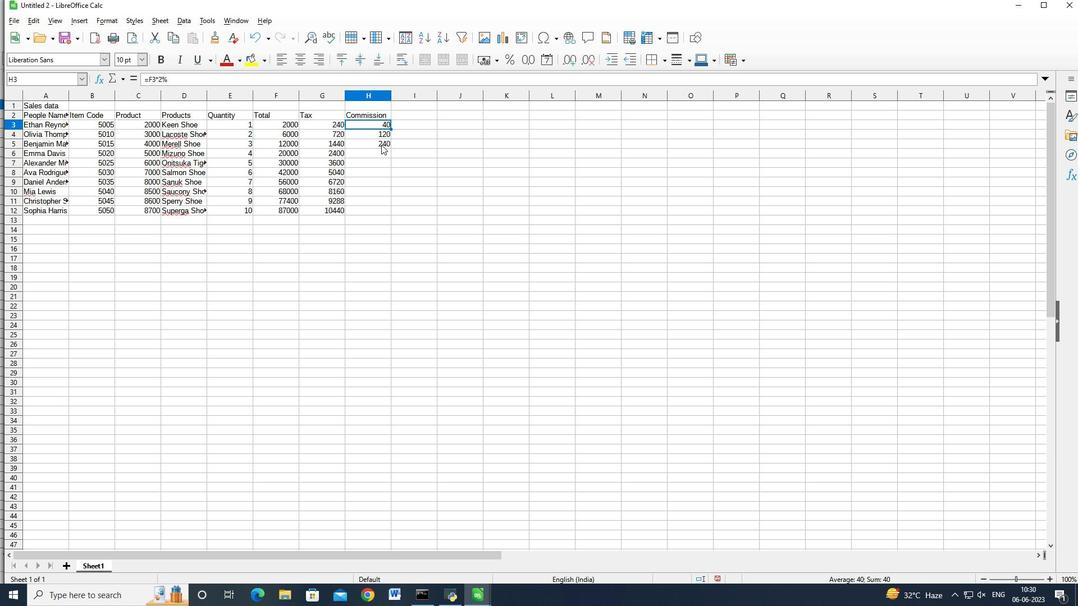 
Action: Mouse pressed left at (381, 142)
Screenshot: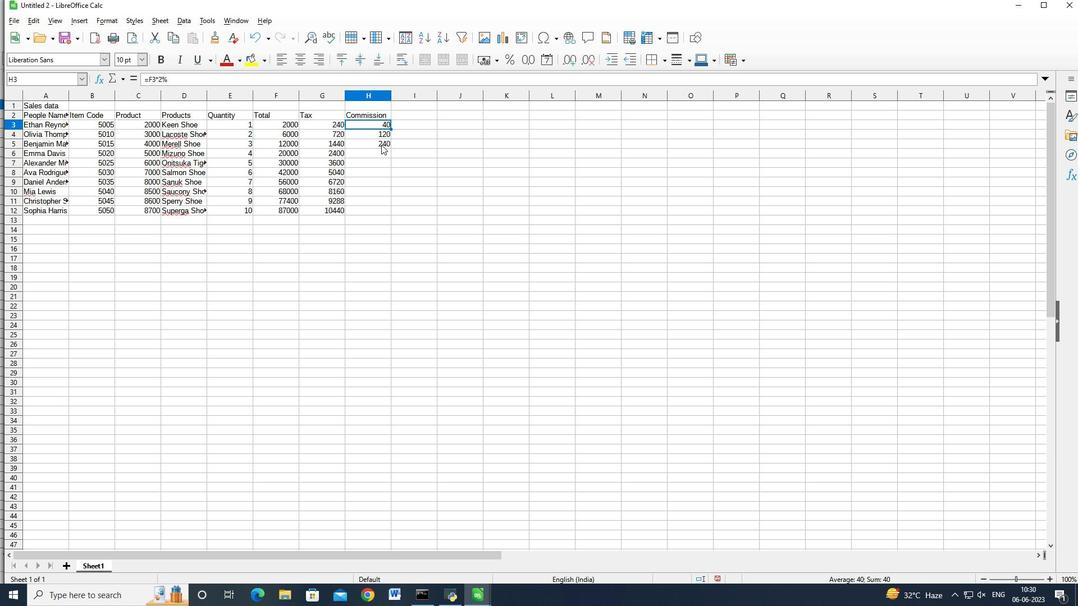 
Action: Key pressed <Key.shift><Key.shift><Key.shift><Key.shift><Key.shift><Key.shift><Key.shift>
Screenshot: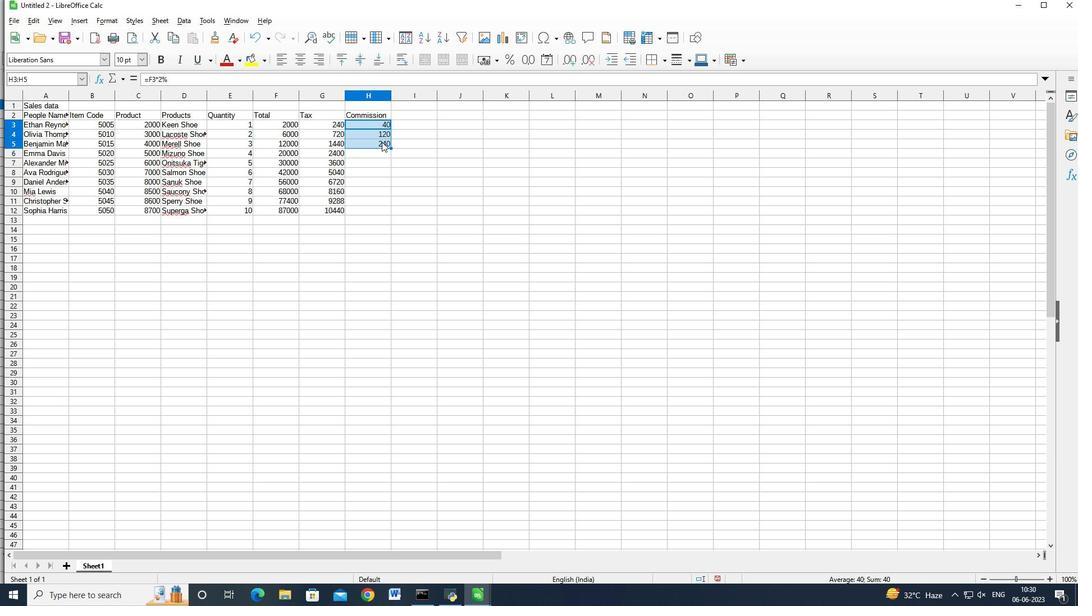 
Action: Mouse moved to (385, 143)
Screenshot: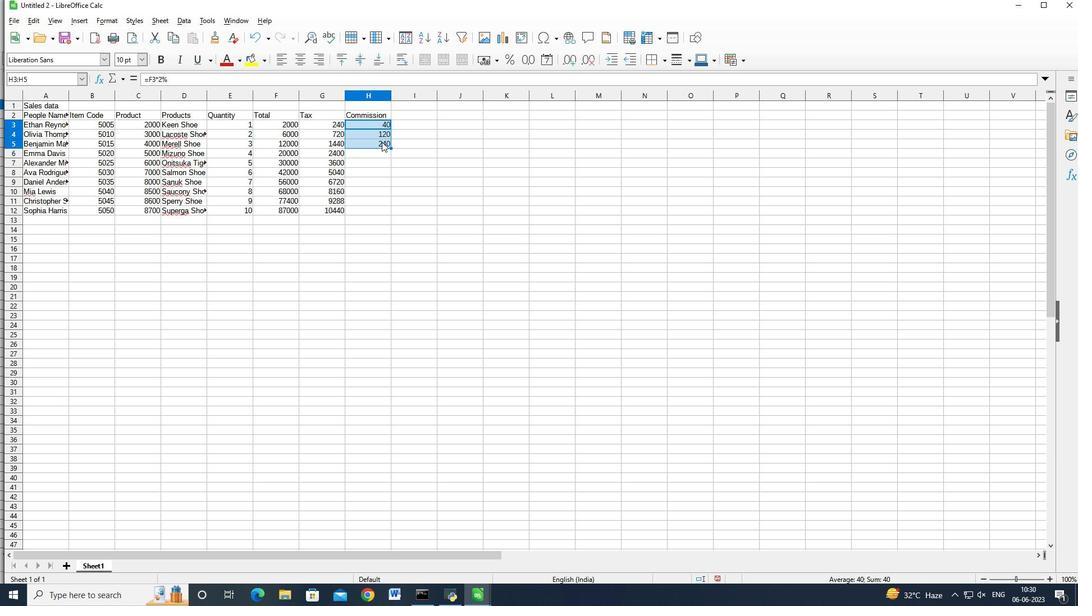 
Action: Key pressed <Key.shift>
Screenshot: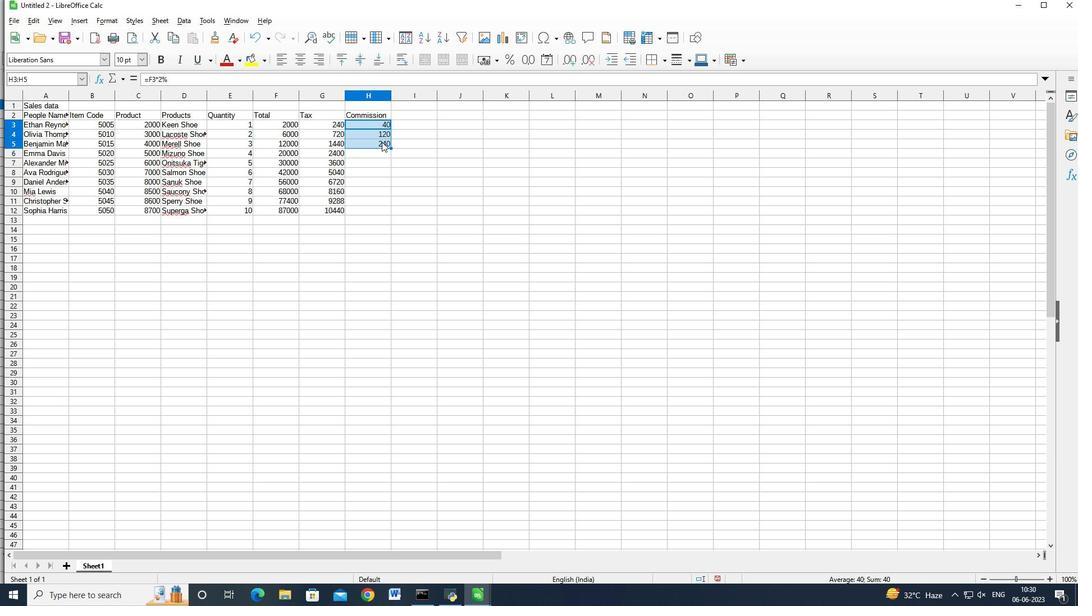 
Action: Mouse moved to (386, 144)
Screenshot: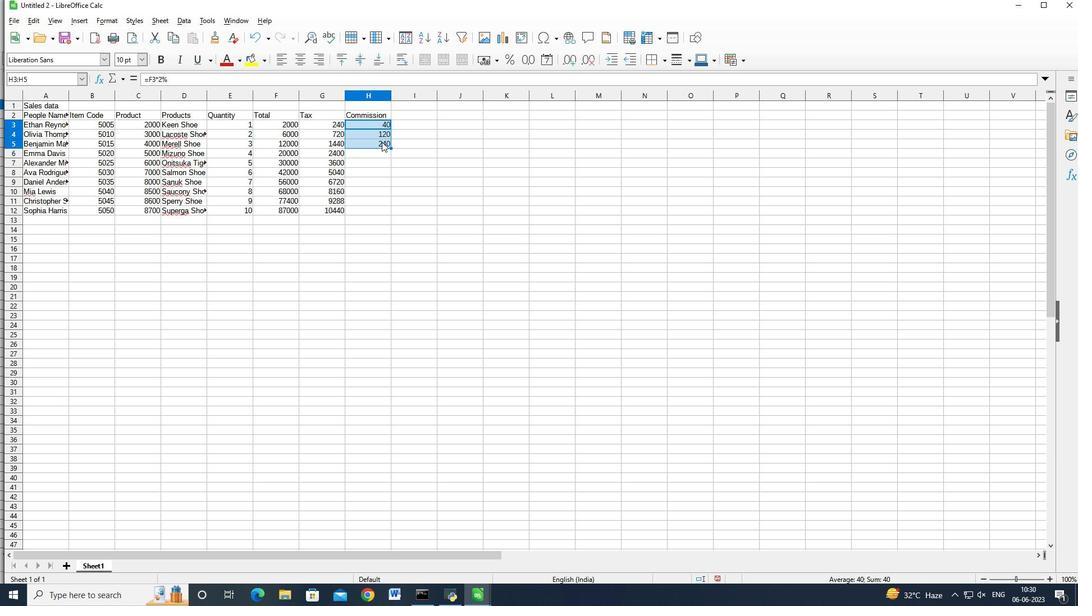 
Action: Key pressed <Key.shift>
Screenshot: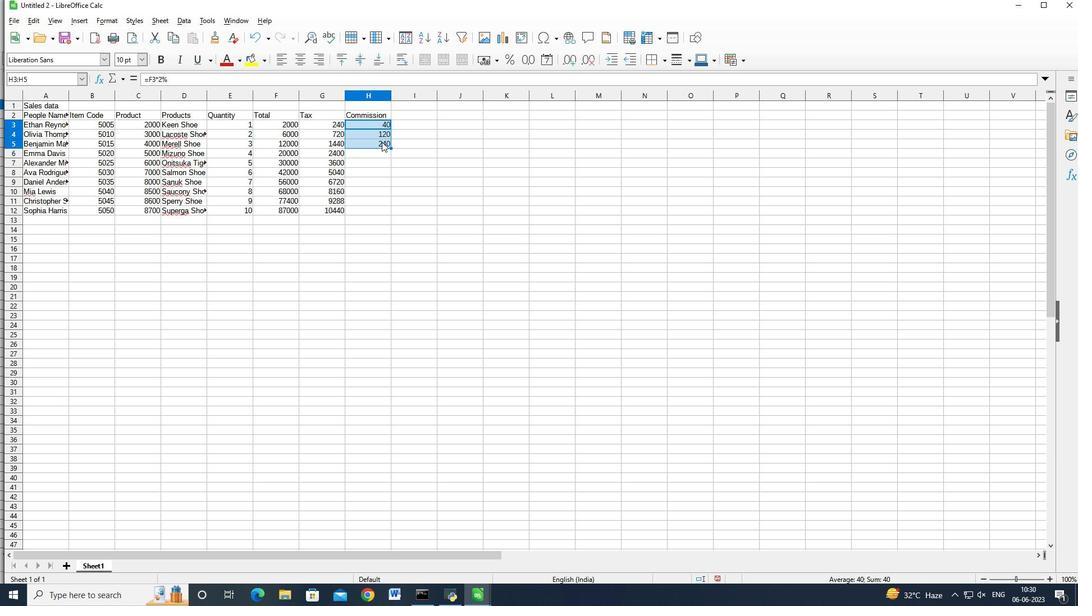 
Action: Mouse moved to (387, 144)
Screenshot: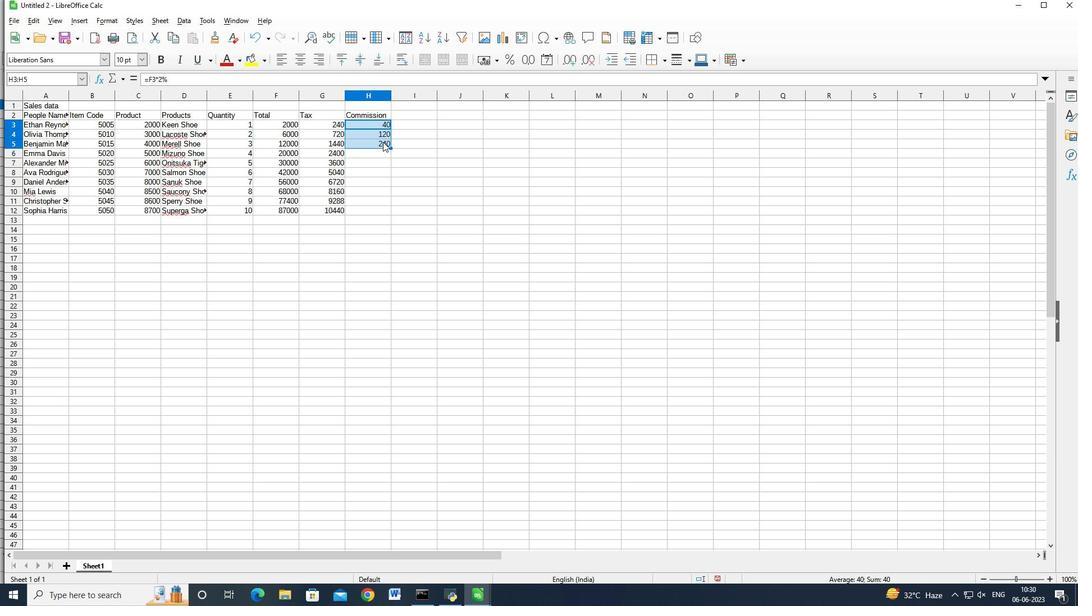 
Action: Key pressed <Key.shift><Key.shift><Key.shift>
Screenshot: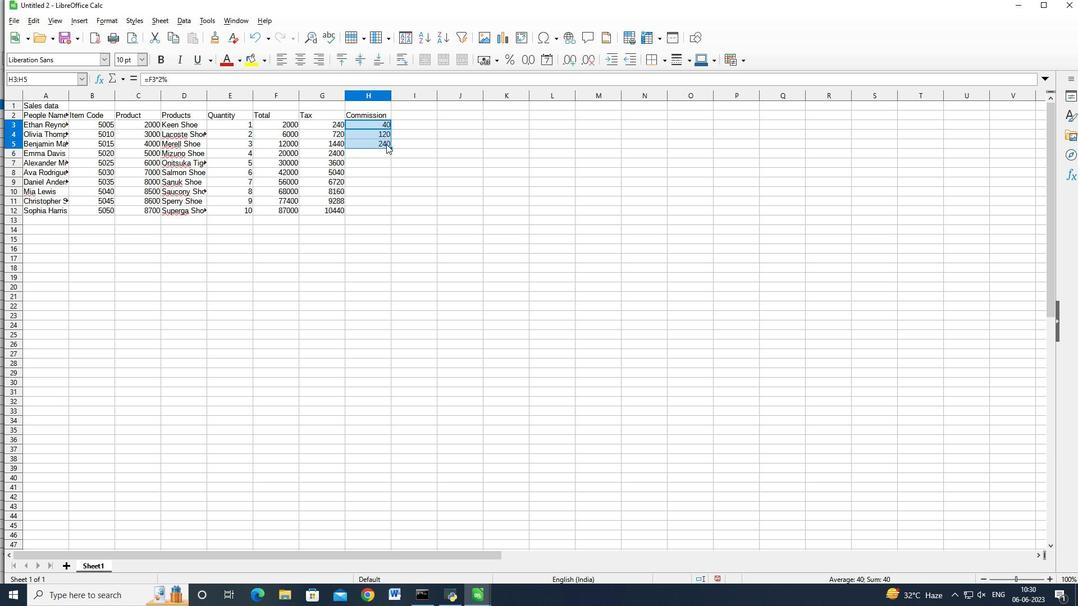 
Action: Mouse moved to (388, 146)
Screenshot: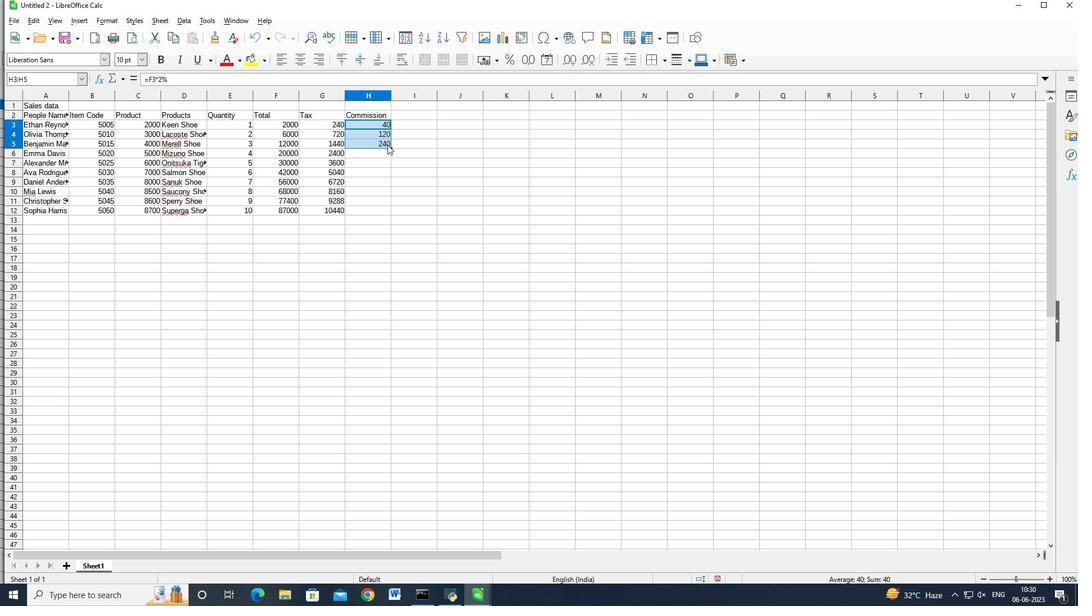 
Action: Key pressed <Key.shift>
Screenshot: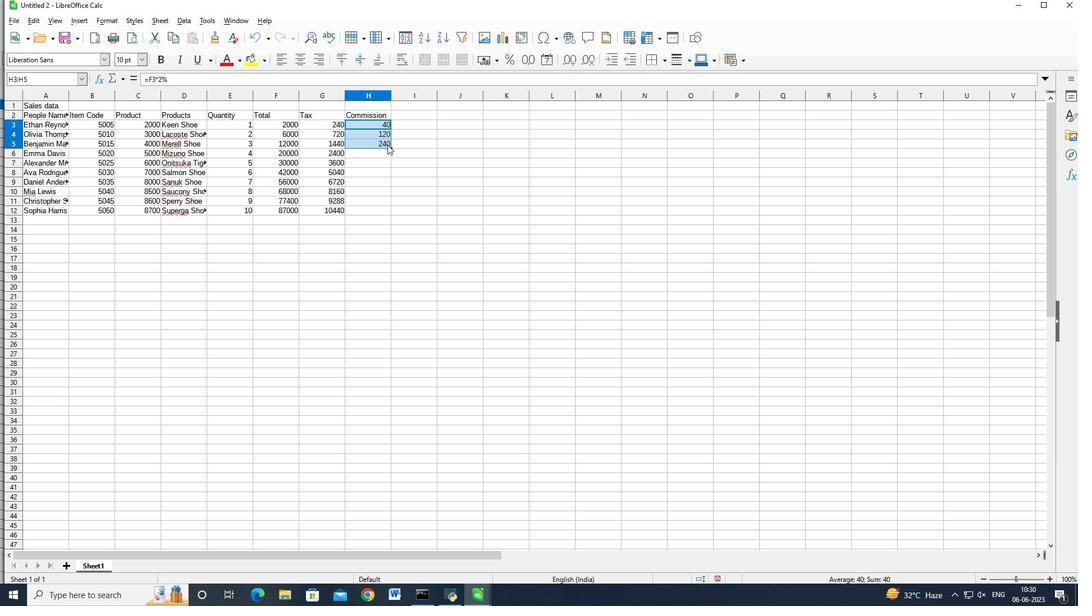 
Action: Mouse moved to (388, 146)
Screenshot: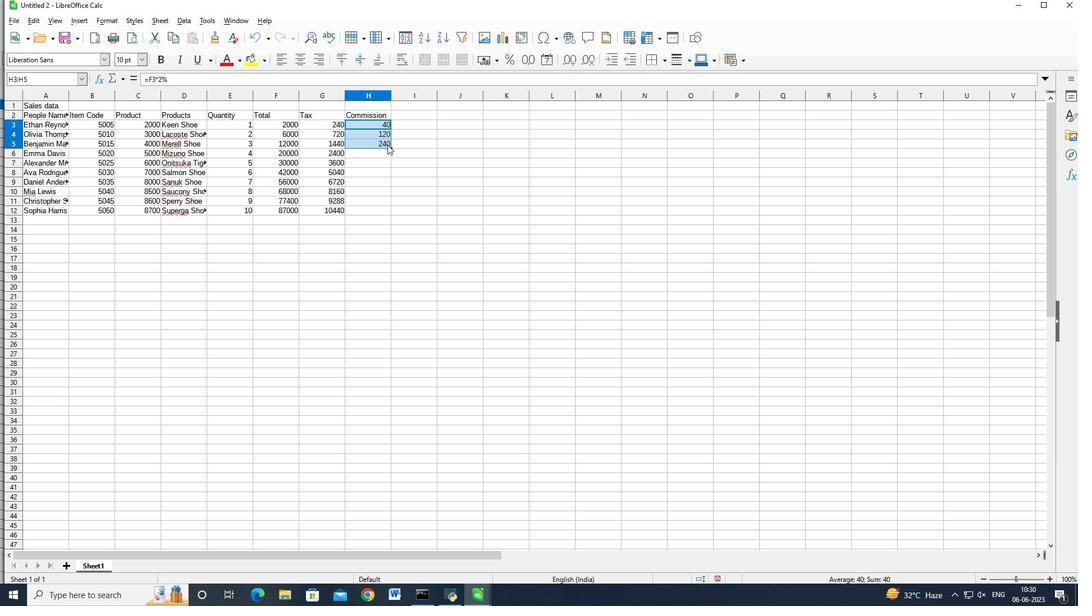 
Action: Key pressed <Key.shift>
Screenshot: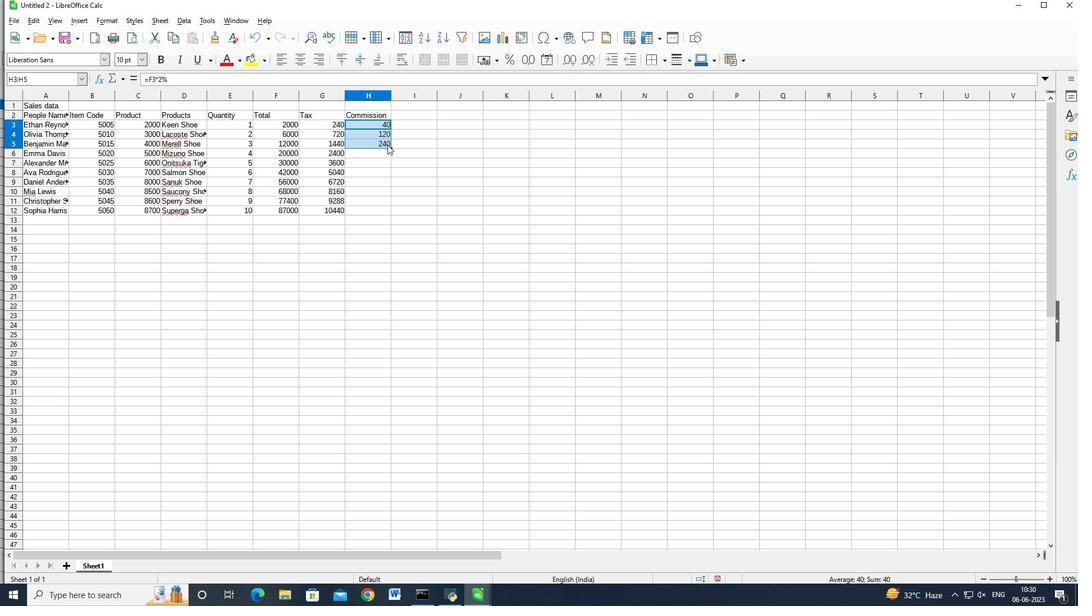 
Action: Mouse moved to (389, 146)
Screenshot: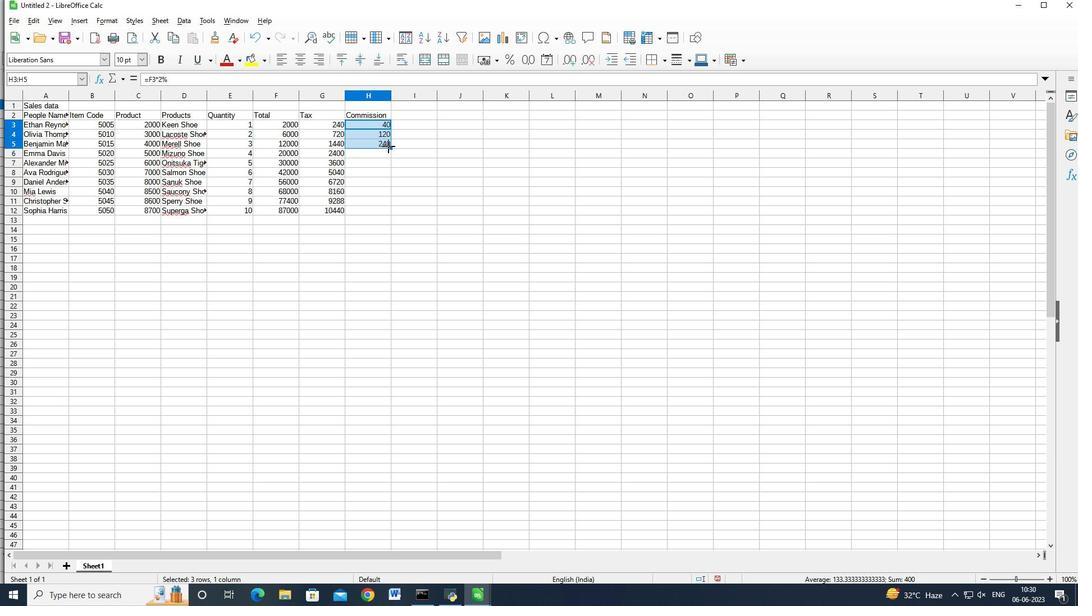 
Action: Mouse pressed left at (389, 146)
Screenshot: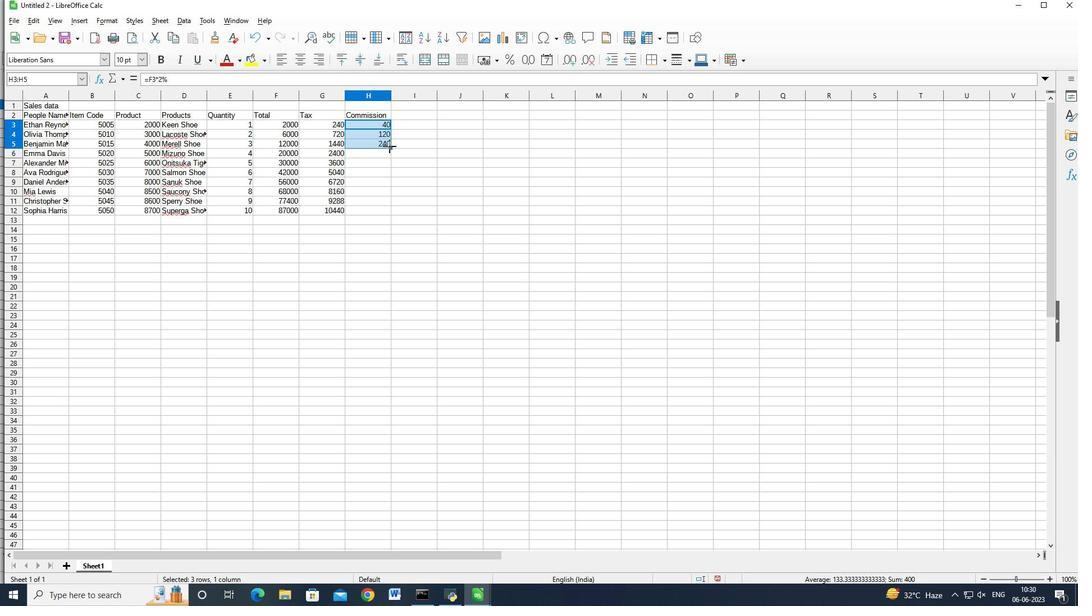 
Action: Mouse moved to (461, 189)
Screenshot: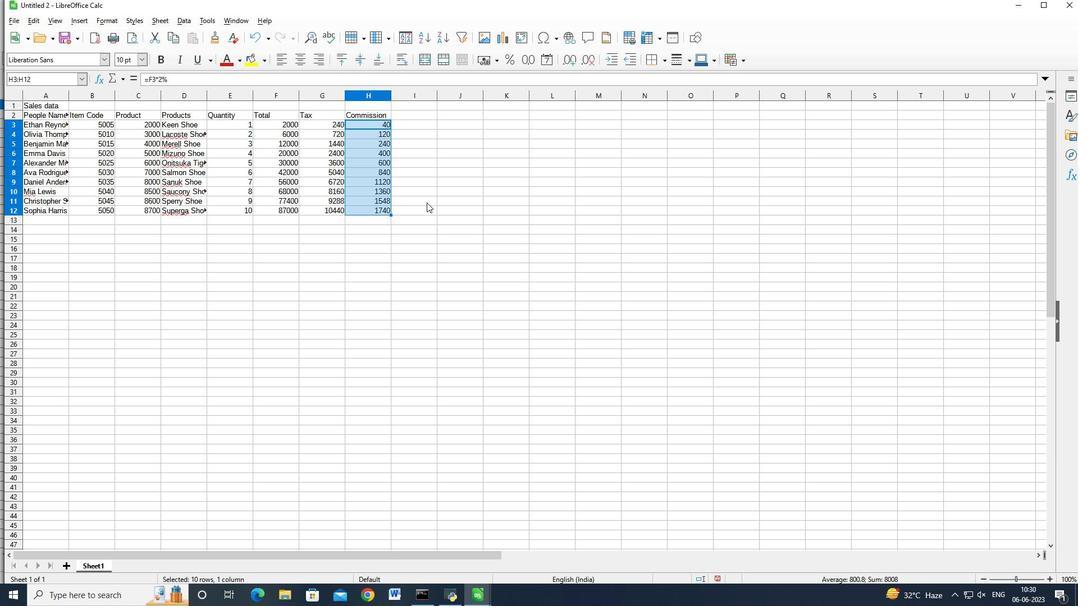 
Action: Key pressed ctrl+S
Screenshot: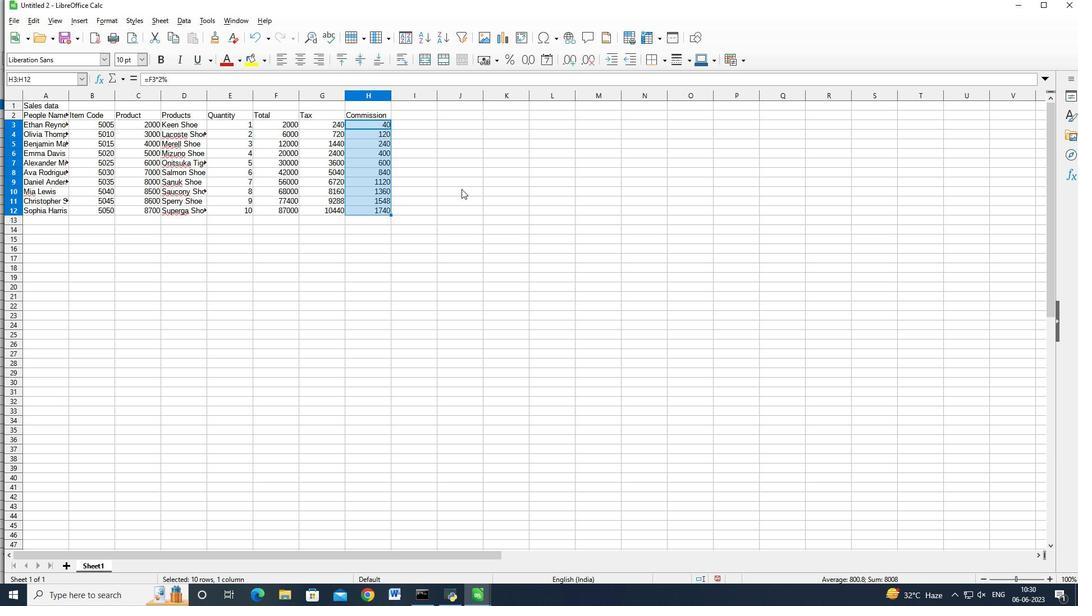 
Action: Mouse moved to (309, 278)
Screenshot: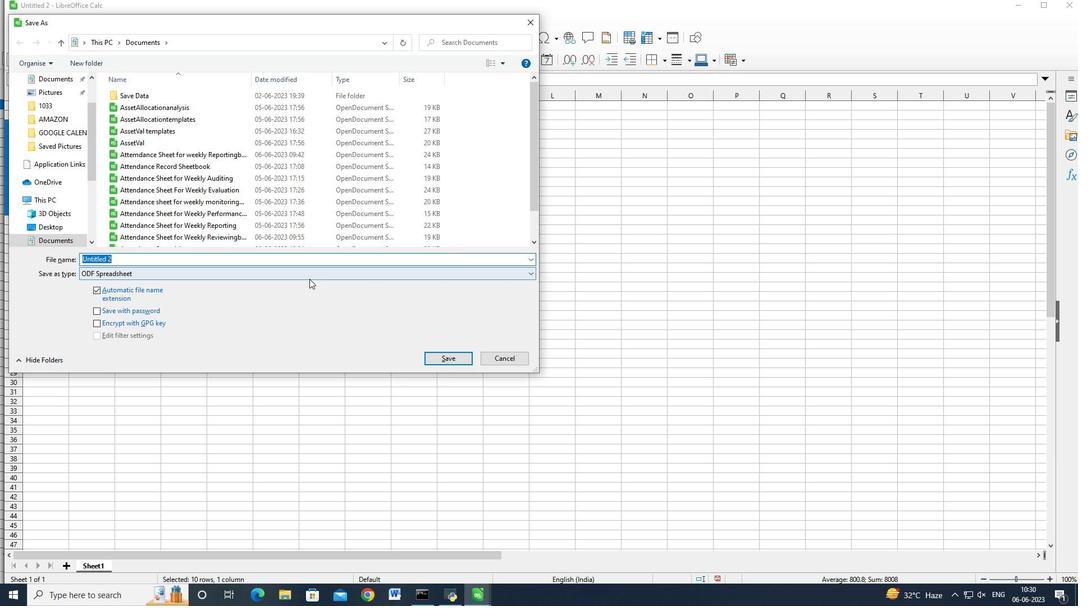 
Action: Key pressed <Key.backspace><Key.shift_r>Add<Key.space><Key.shift>Amount<Key.enter>
Screenshot: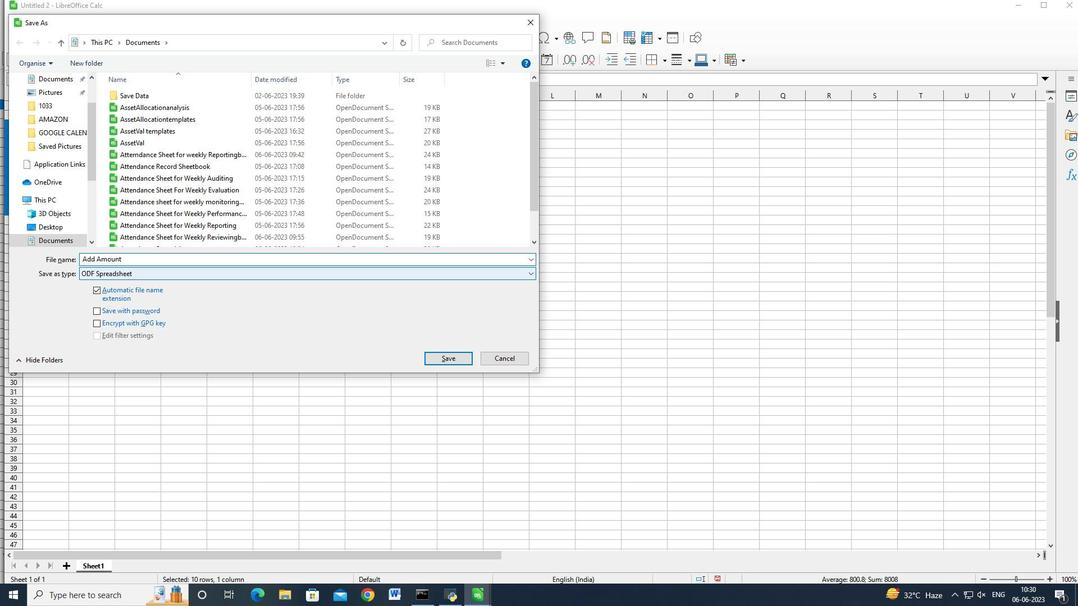 
Action: Mouse moved to (15, 21)
Screenshot: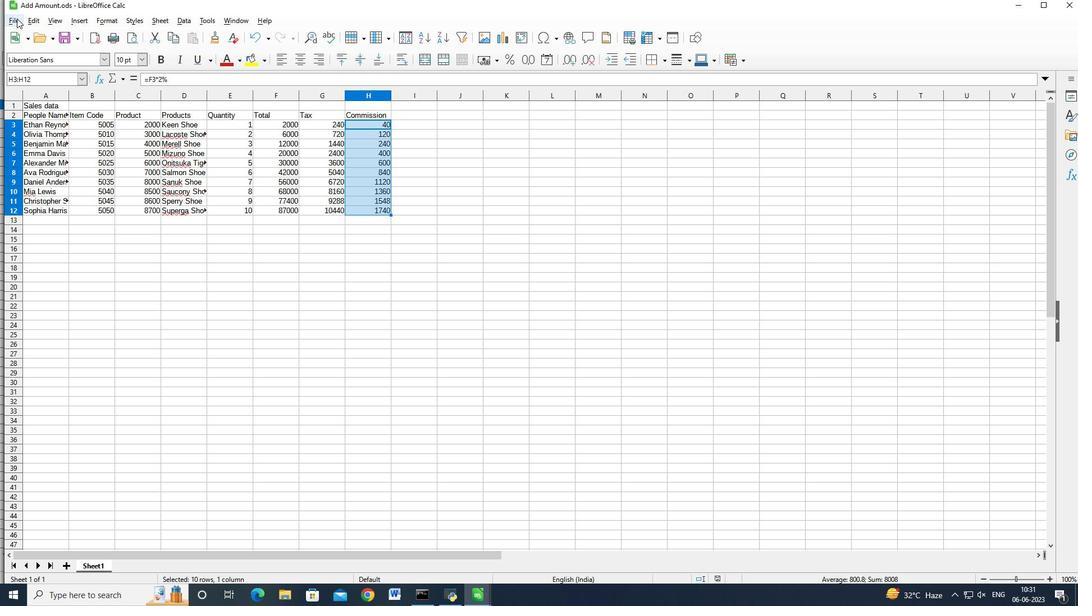
Action: Mouse pressed left at (15, 21)
Screenshot: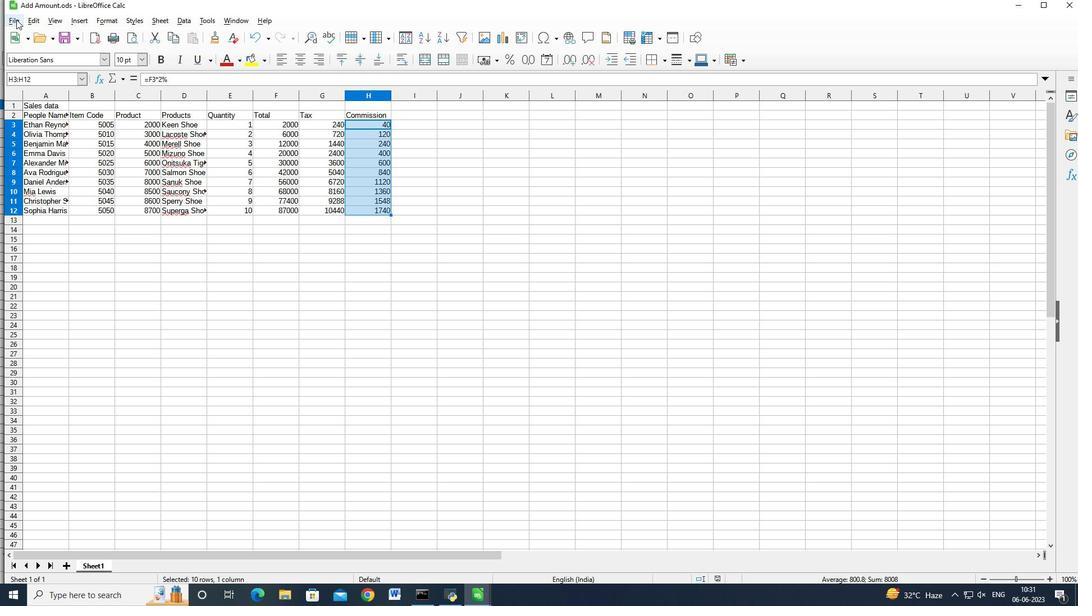 
Action: Mouse moved to (39, 165)
Screenshot: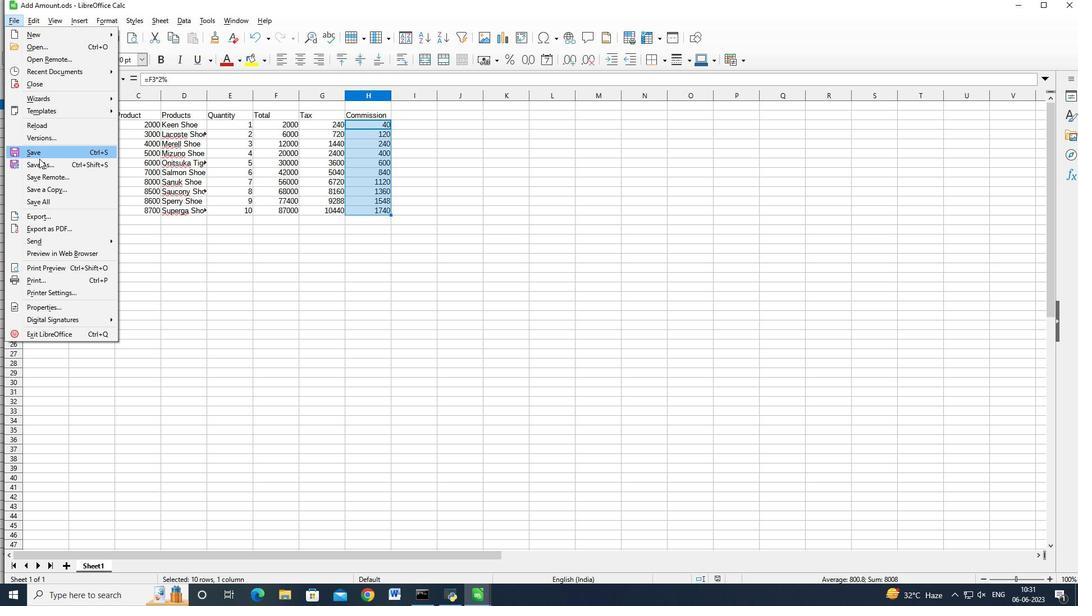 
Action: Mouse pressed left at (39, 165)
Screenshot: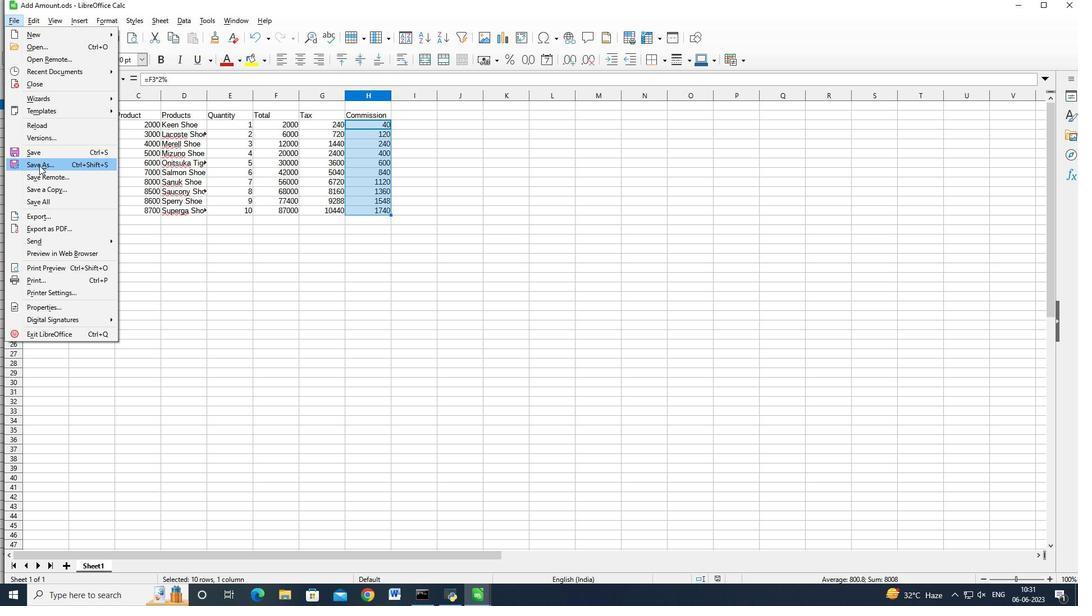 
Action: Mouse moved to (243, 261)
Screenshot: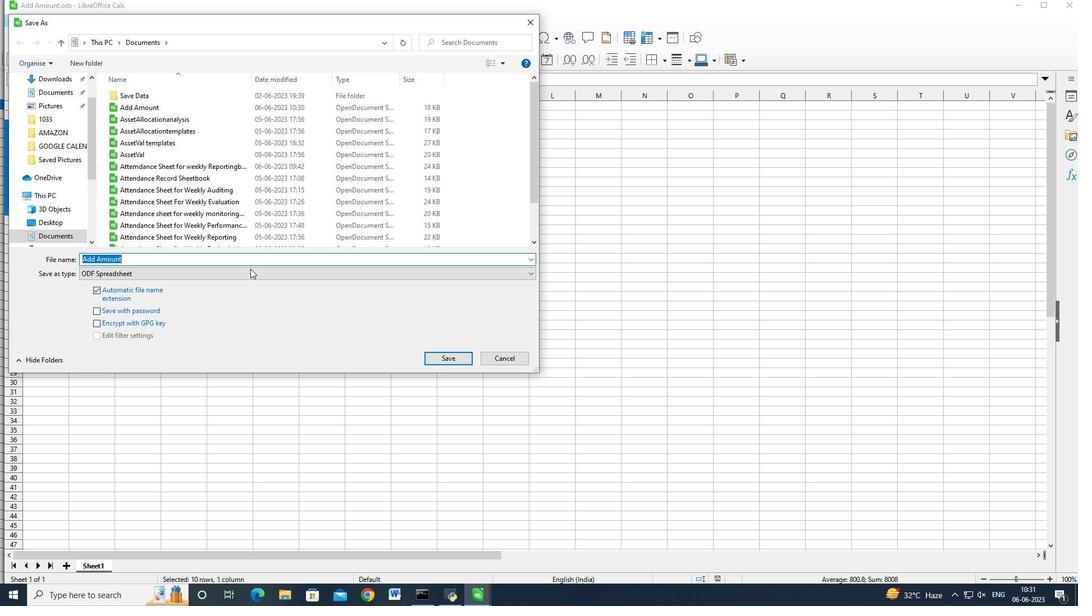 
Action: Key pressed <Key.backspace><Key.shift_r>Attendace<Key.space><Key.shift>Trackerbook
Screenshot: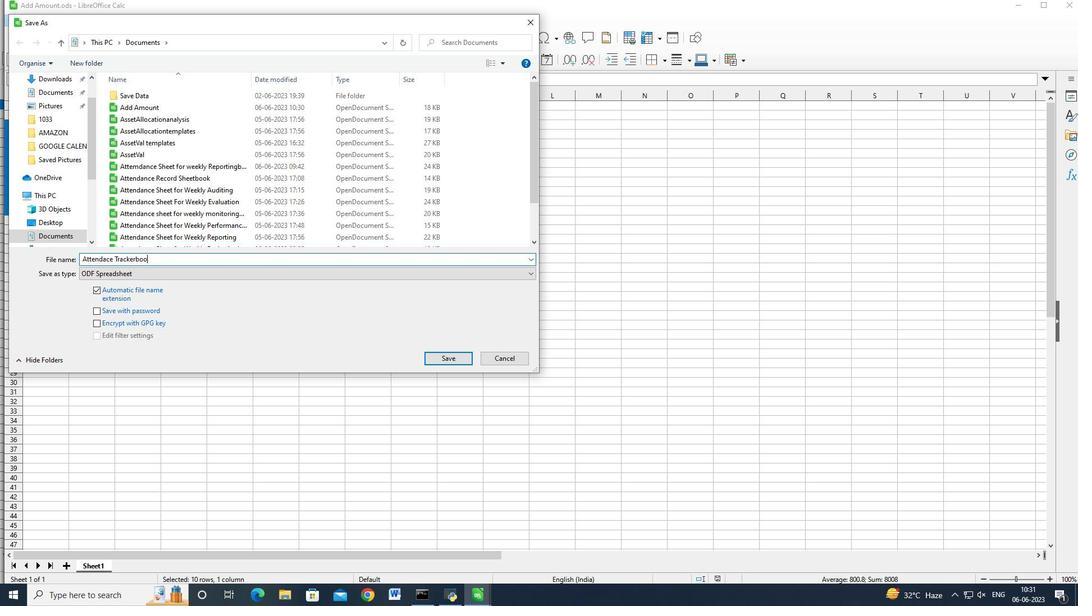 
Action: Mouse moved to (431, 348)
Screenshot: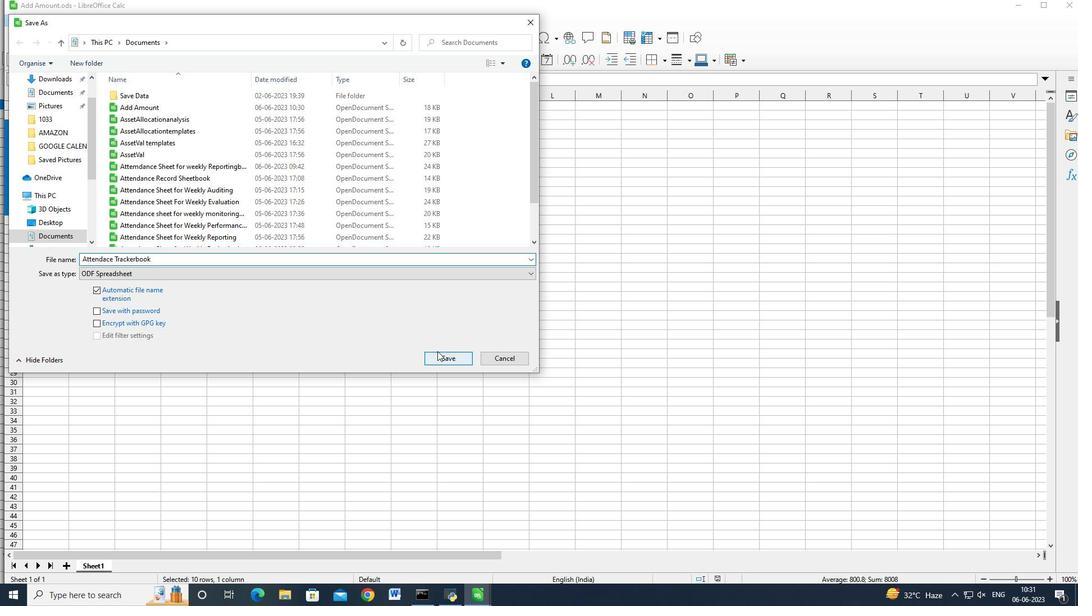 
Action: Mouse pressed left at (431, 348)
Screenshot: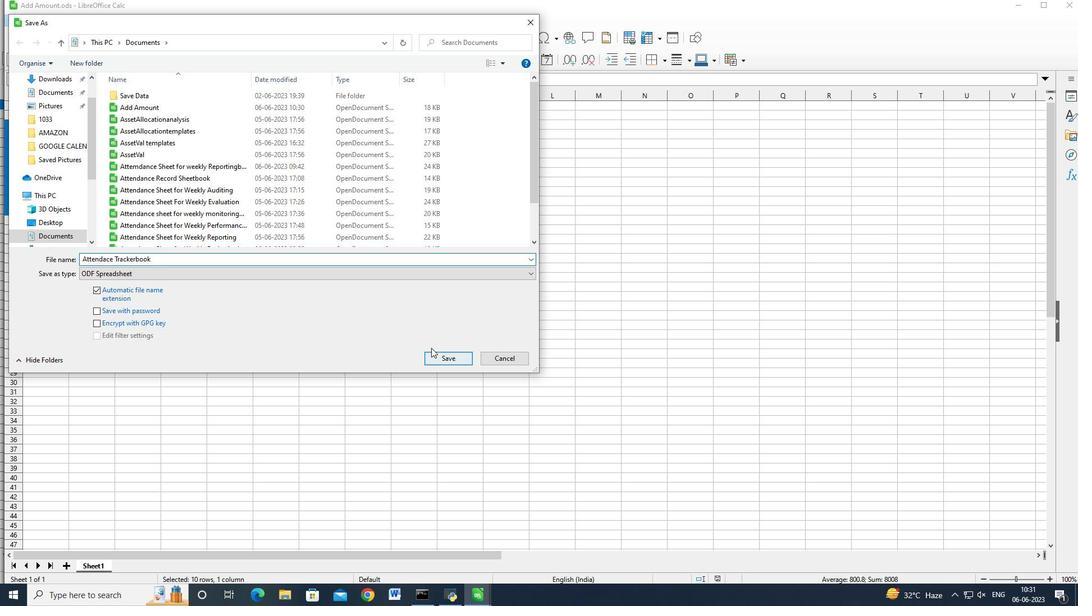 
Action: Mouse moved to (431, 356)
Screenshot: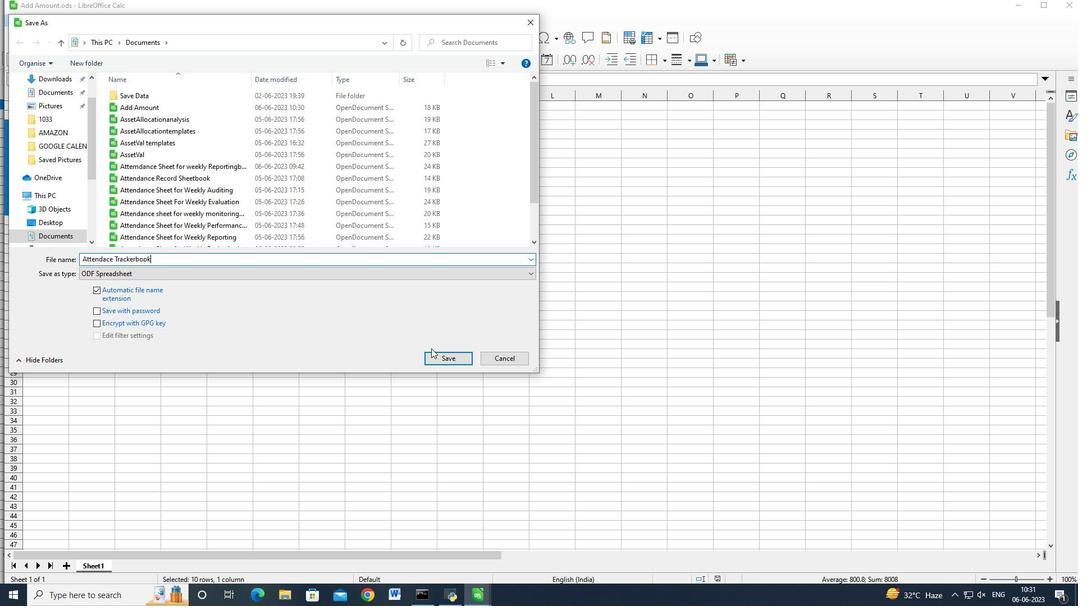 
Action: Mouse pressed left at (431, 356)
Screenshot: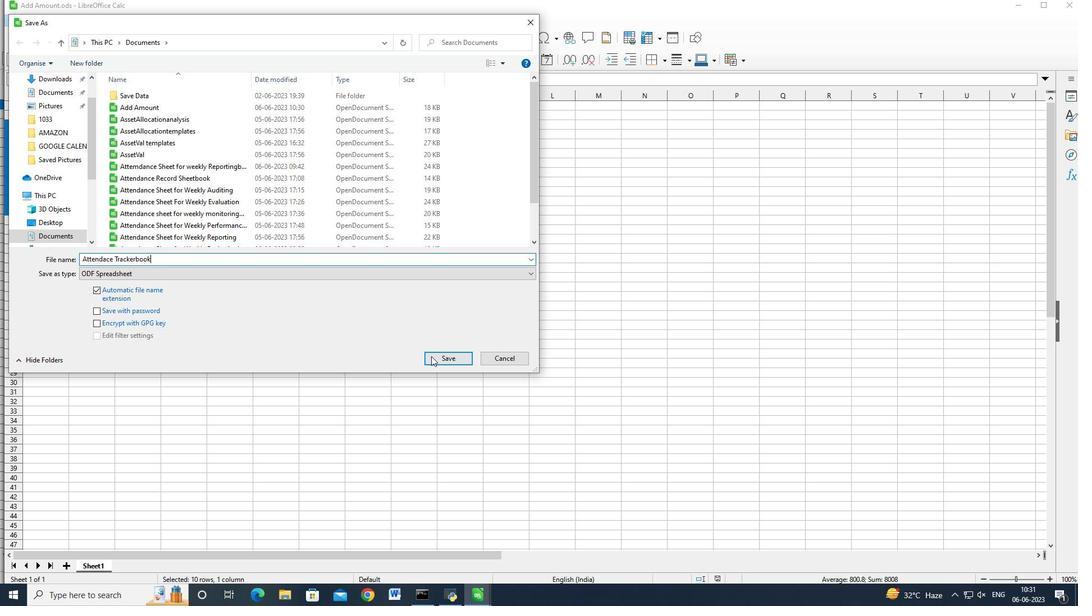 
Action: Mouse moved to (445, 352)
Screenshot: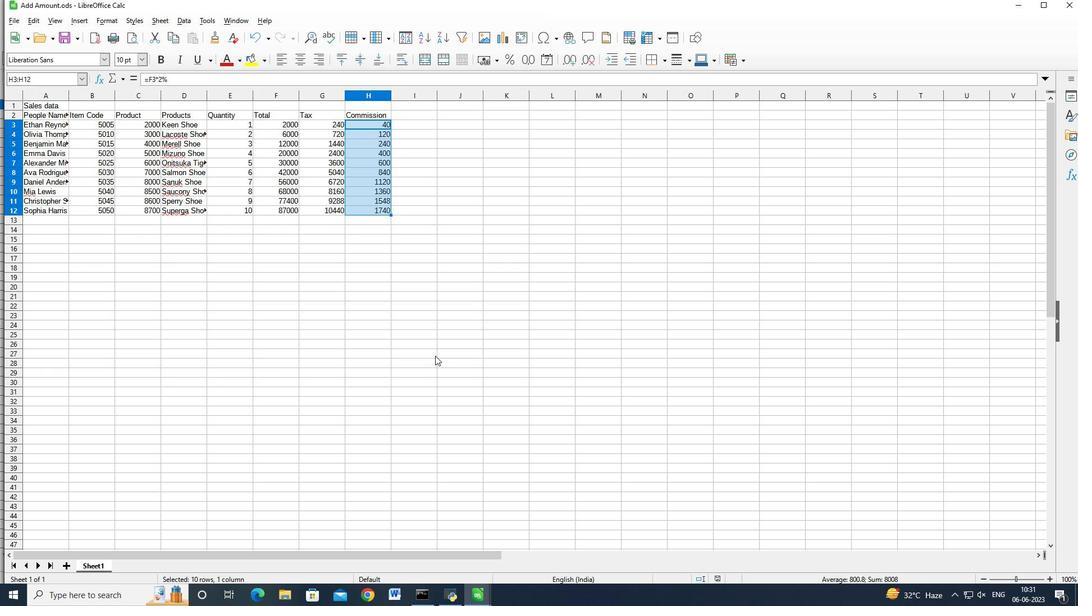 
